 Task: Look for space in Jinjiang, China from 2nd June, 2023 to 9th June, 2023 for 5 adults in price range Rs.7000 to Rs.13000. Place can be shared room with 2 bedrooms having 5 beds and 2 bathrooms. Property type can be house, flat, guest house. Booking option can be shelf check-in. Required host language is Chinese (Simplified).
Action: Mouse moved to (480, 169)
Screenshot: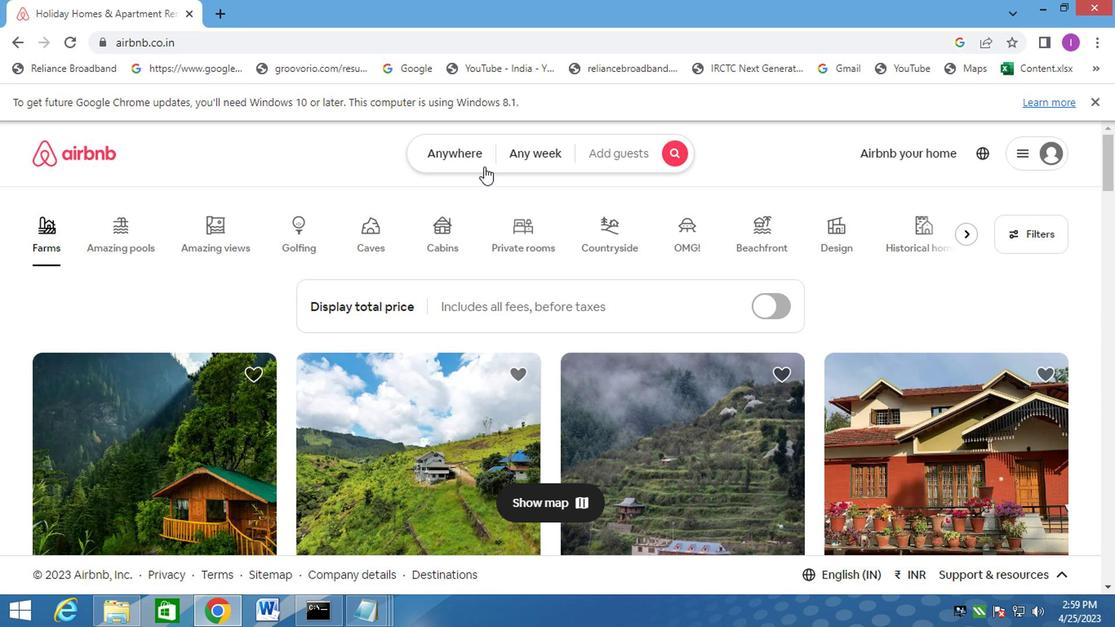 
Action: Mouse pressed left at (480, 169)
Screenshot: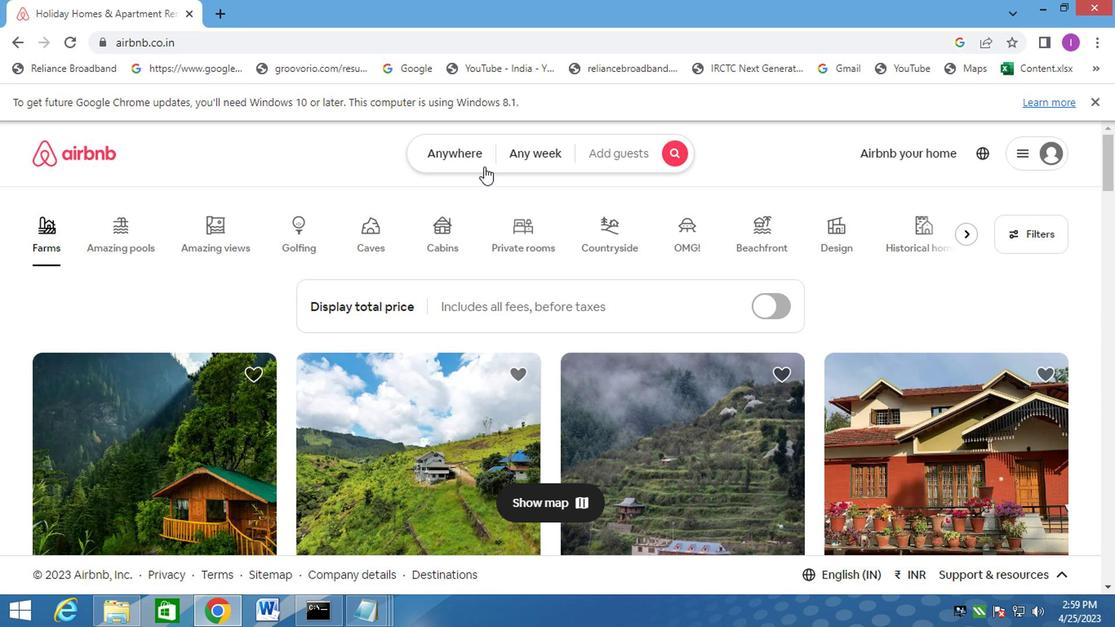 
Action: Mouse moved to (239, 220)
Screenshot: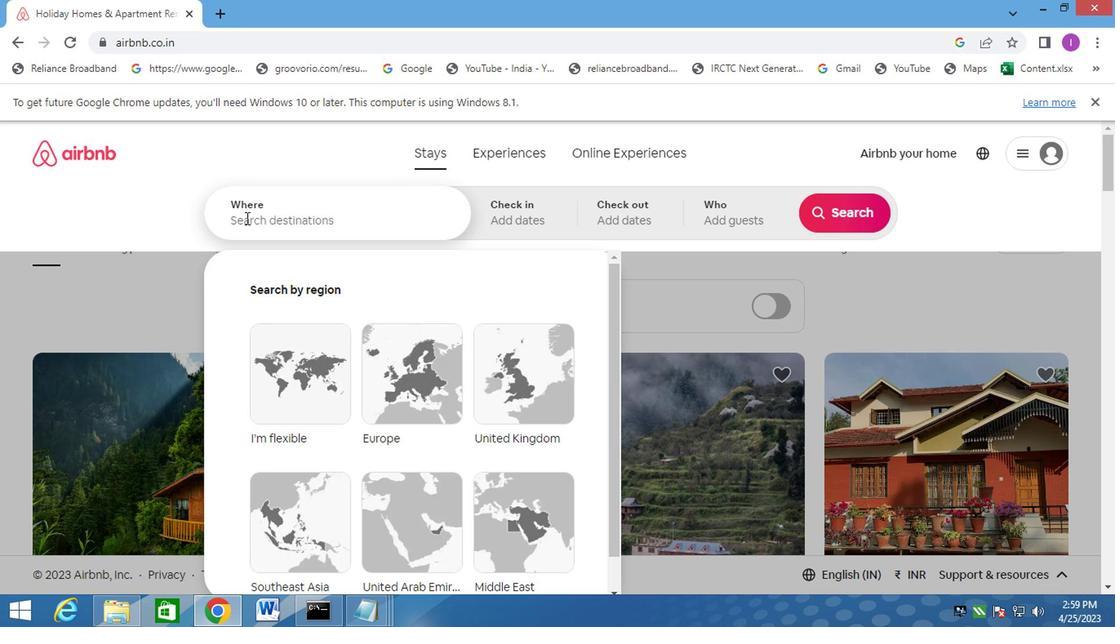 
Action: Mouse pressed left at (239, 220)
Screenshot: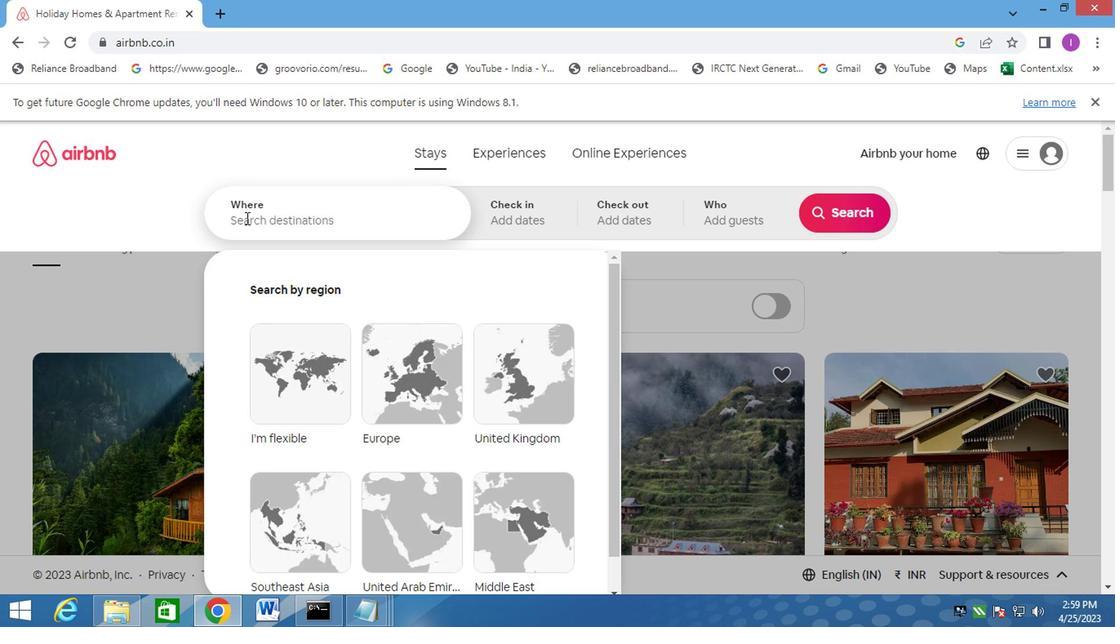 
Action: Mouse moved to (320, 263)
Screenshot: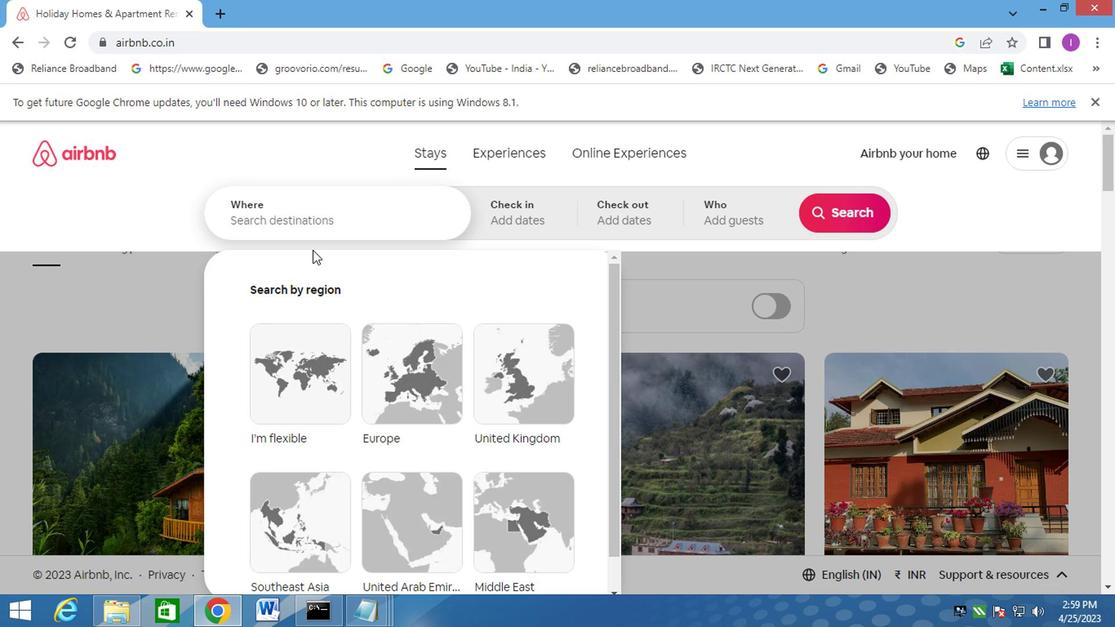 
Action: Key pressed jinjiang,china
Screenshot: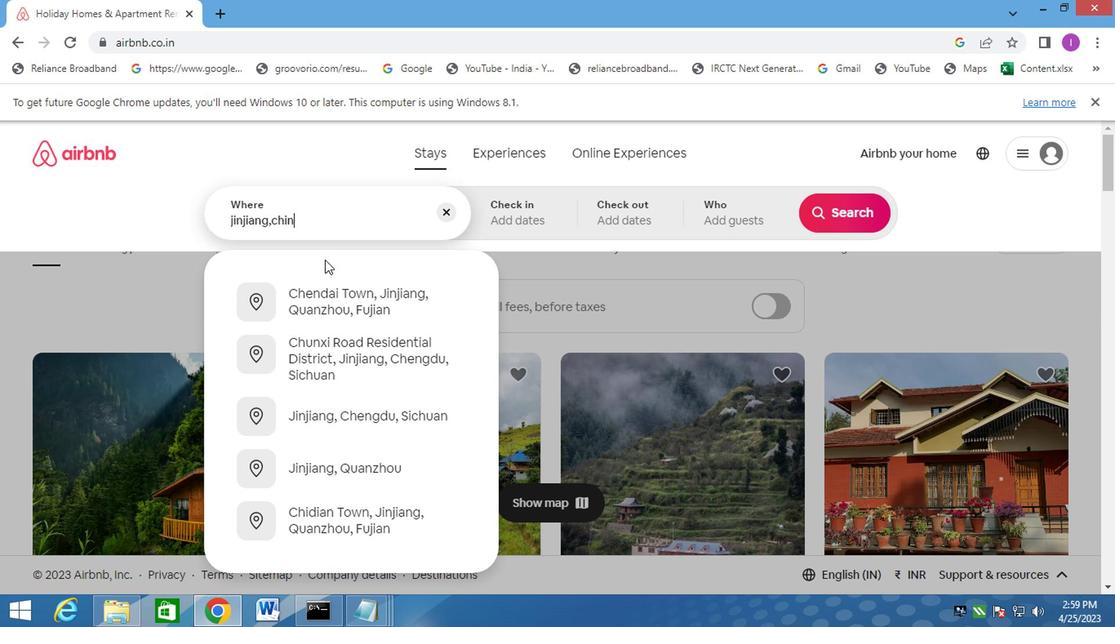 
Action: Mouse moved to (513, 209)
Screenshot: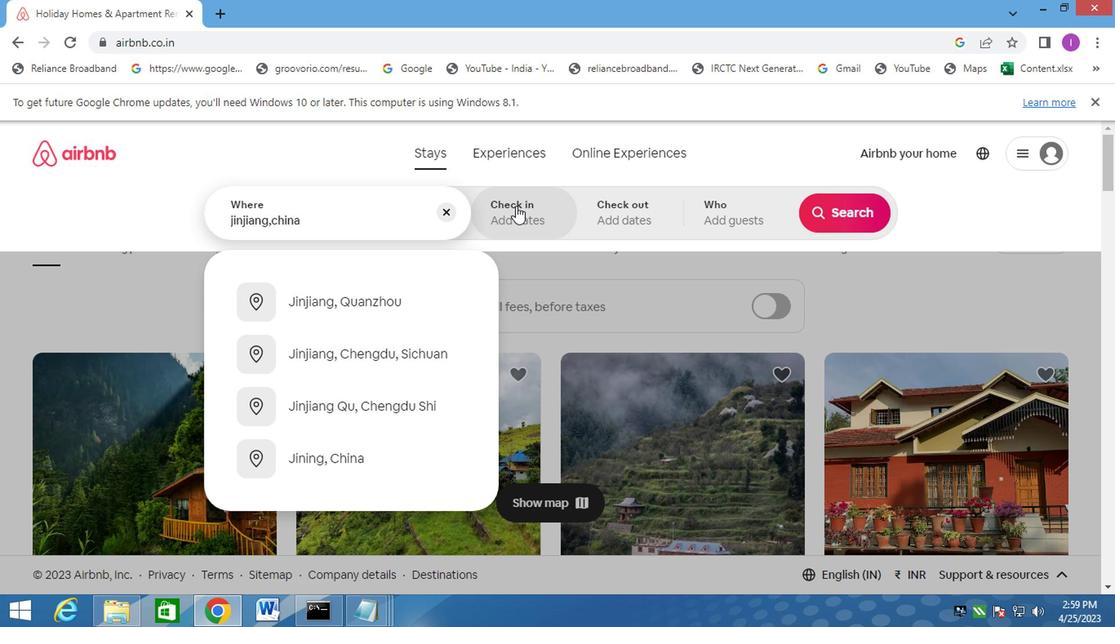 
Action: Mouse pressed left at (513, 209)
Screenshot: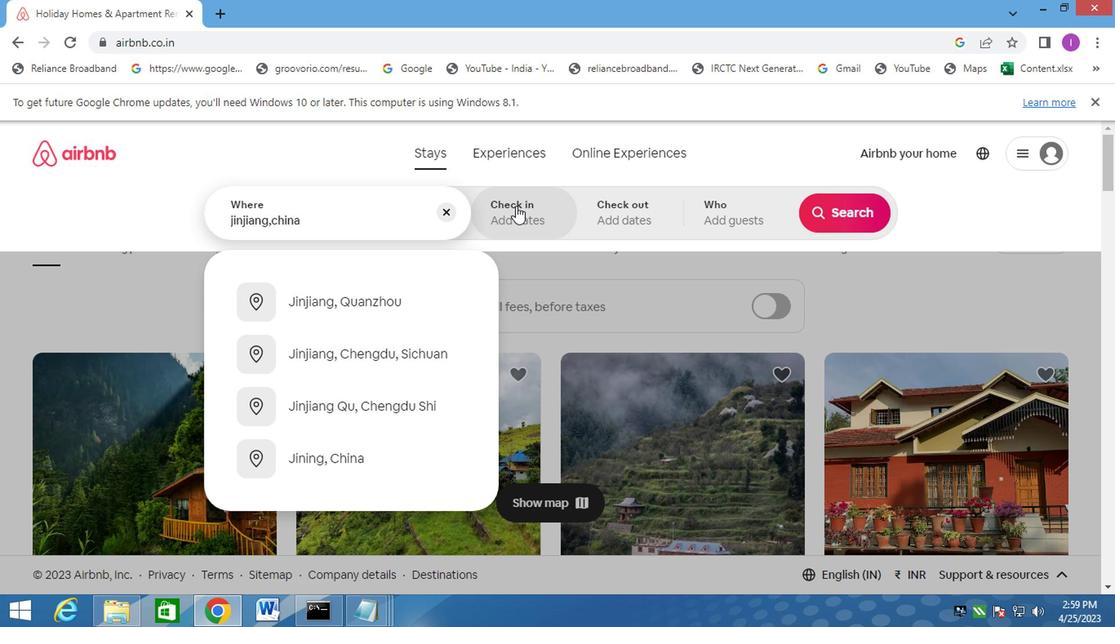 
Action: Mouse moved to (830, 341)
Screenshot: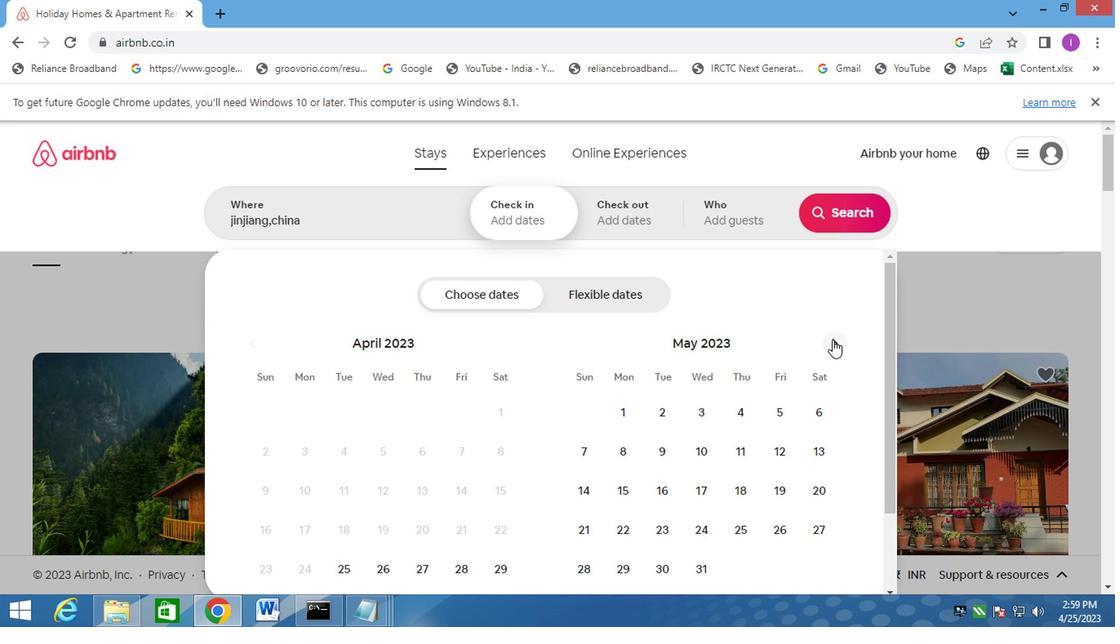 
Action: Mouse pressed left at (830, 341)
Screenshot: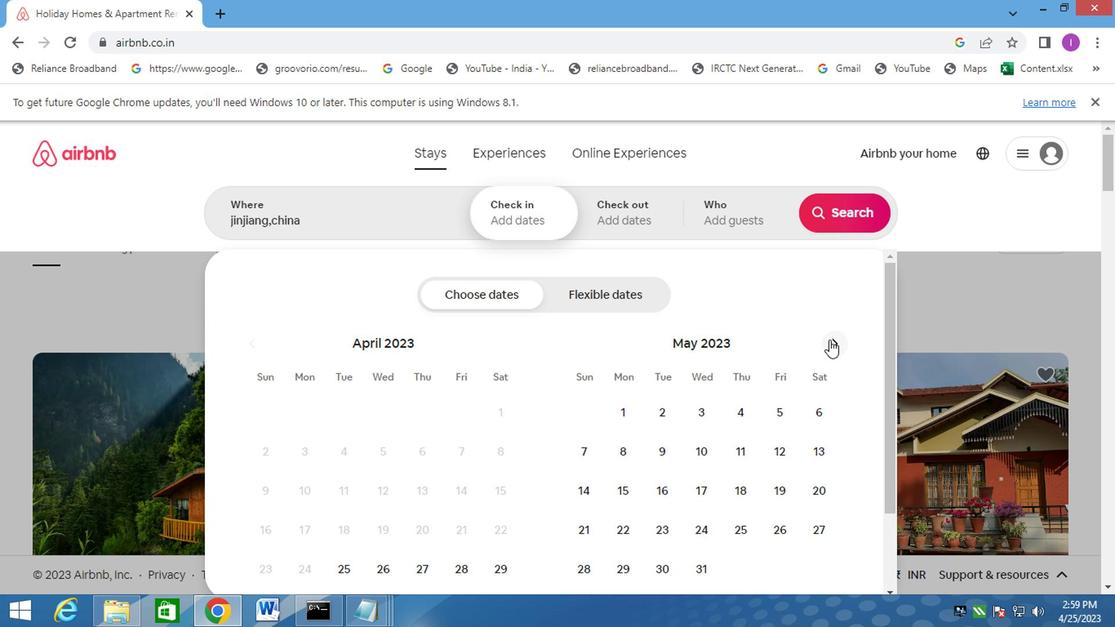 
Action: Mouse moved to (829, 341)
Screenshot: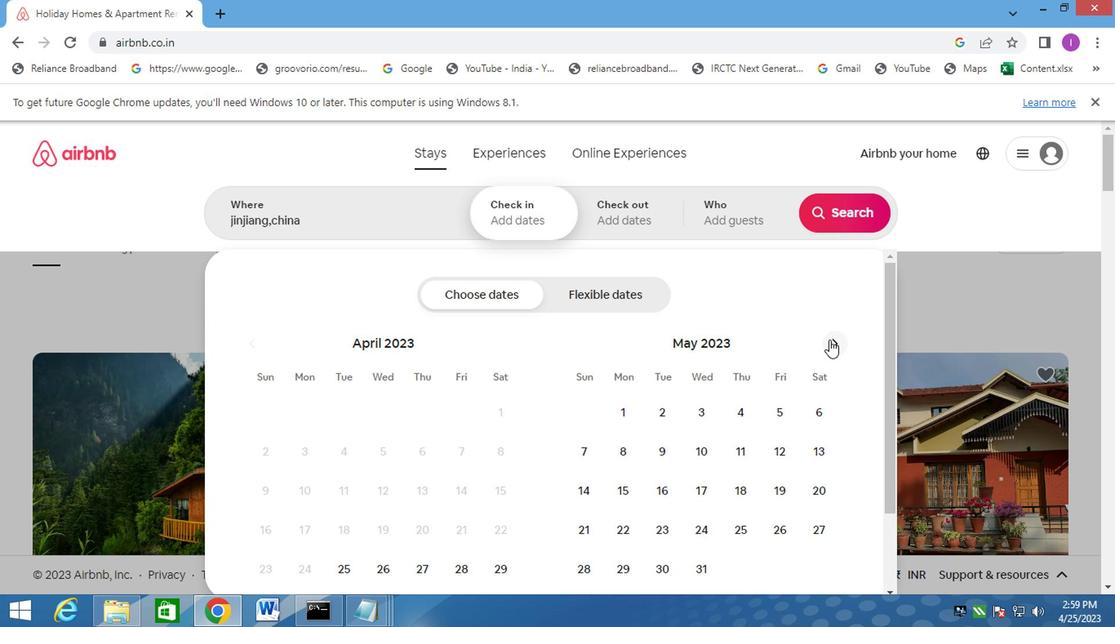 
Action: Mouse pressed left at (829, 341)
Screenshot: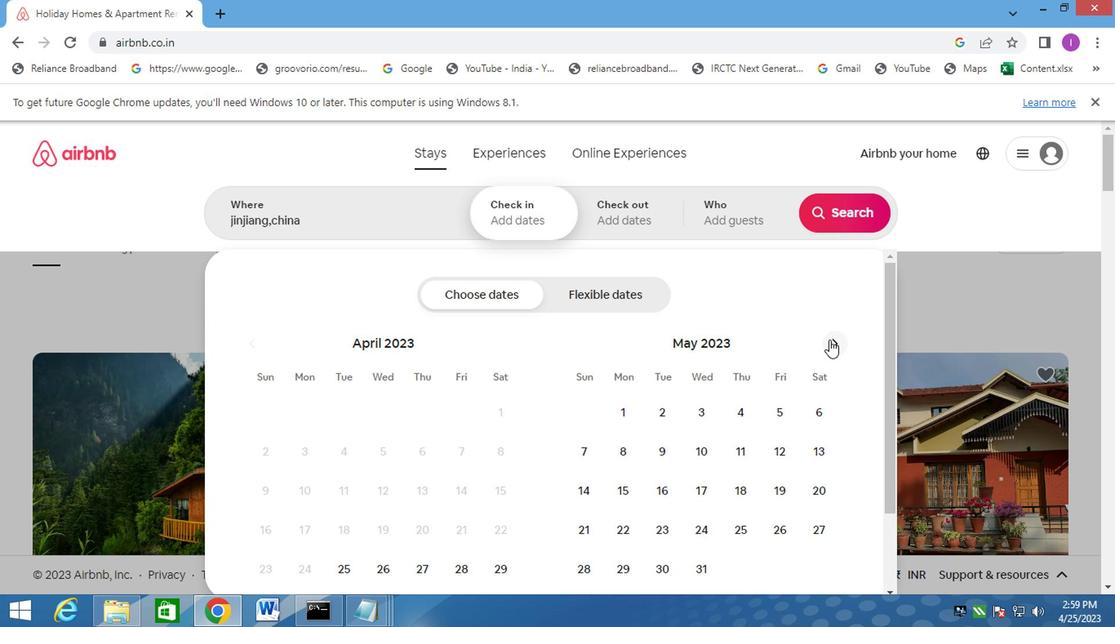 
Action: Mouse moved to (829, 341)
Screenshot: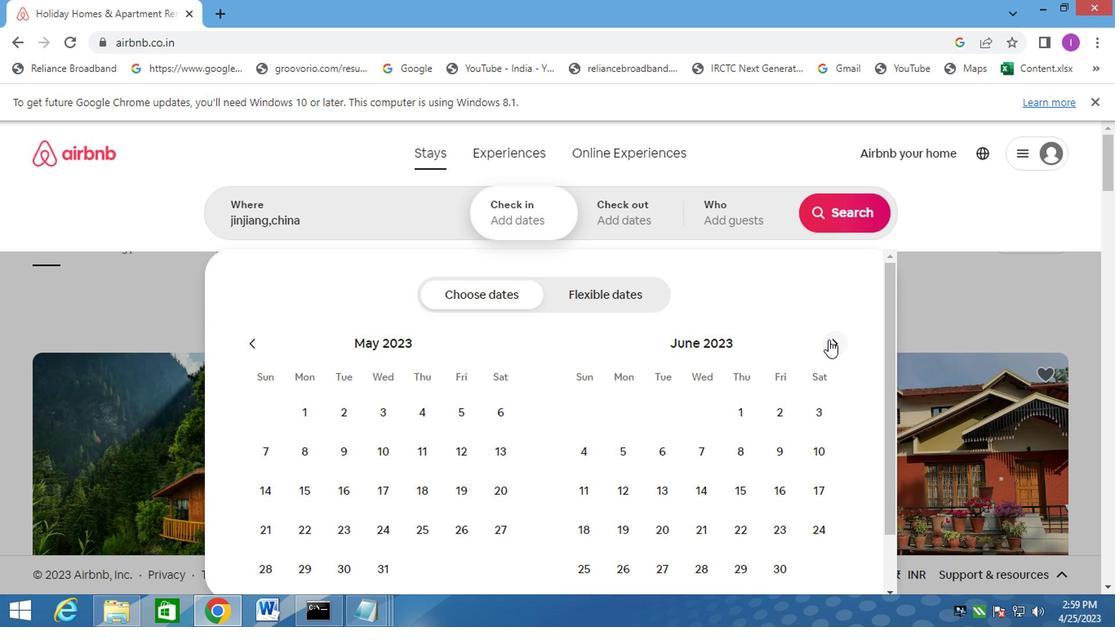 
Action: Mouse pressed left at (829, 341)
Screenshot: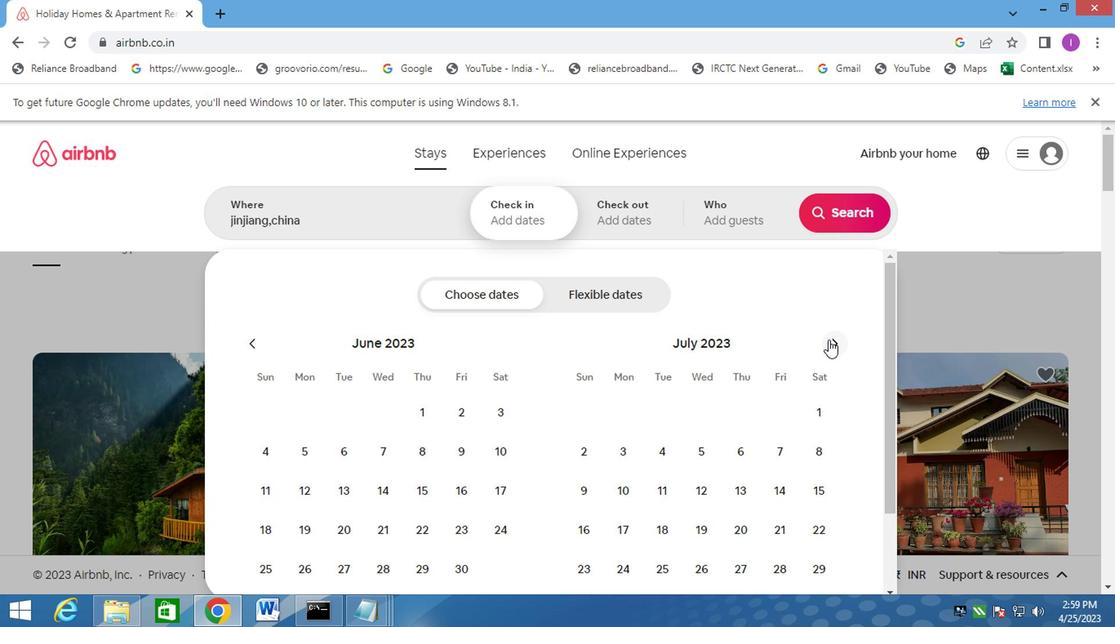 
Action: Mouse moved to (243, 346)
Screenshot: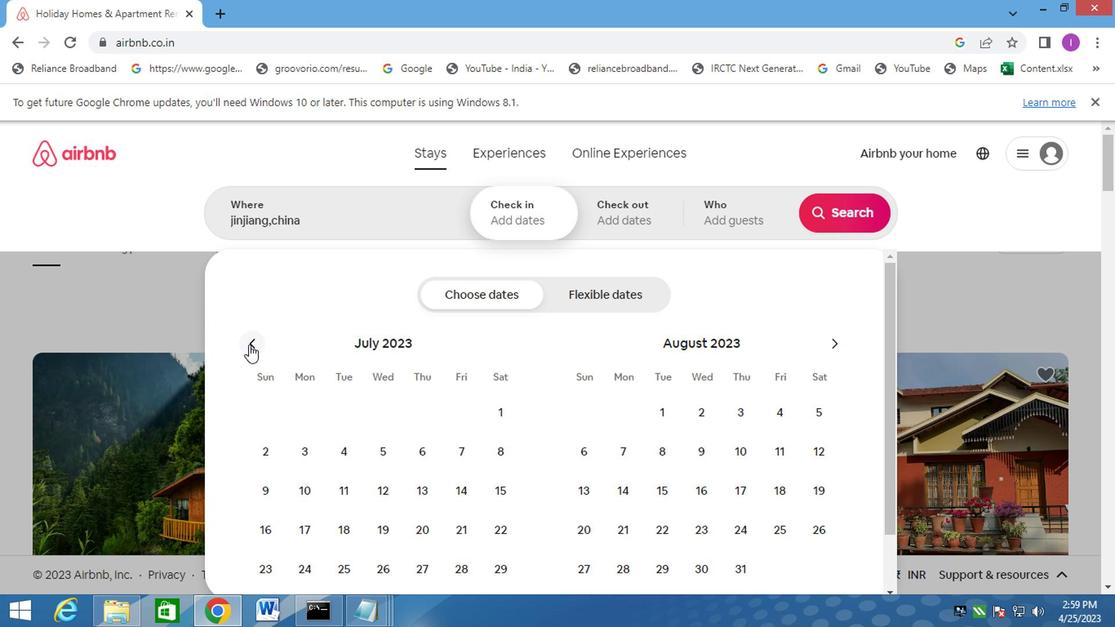 
Action: Mouse pressed left at (243, 346)
Screenshot: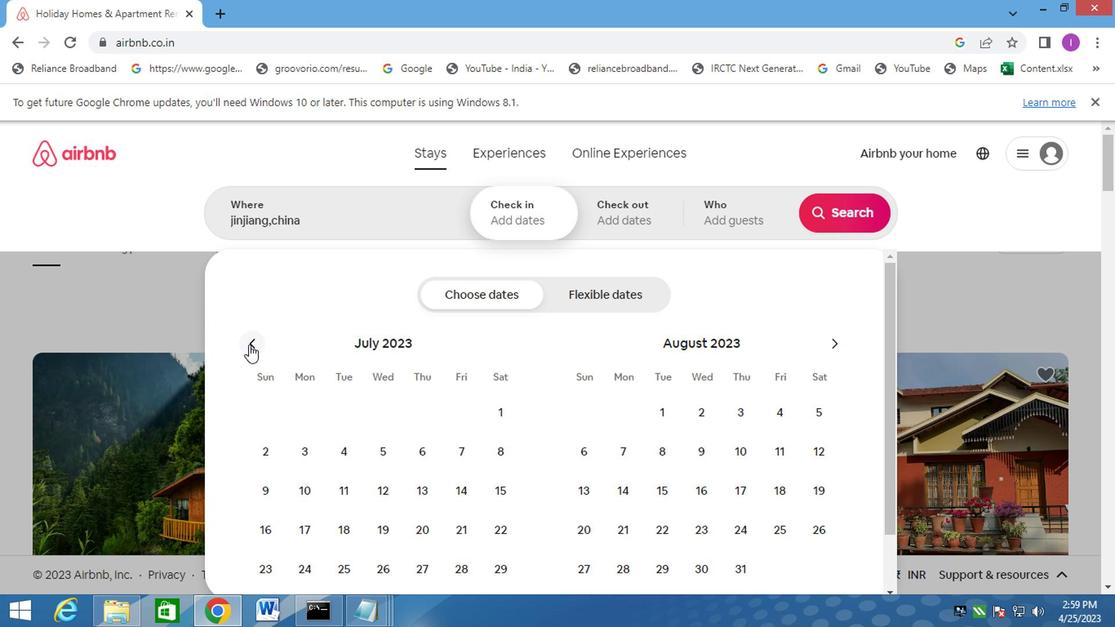 
Action: Mouse moved to (455, 415)
Screenshot: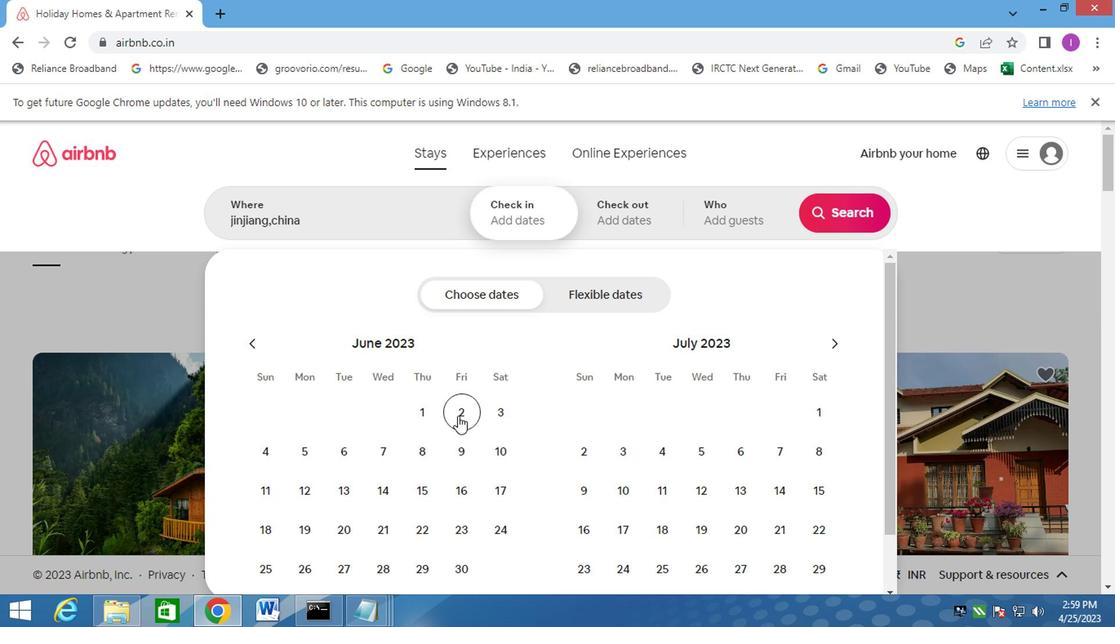 
Action: Mouse pressed left at (455, 415)
Screenshot: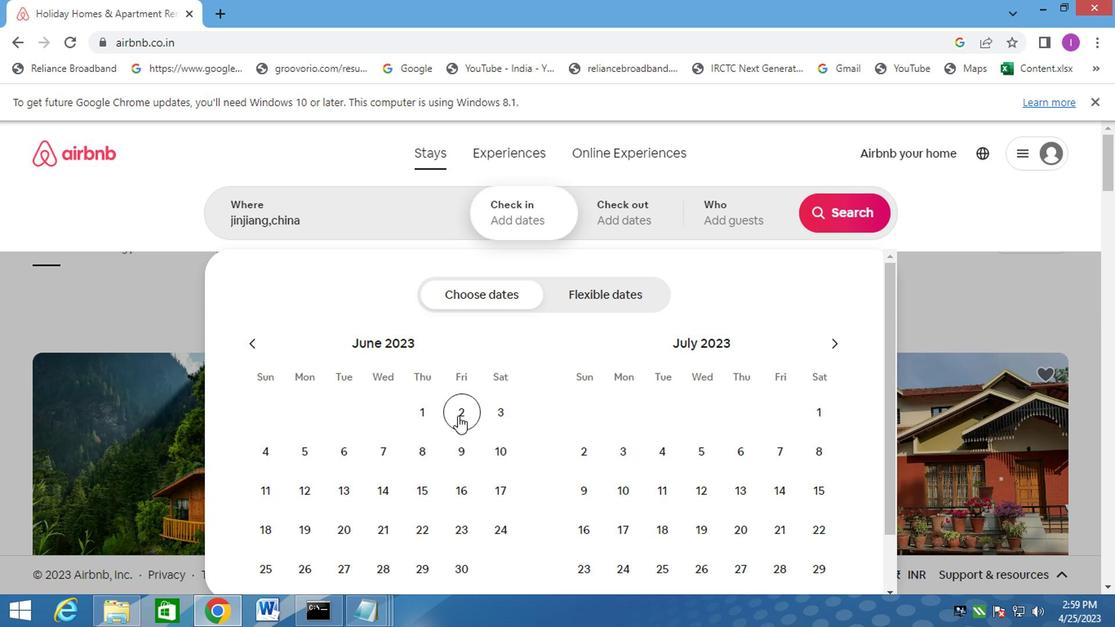 
Action: Mouse moved to (462, 453)
Screenshot: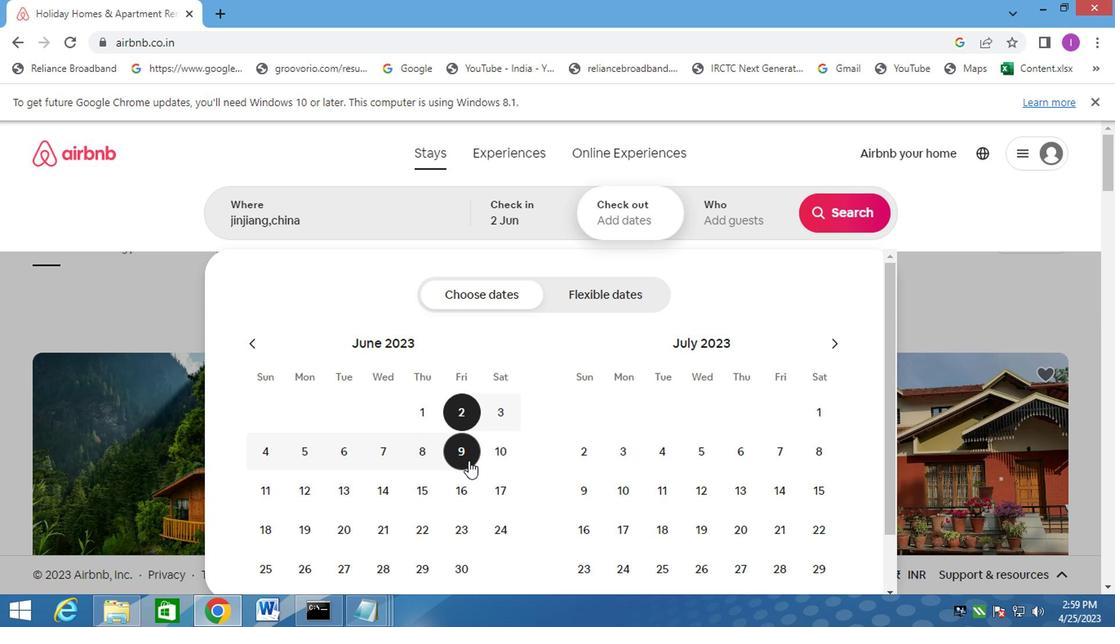 
Action: Mouse pressed left at (462, 453)
Screenshot: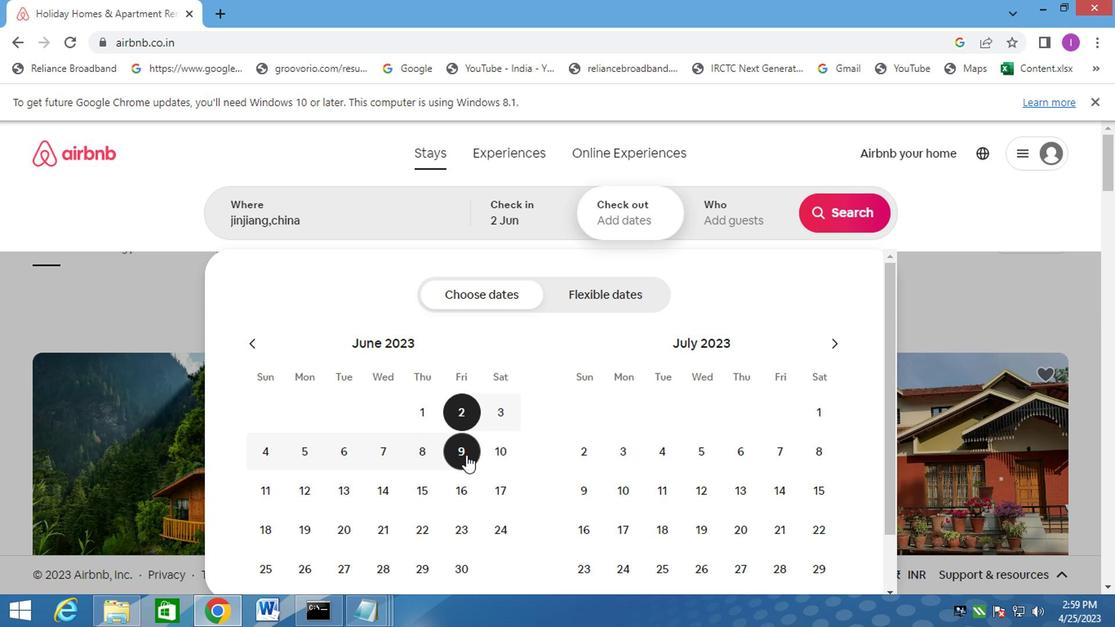
Action: Mouse moved to (747, 208)
Screenshot: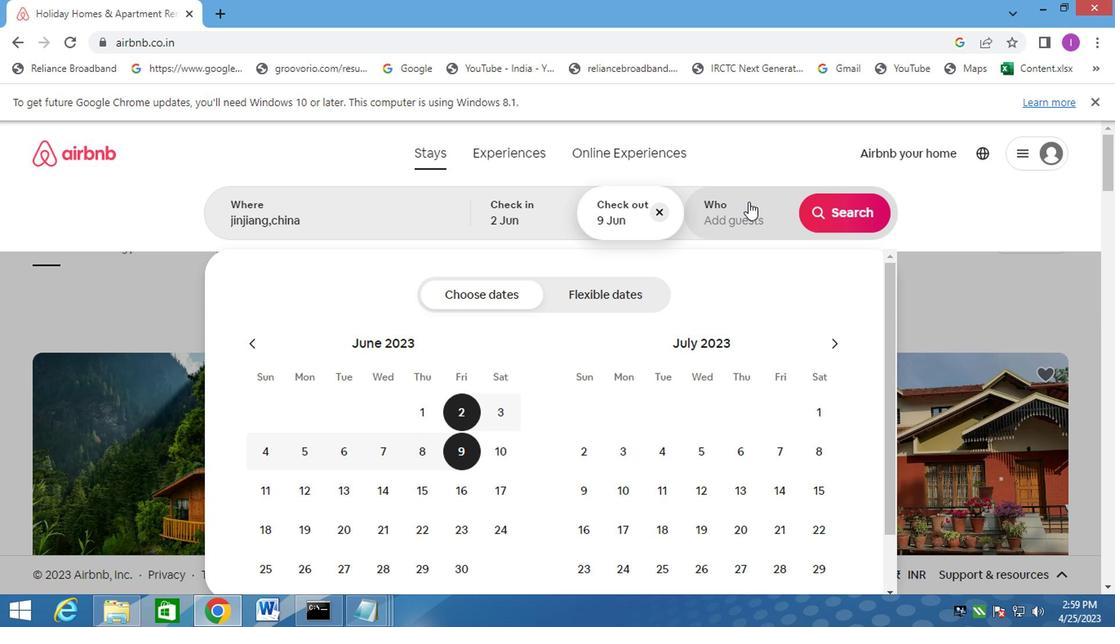 
Action: Mouse pressed left at (747, 208)
Screenshot: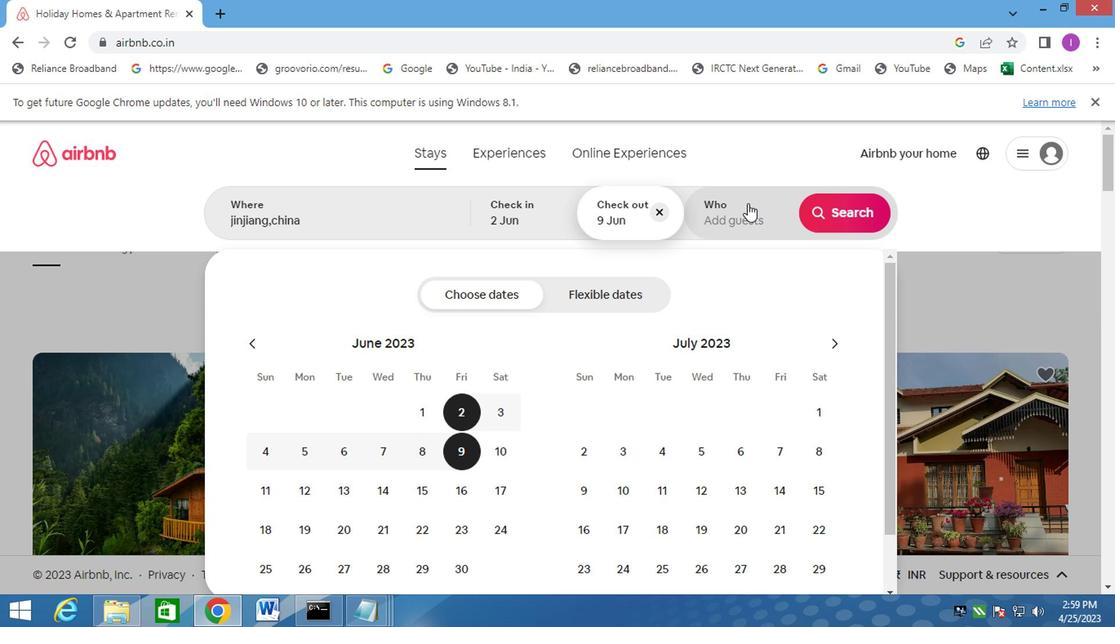
Action: Mouse moved to (851, 303)
Screenshot: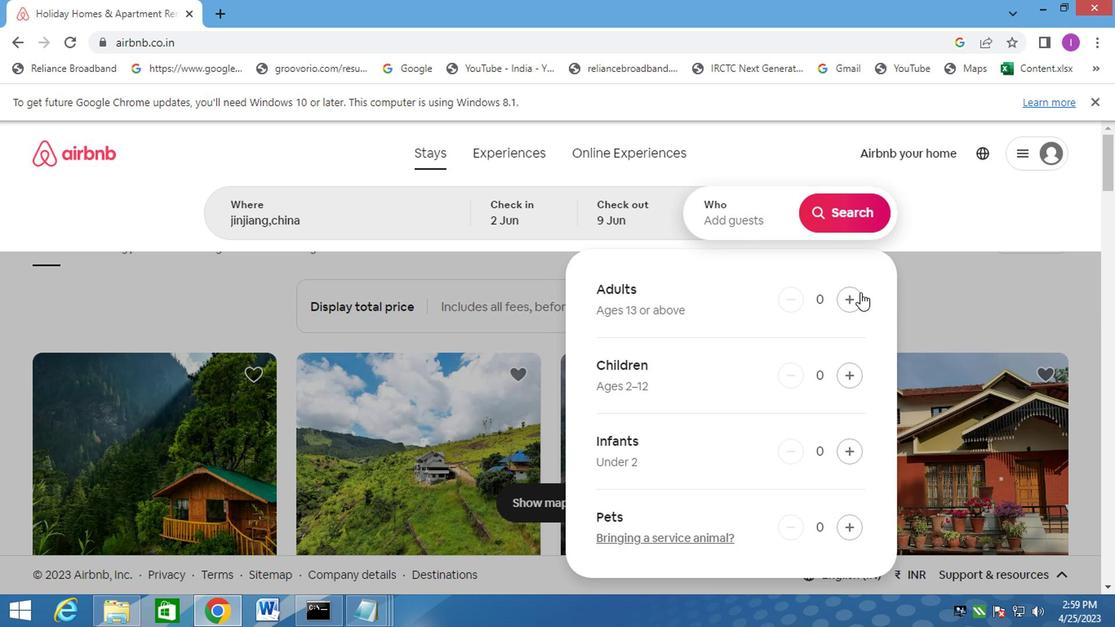 
Action: Mouse pressed left at (851, 303)
Screenshot: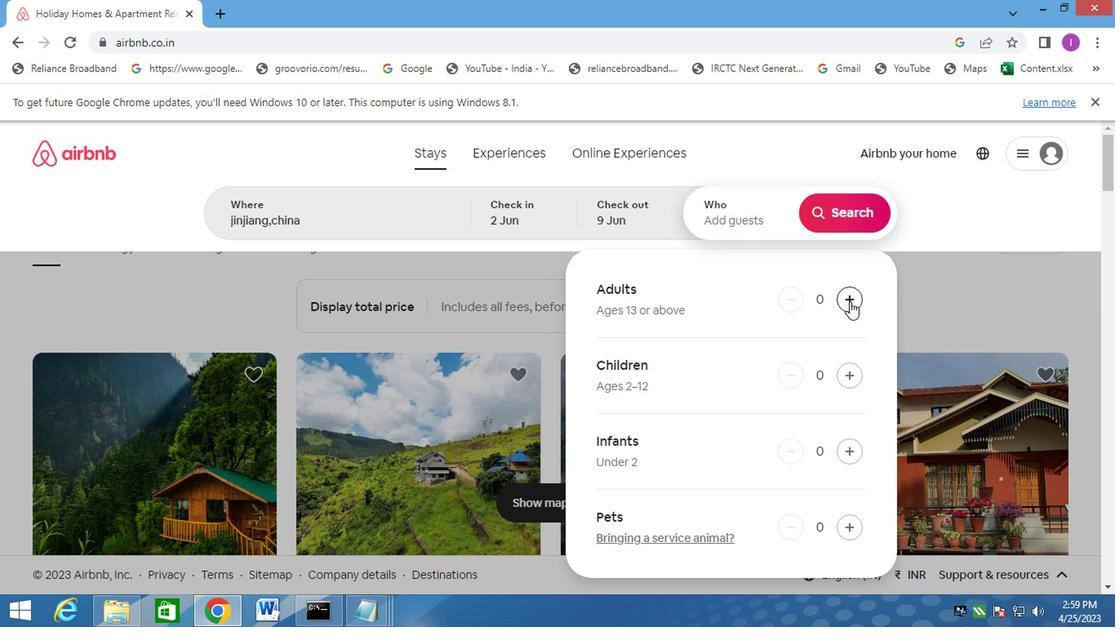 
Action: Mouse pressed left at (851, 303)
Screenshot: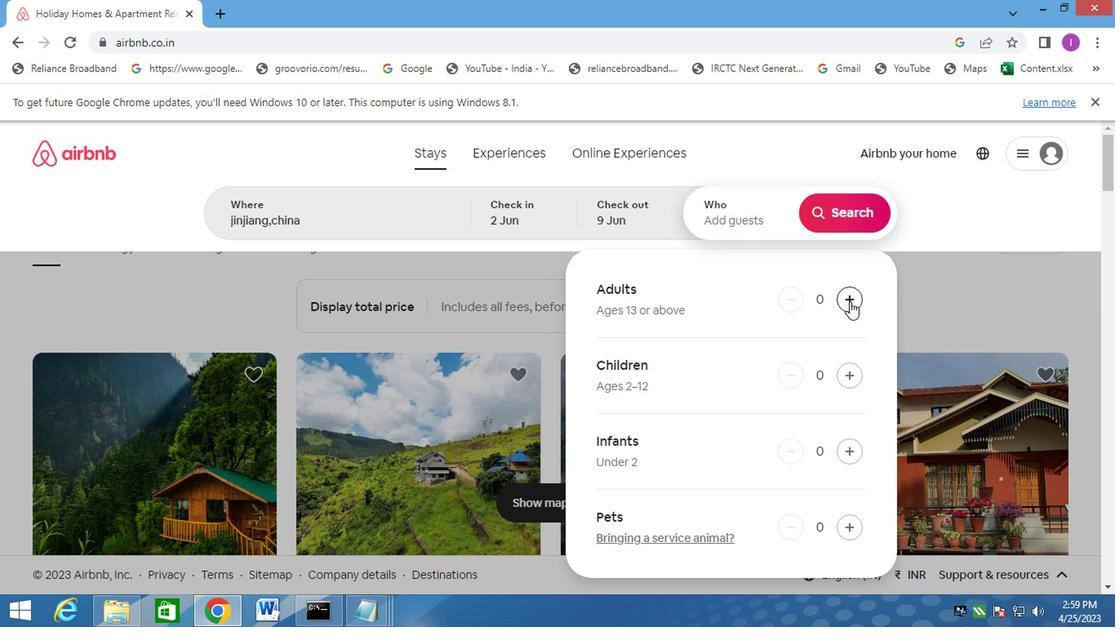 
Action: Mouse pressed left at (851, 303)
Screenshot: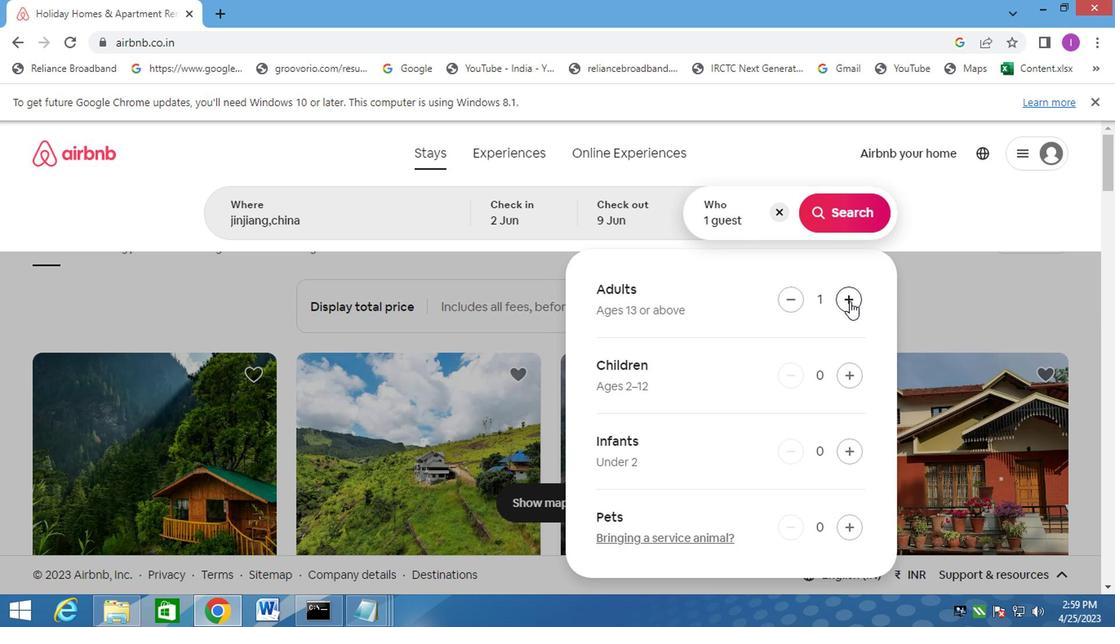 
Action: Mouse pressed left at (851, 303)
Screenshot: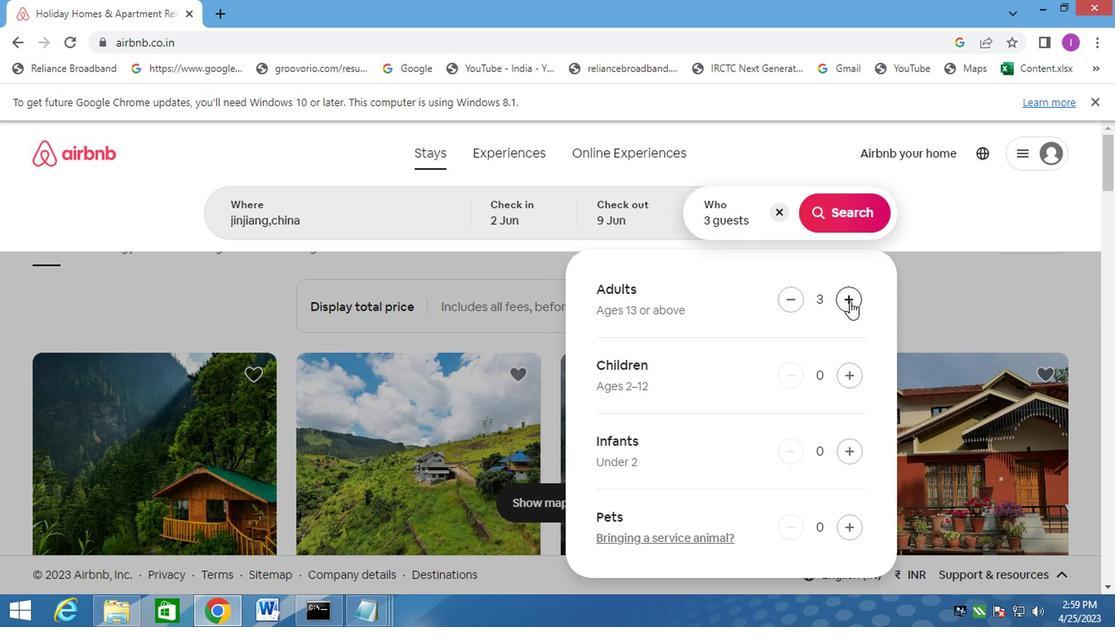
Action: Mouse moved to (850, 305)
Screenshot: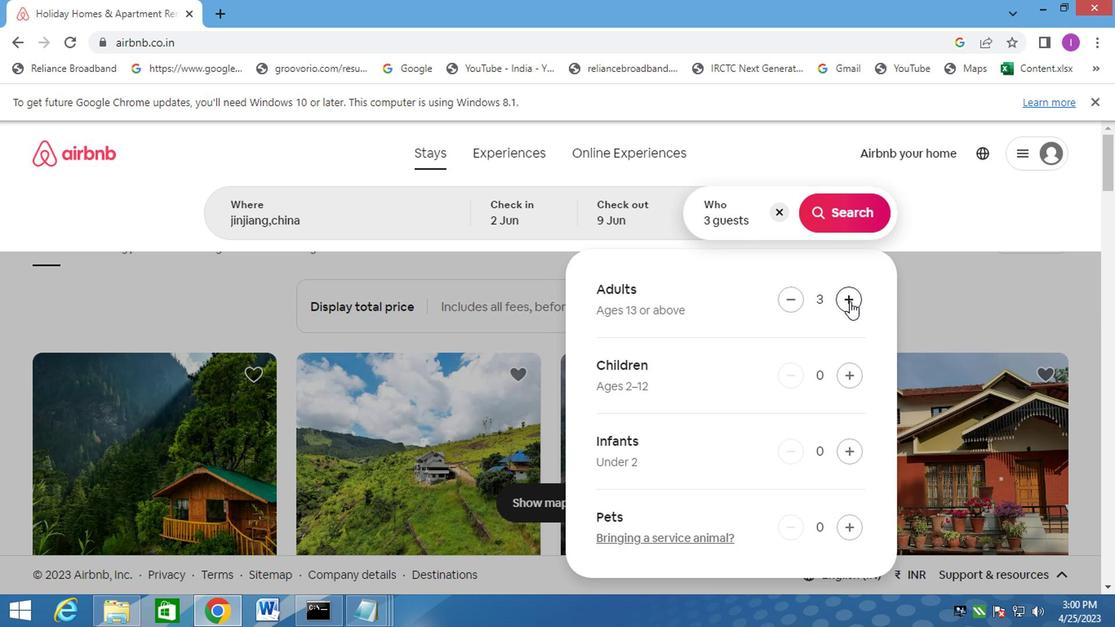 
Action: Mouse pressed left at (850, 305)
Screenshot: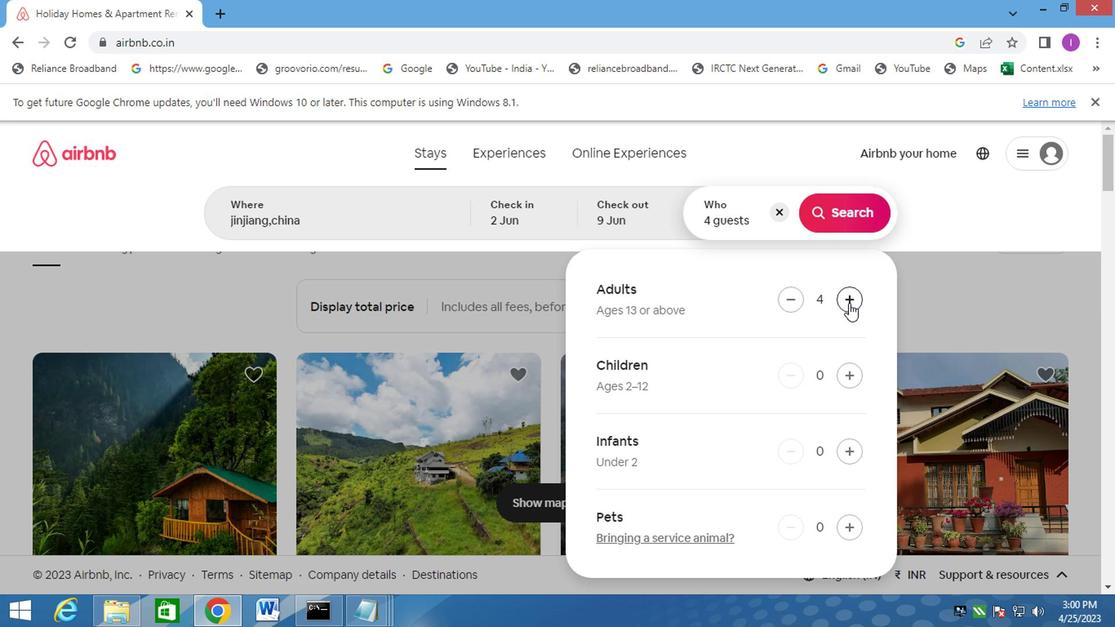 
Action: Mouse moved to (824, 229)
Screenshot: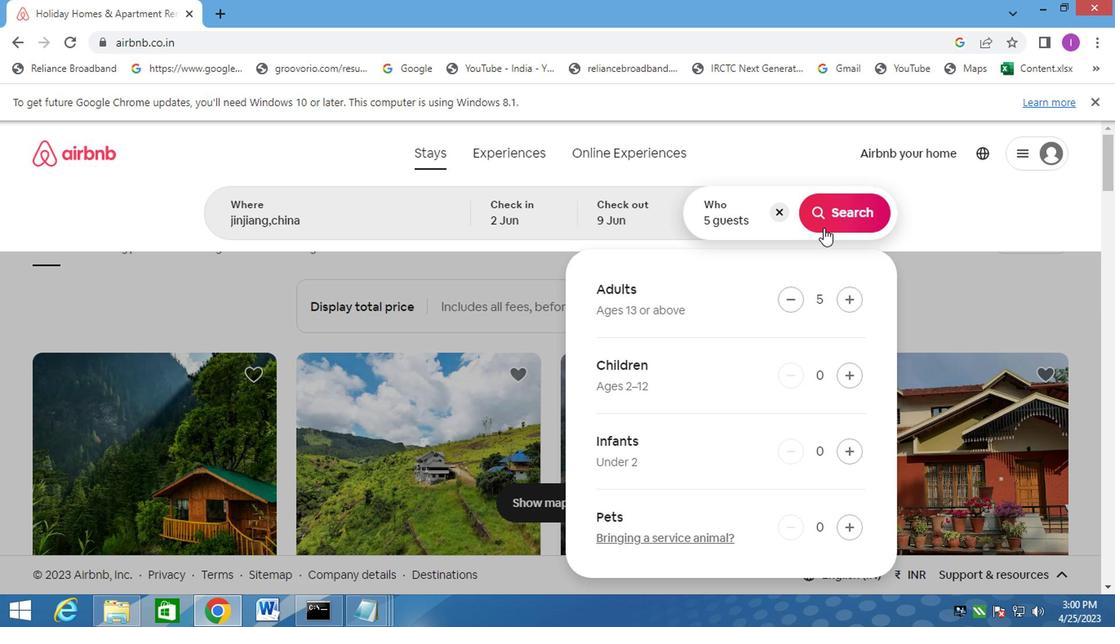 
Action: Mouse pressed left at (824, 229)
Screenshot: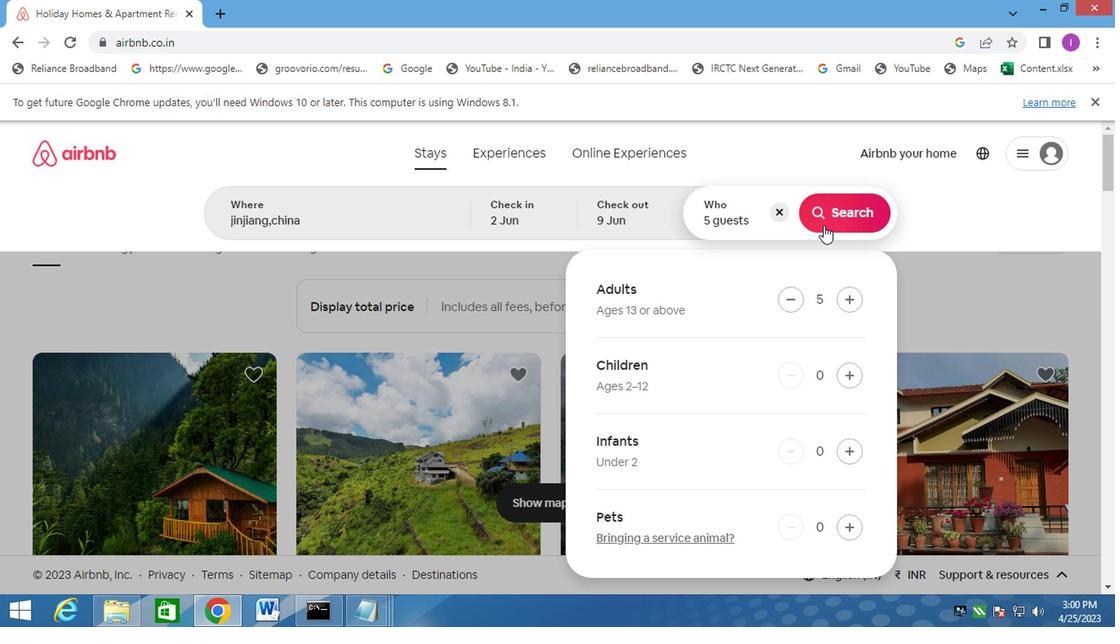 
Action: Mouse moved to (1061, 224)
Screenshot: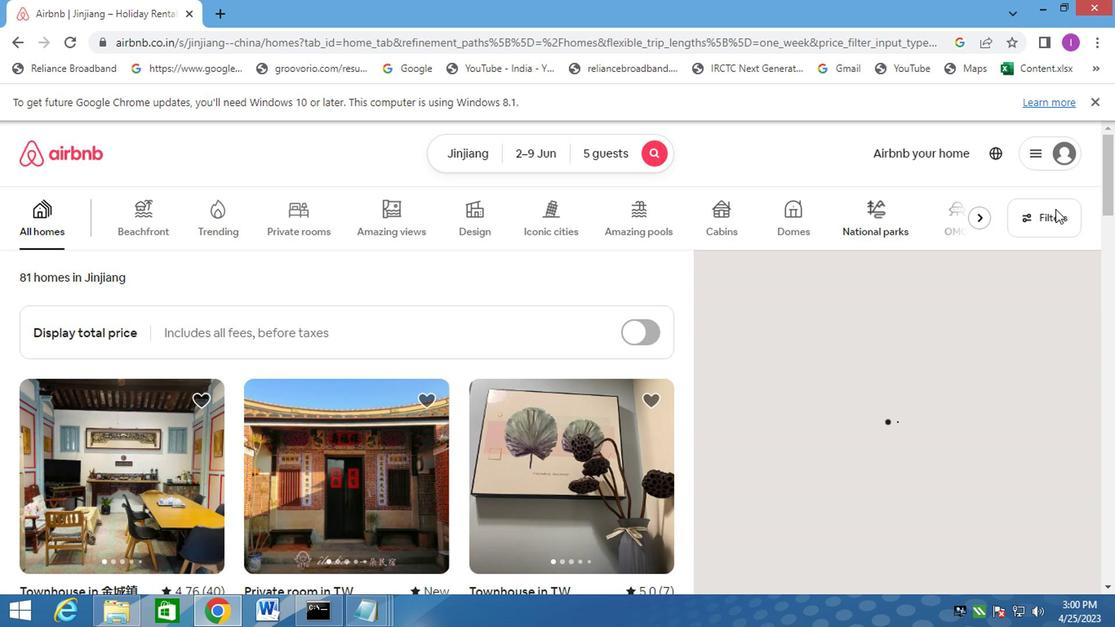 
Action: Mouse pressed left at (1061, 224)
Screenshot: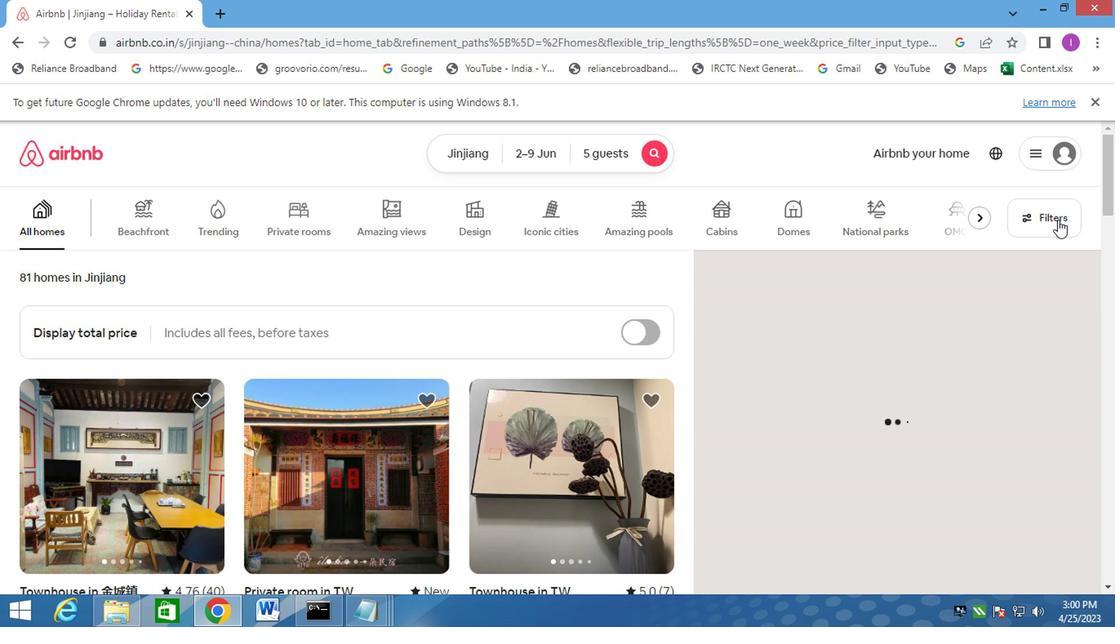
Action: Mouse moved to (356, 427)
Screenshot: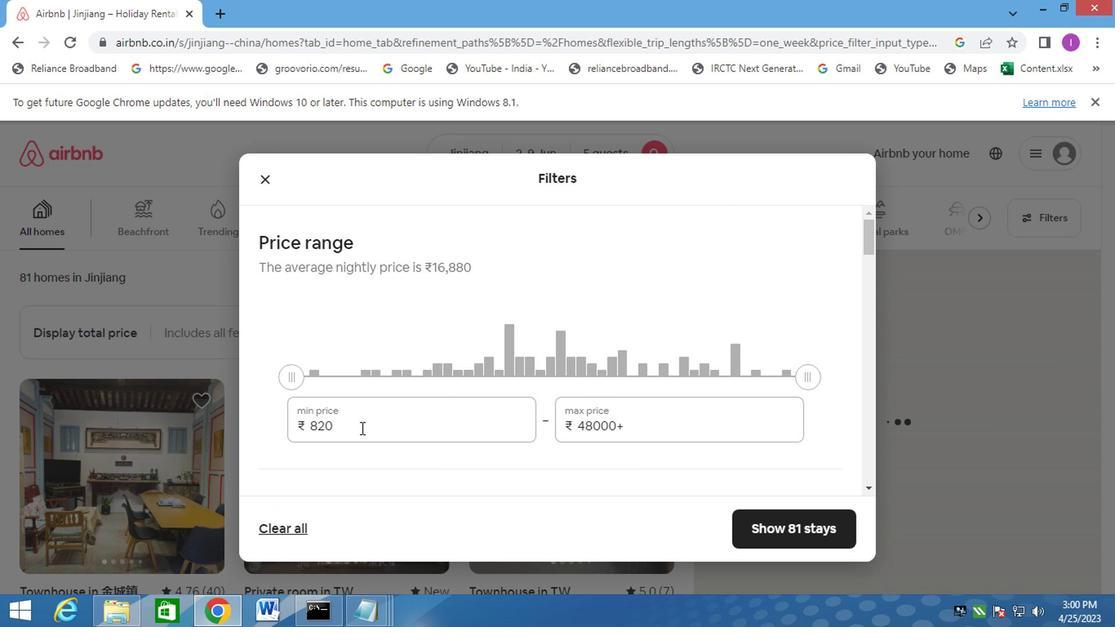 
Action: Mouse pressed left at (356, 427)
Screenshot: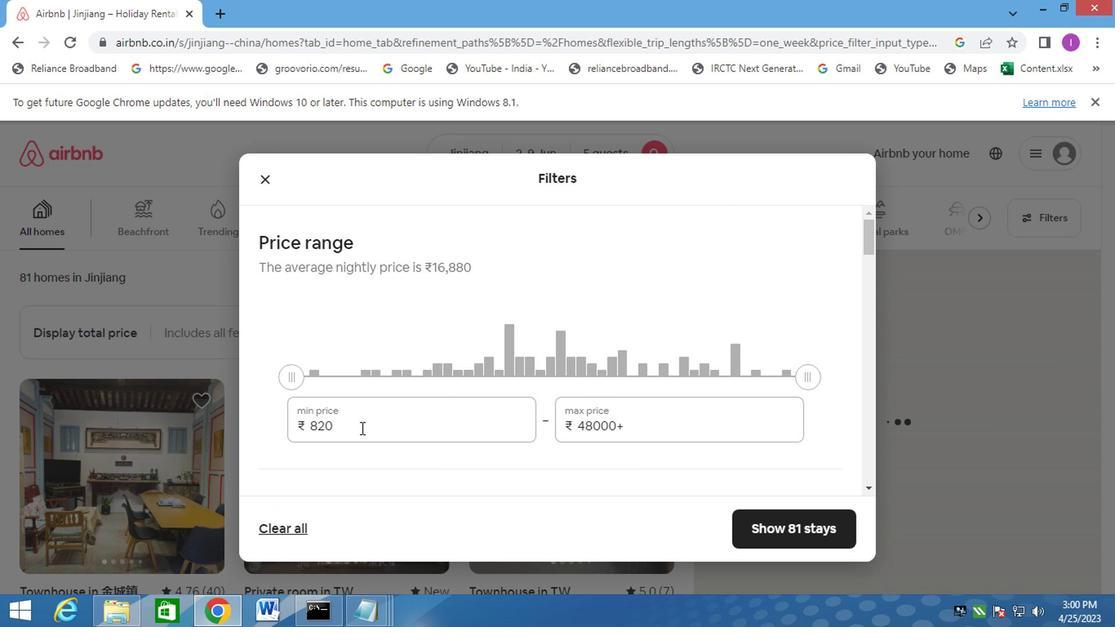 
Action: Mouse moved to (345, 446)
Screenshot: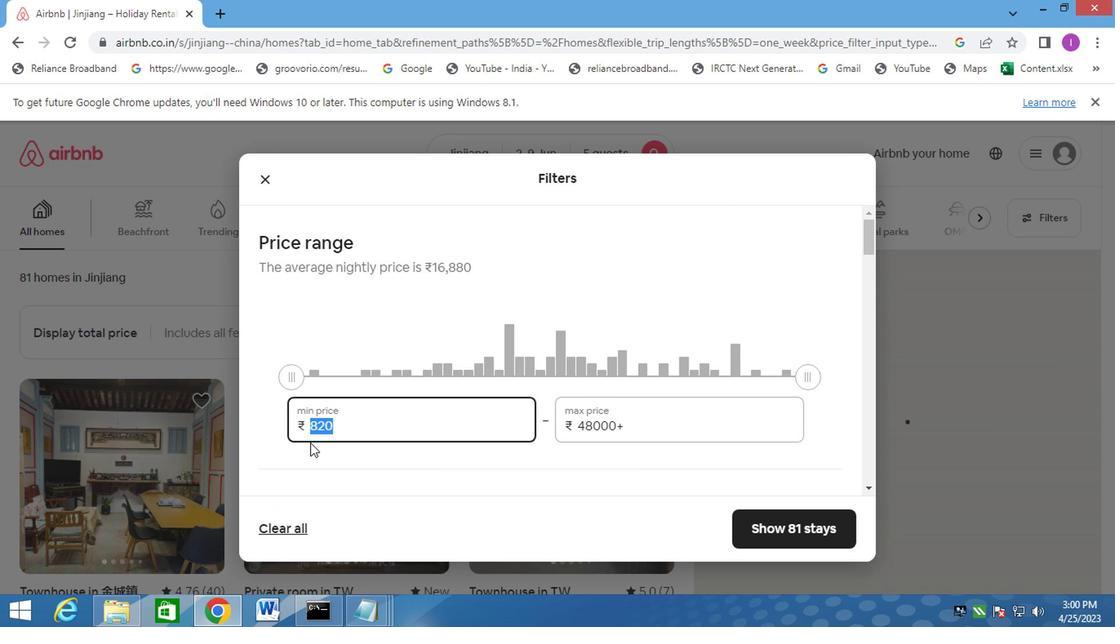 
Action: Key pressed 7000
Screenshot: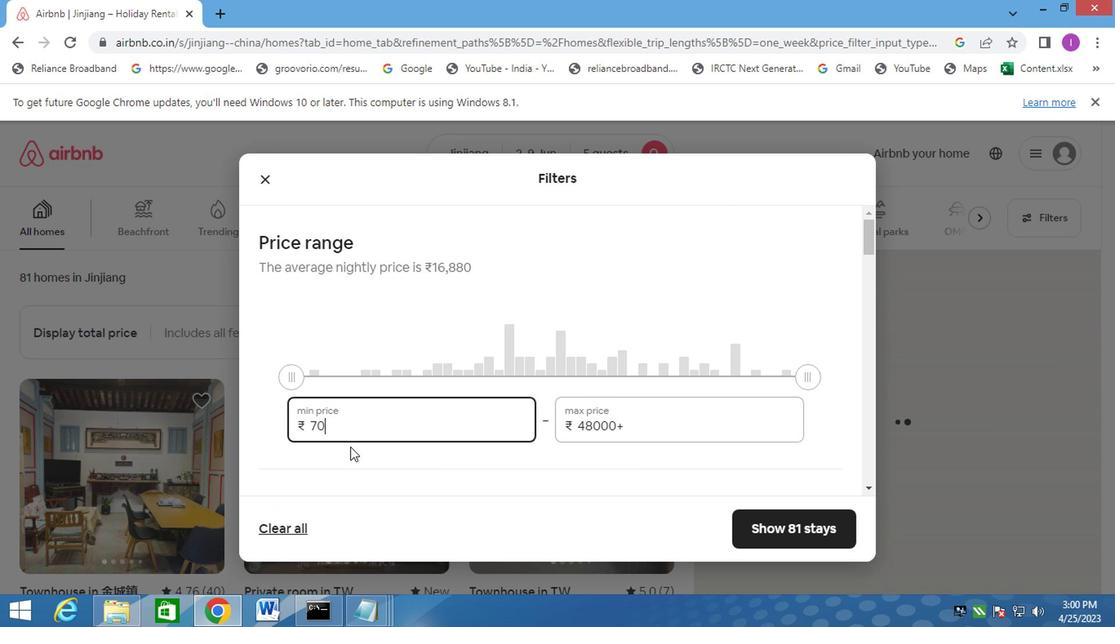 
Action: Mouse moved to (660, 423)
Screenshot: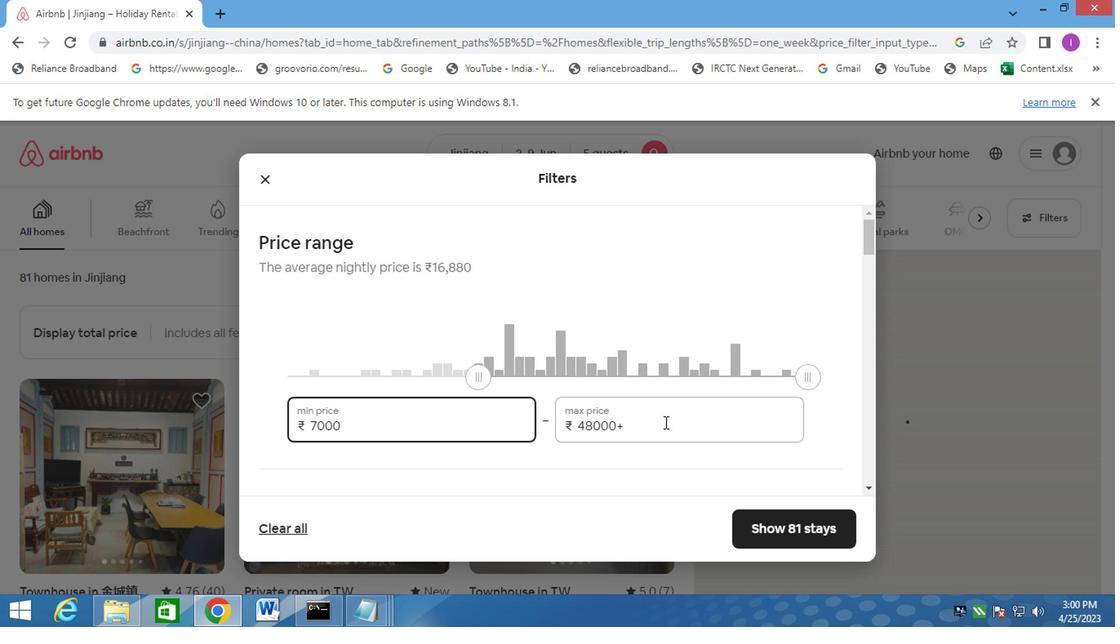 
Action: Mouse pressed left at (660, 423)
Screenshot: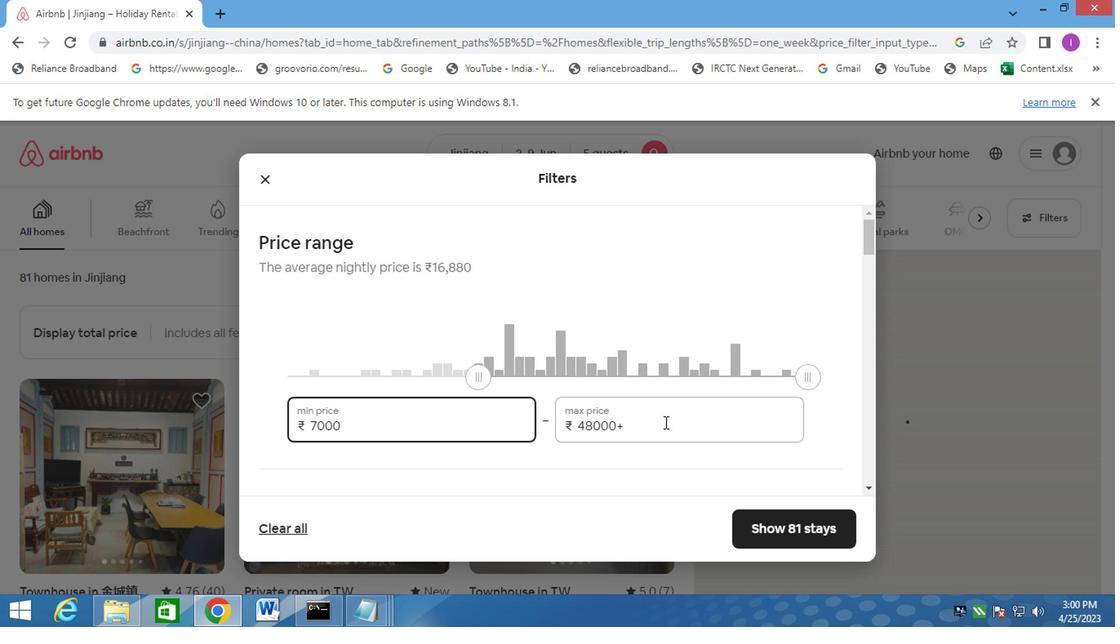 
Action: Mouse moved to (566, 424)
Screenshot: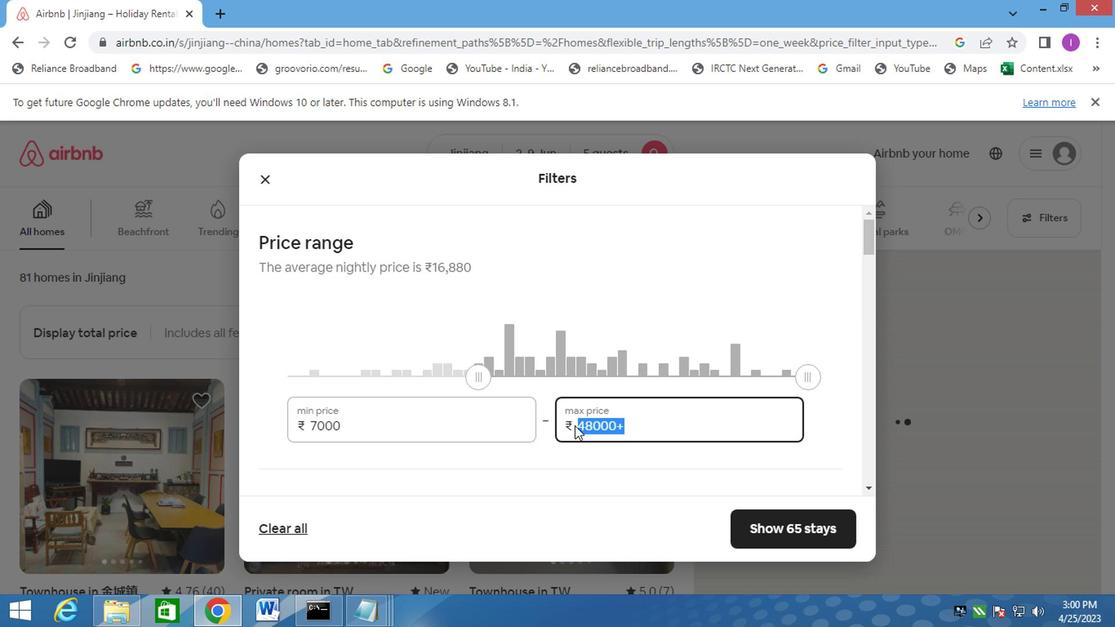 
Action: Key pressed 13000
Screenshot: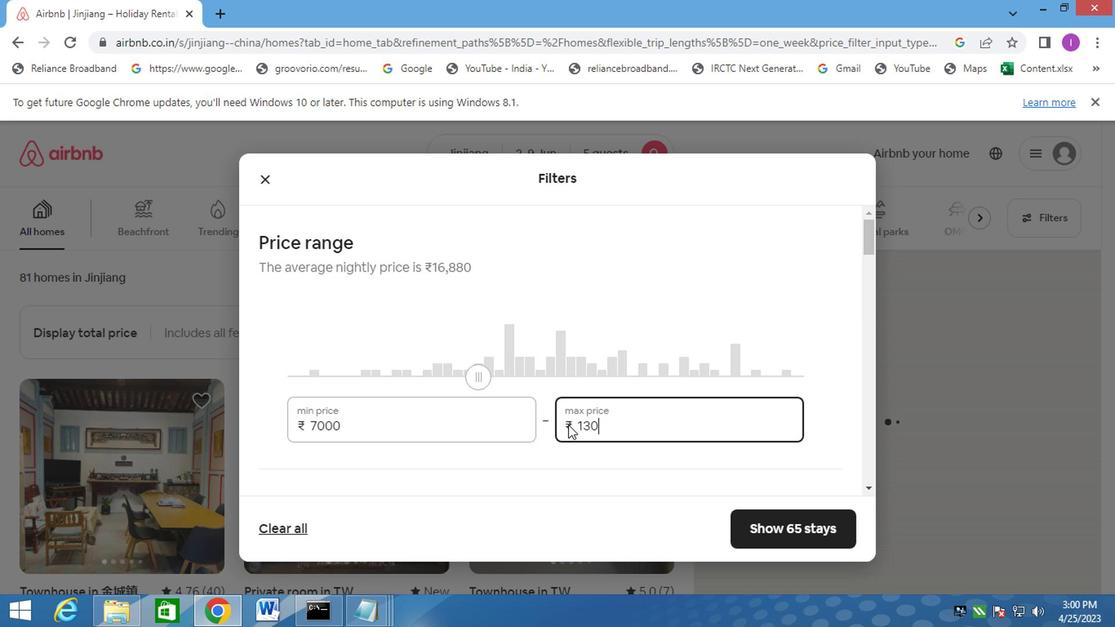 
Action: Mouse moved to (493, 374)
Screenshot: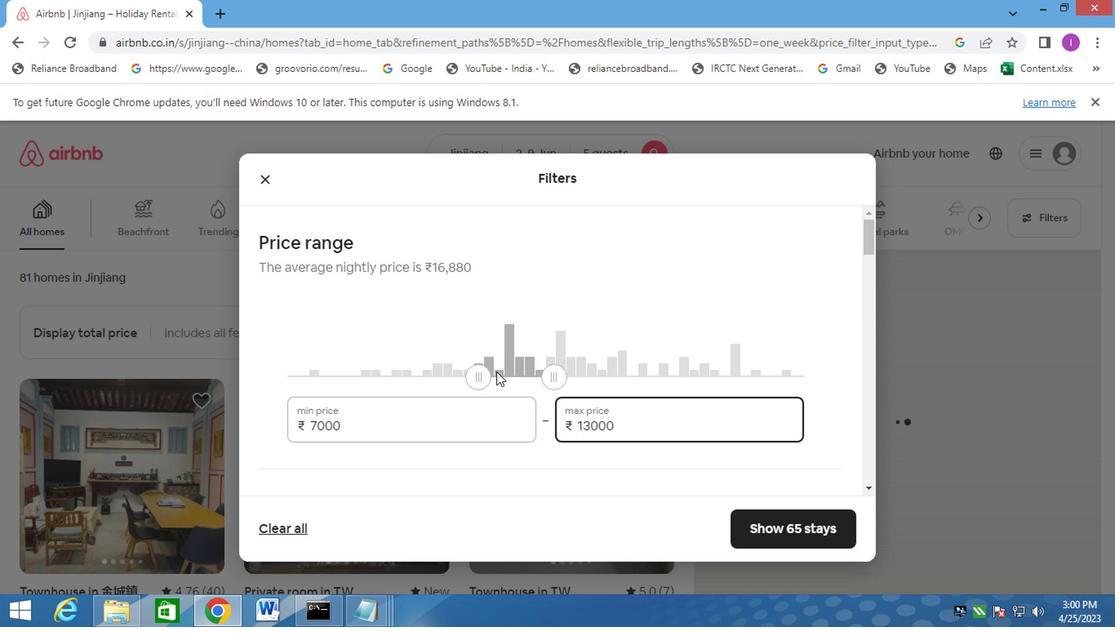 
Action: Mouse scrolled (493, 373) with delta (0, 0)
Screenshot: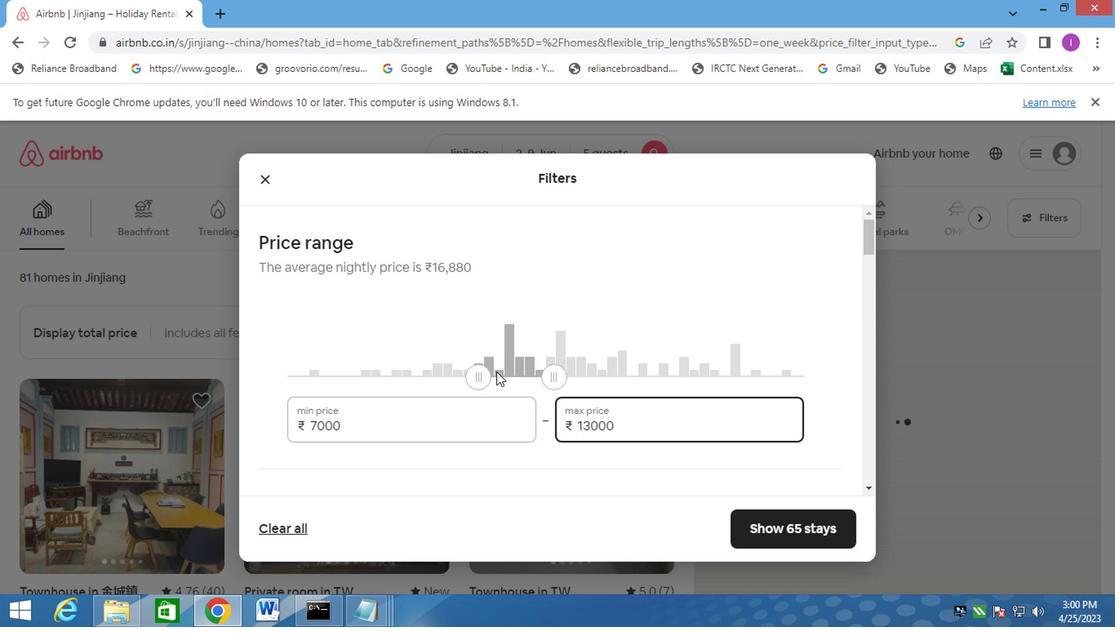 
Action: Mouse moved to (496, 384)
Screenshot: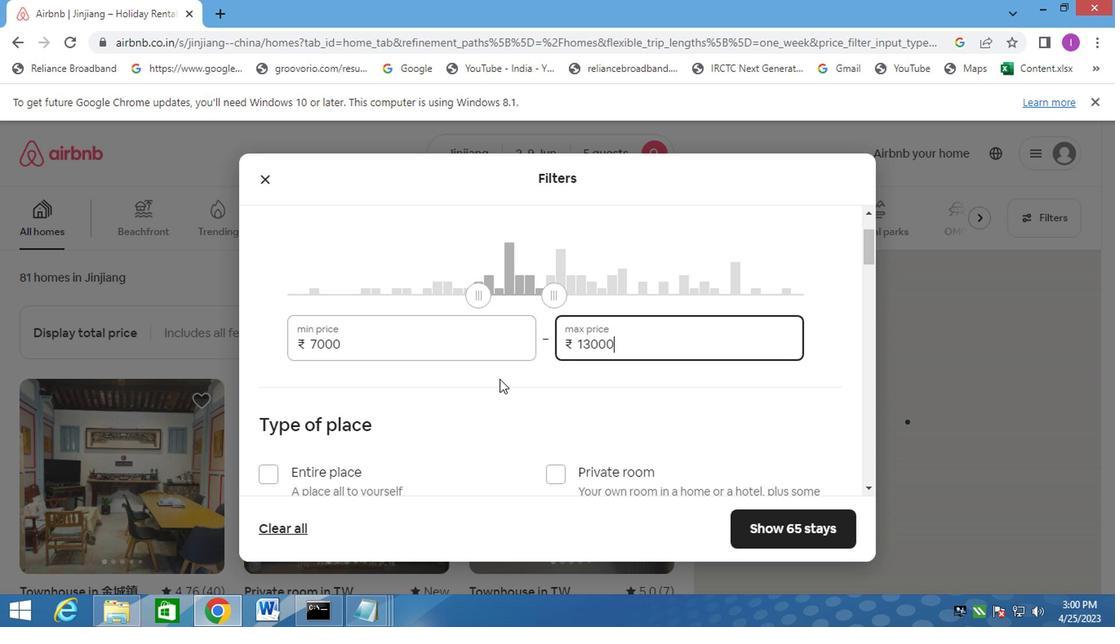 
Action: Mouse scrolled (496, 384) with delta (0, 0)
Screenshot: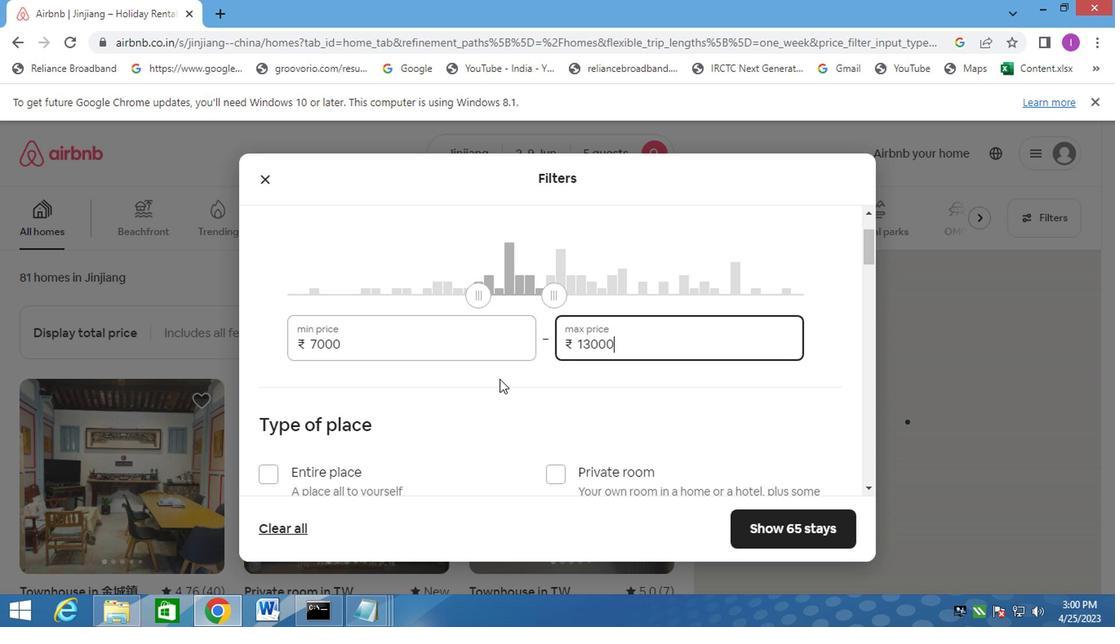 
Action: Mouse moved to (496, 385)
Screenshot: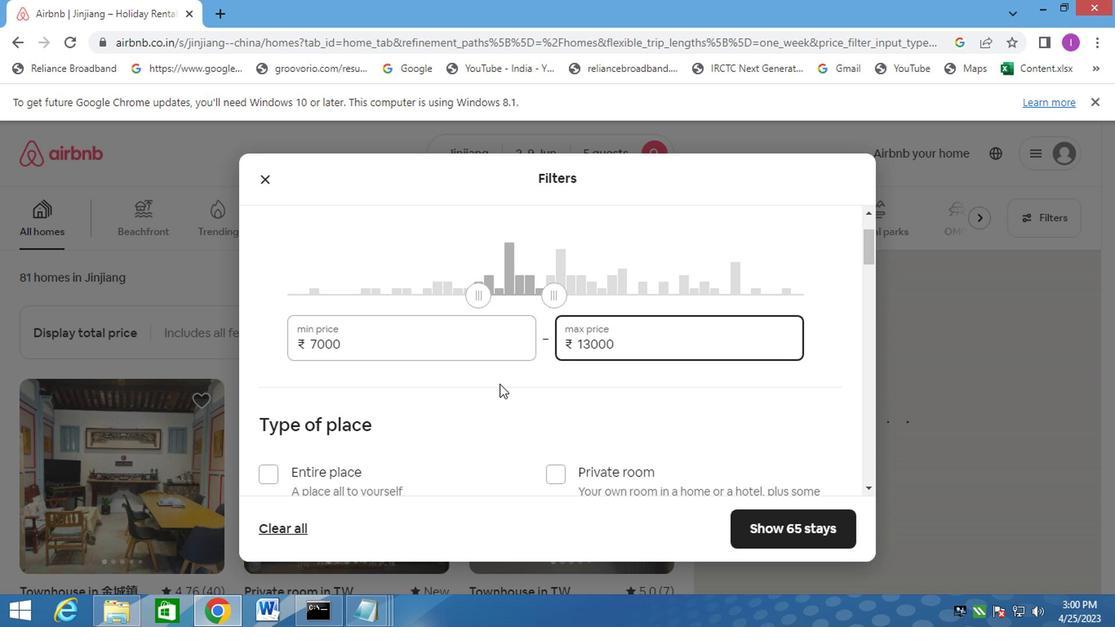 
Action: Mouse scrolled (496, 384) with delta (0, -1)
Screenshot: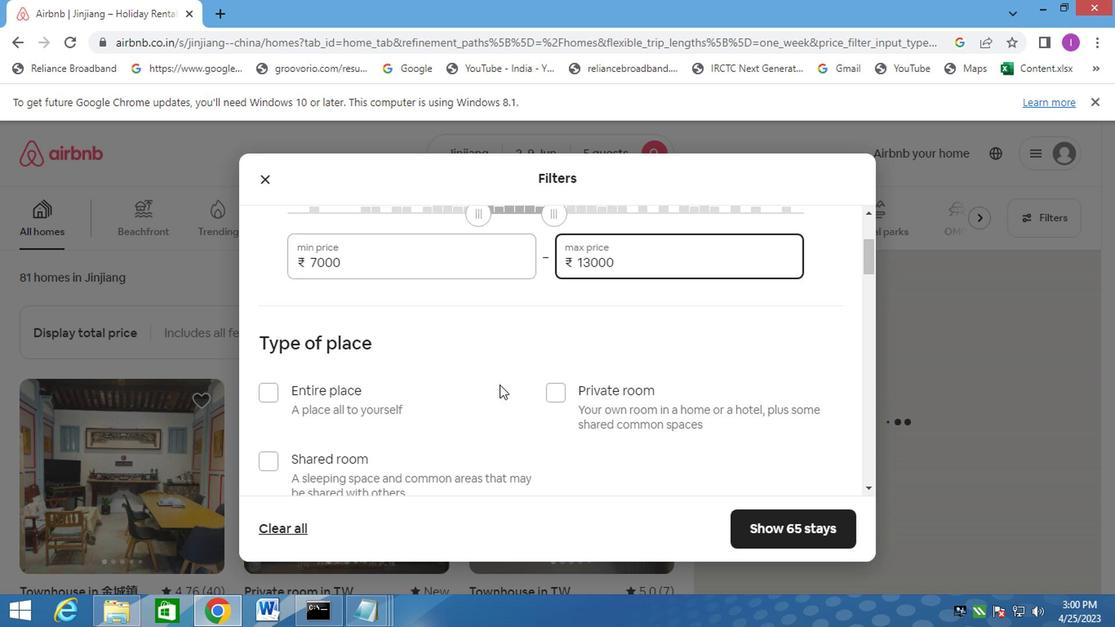 
Action: Mouse moved to (345, 420)
Screenshot: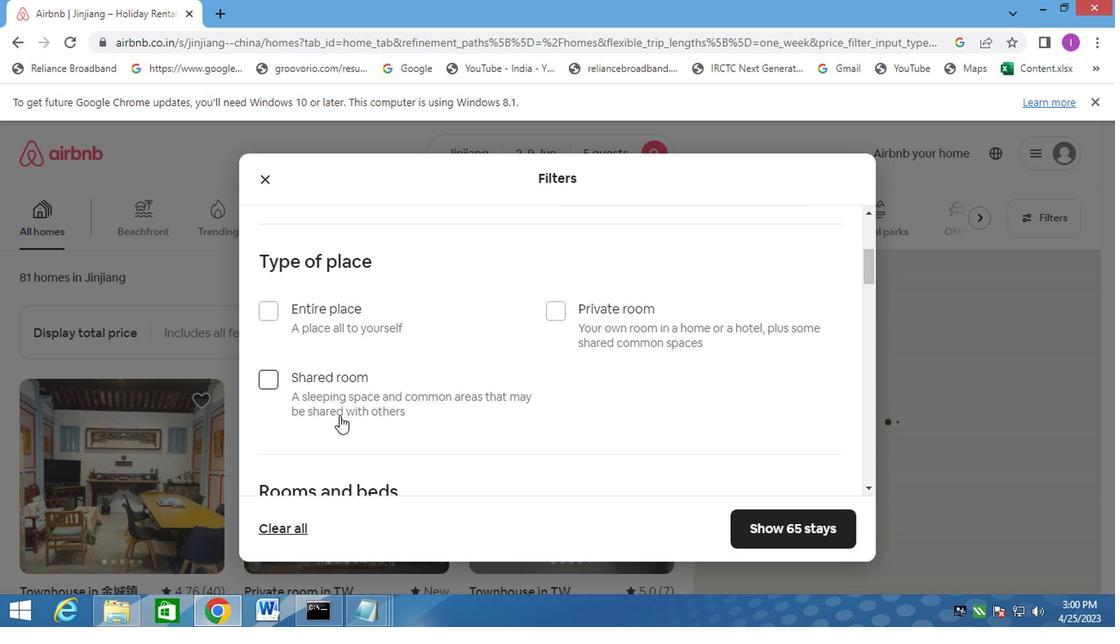 
Action: Mouse scrolled (345, 419) with delta (0, 0)
Screenshot: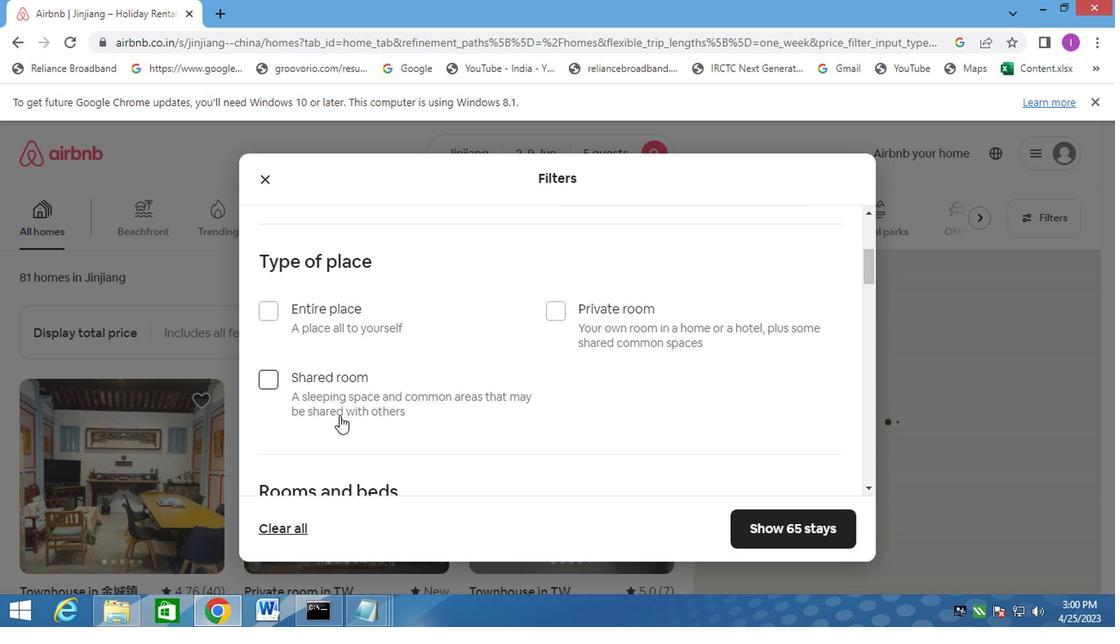 
Action: Mouse moved to (270, 293)
Screenshot: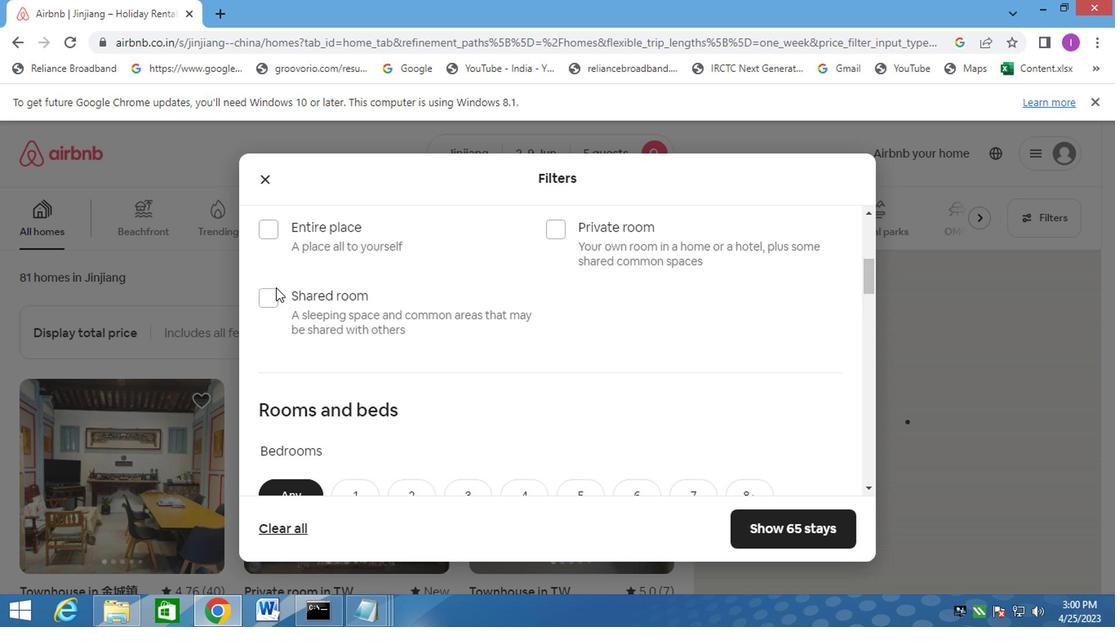 
Action: Mouse pressed left at (270, 293)
Screenshot: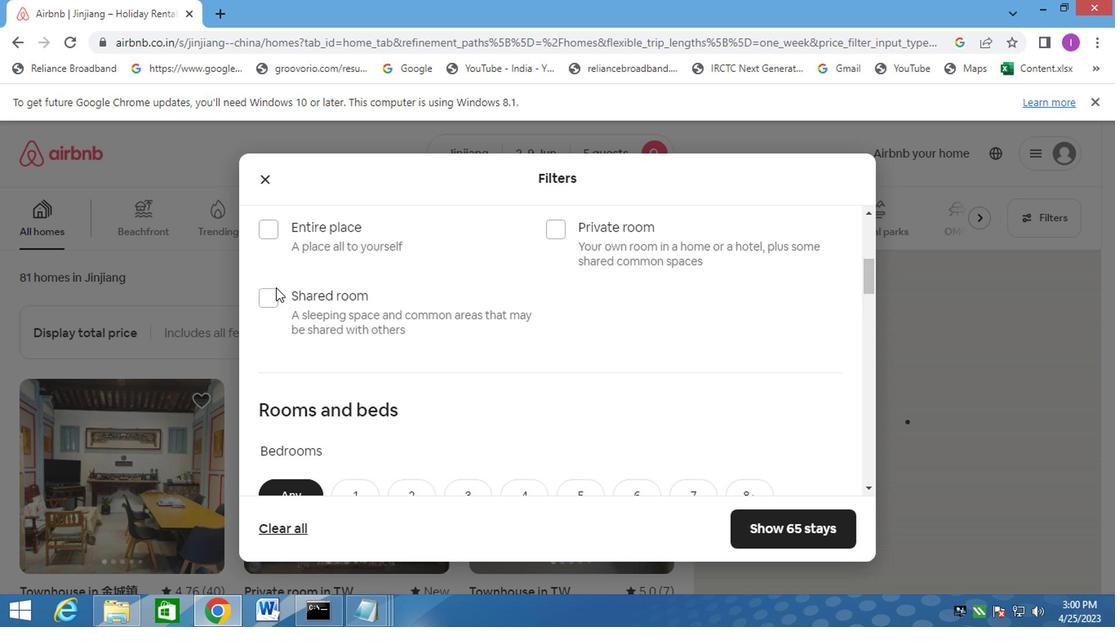 
Action: Mouse moved to (404, 418)
Screenshot: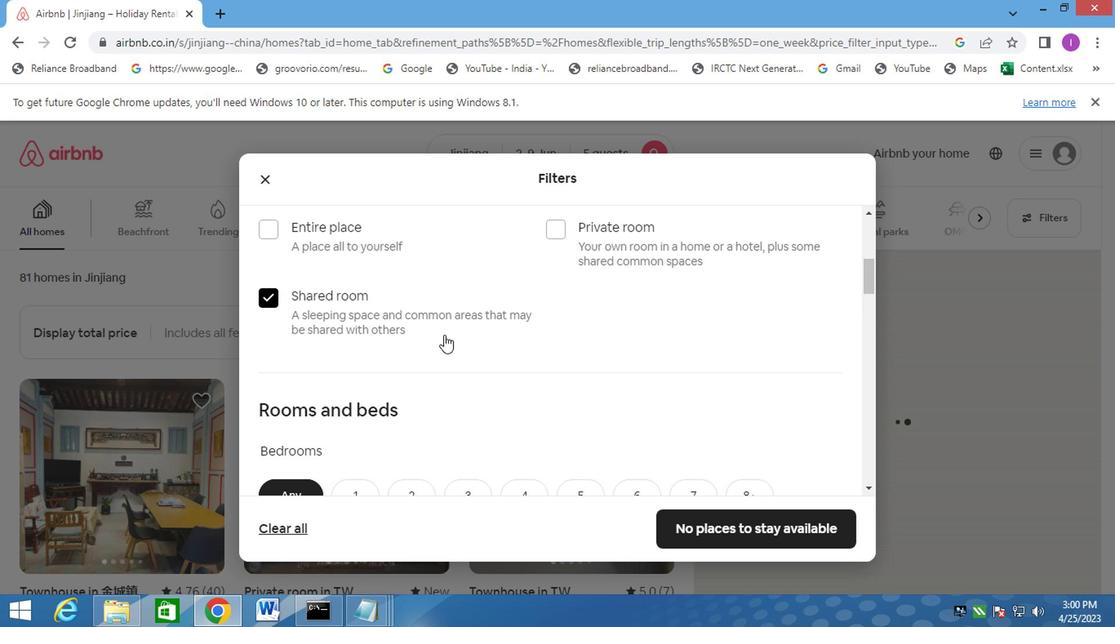 
Action: Mouse scrolled (404, 417) with delta (0, 0)
Screenshot: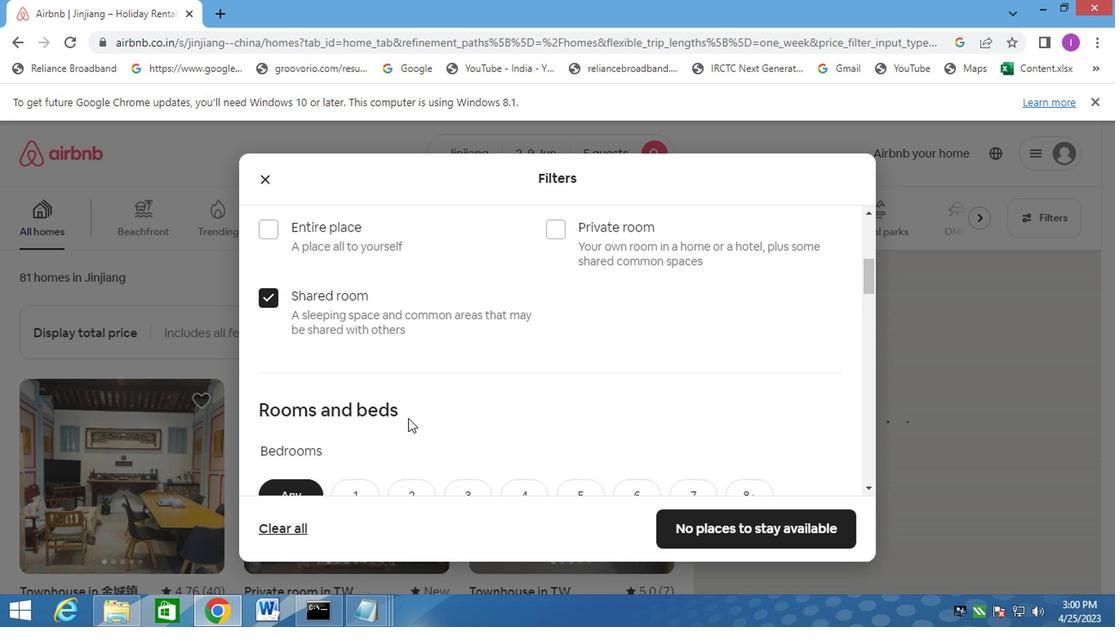 
Action: Mouse moved to (401, 416)
Screenshot: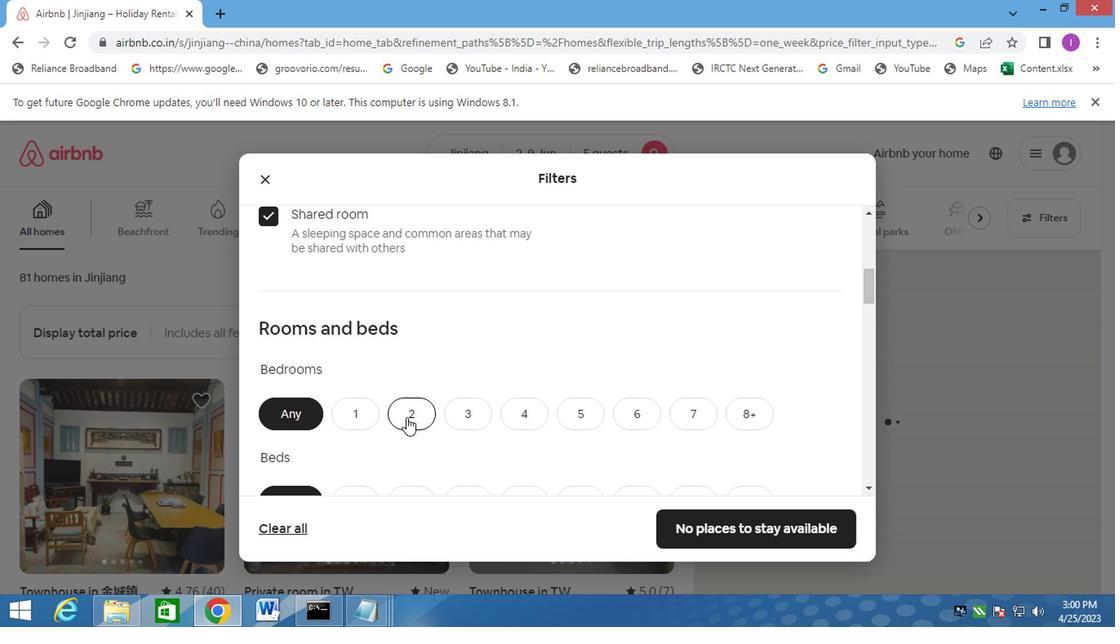 
Action: Mouse pressed left at (401, 416)
Screenshot: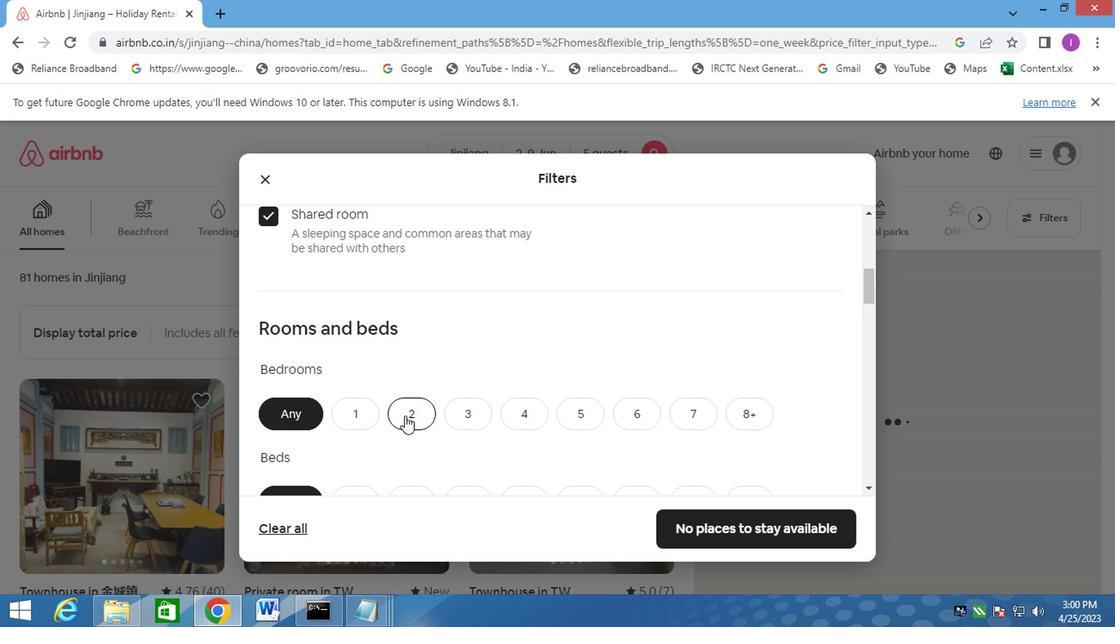 
Action: Mouse moved to (467, 416)
Screenshot: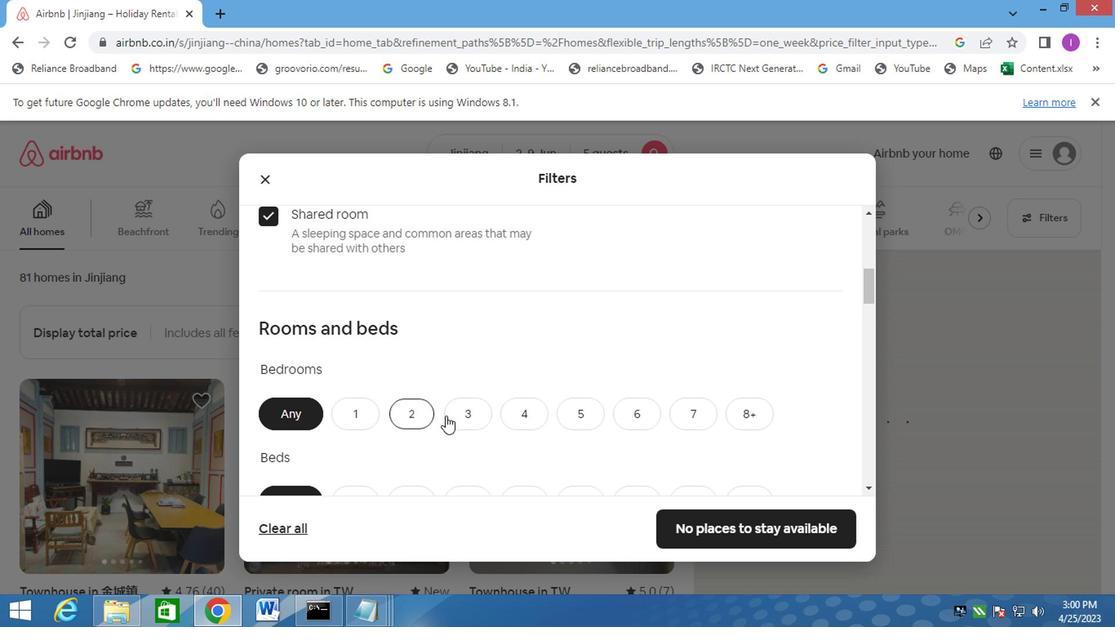 
Action: Mouse scrolled (467, 416) with delta (0, 0)
Screenshot: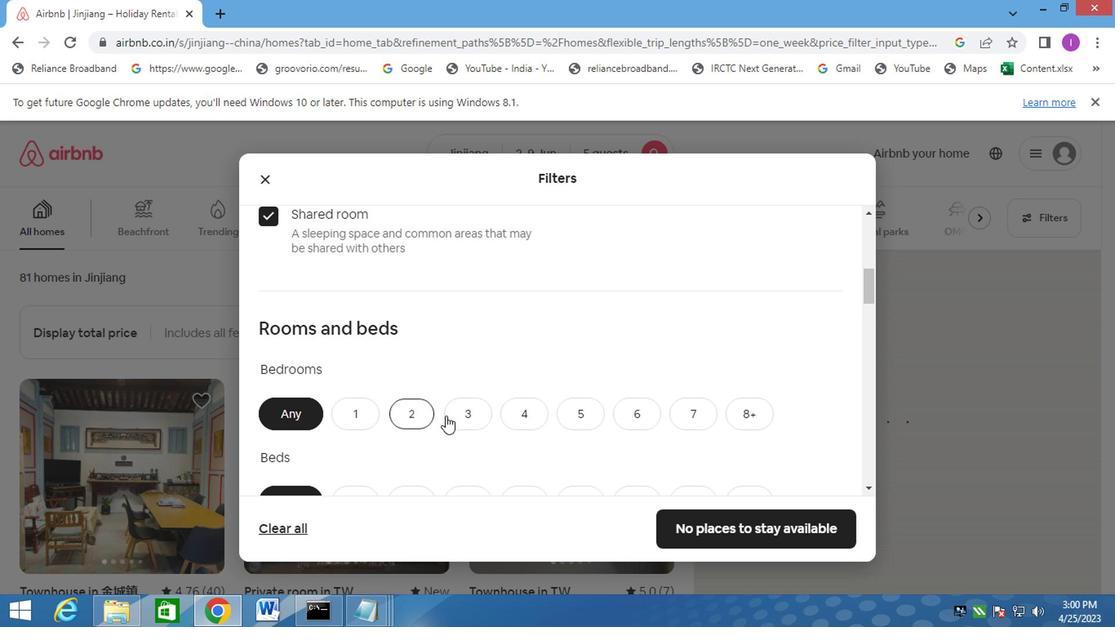
Action: Mouse moved to (468, 416)
Screenshot: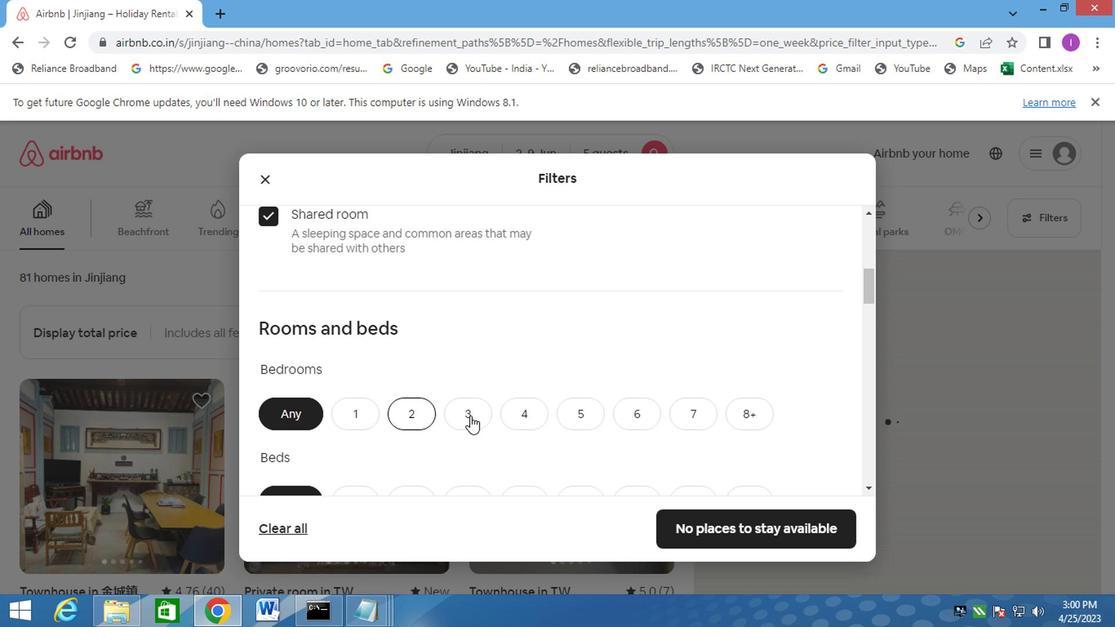 
Action: Mouse scrolled (468, 416) with delta (0, 0)
Screenshot: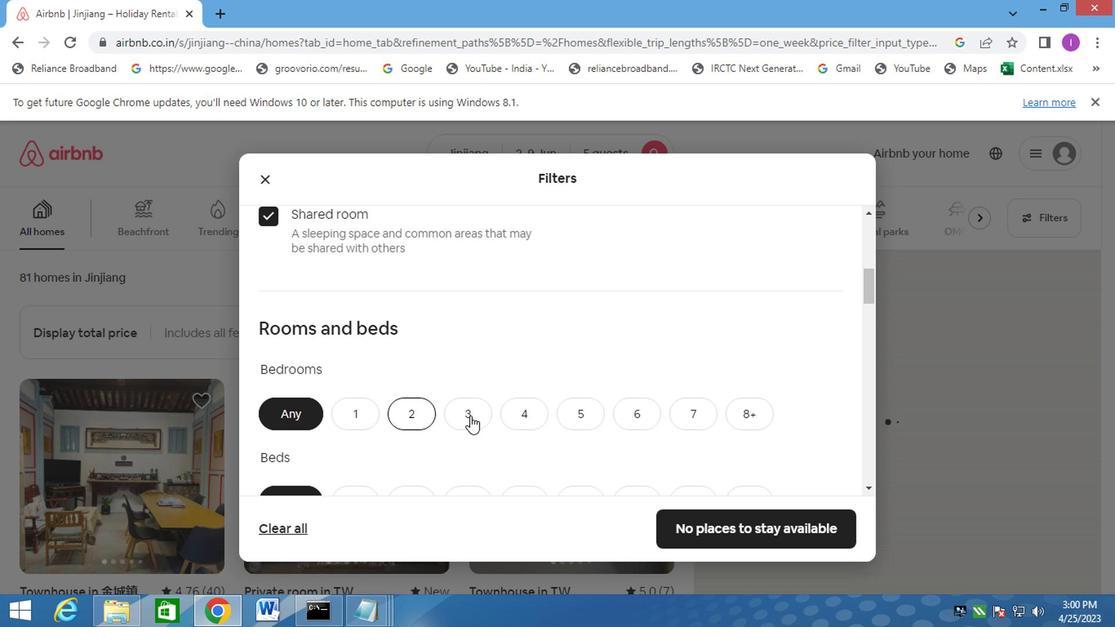 
Action: Mouse scrolled (468, 416) with delta (0, 0)
Screenshot: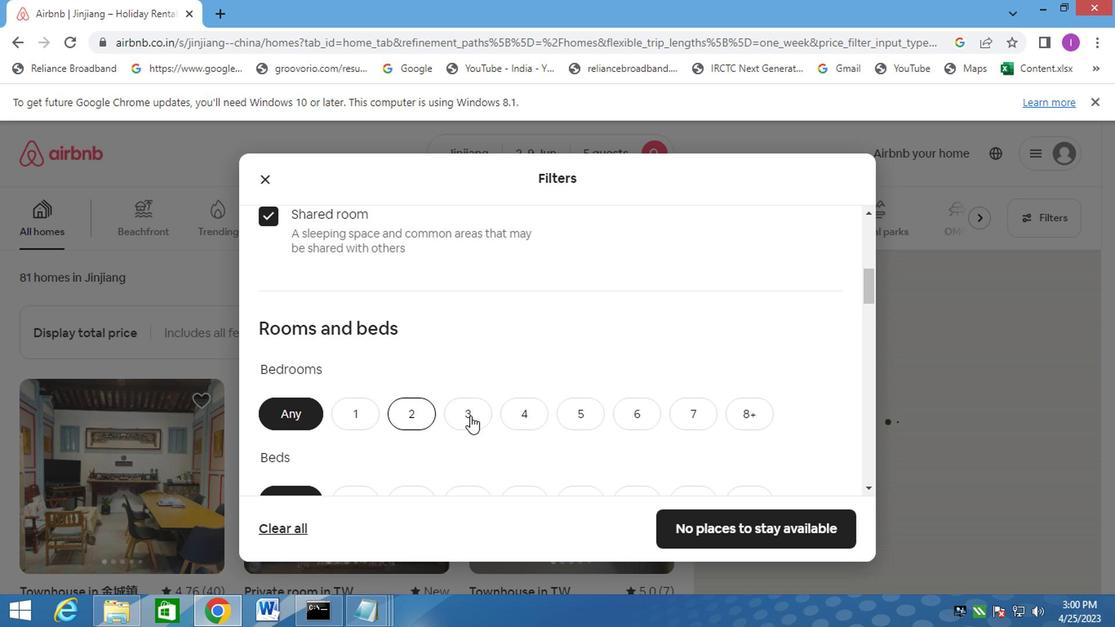 
Action: Mouse moved to (588, 255)
Screenshot: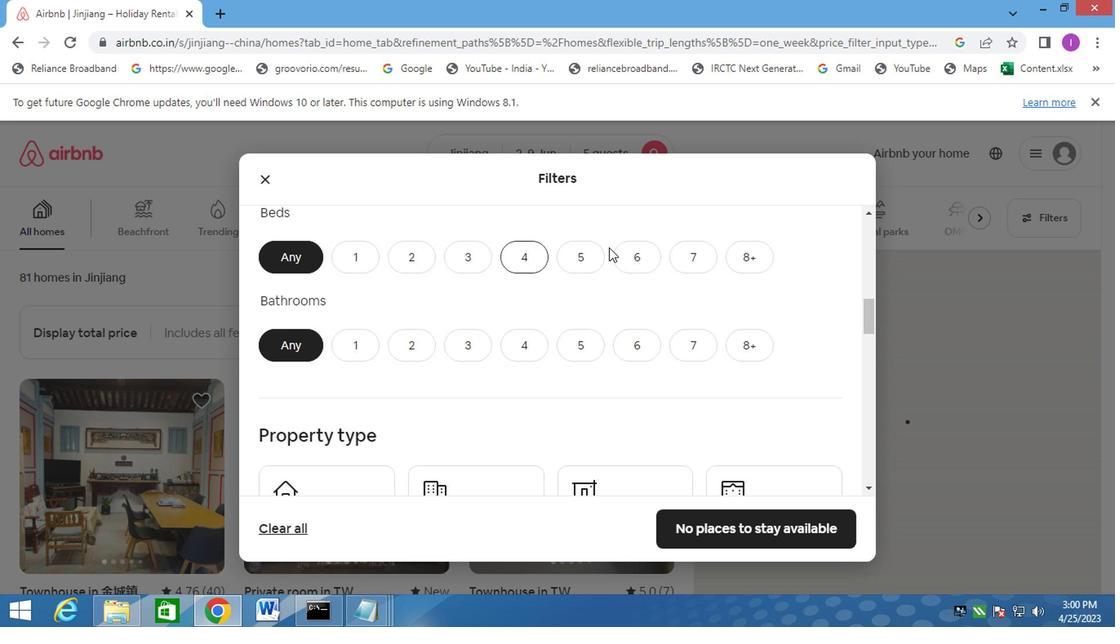 
Action: Mouse pressed left at (588, 255)
Screenshot: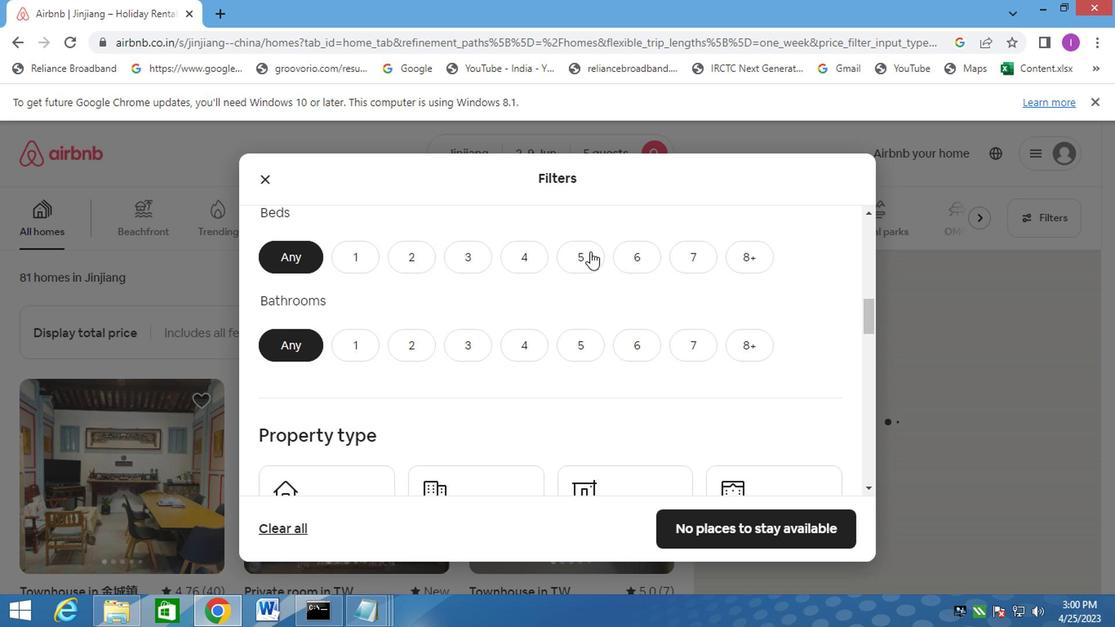
Action: Mouse moved to (407, 345)
Screenshot: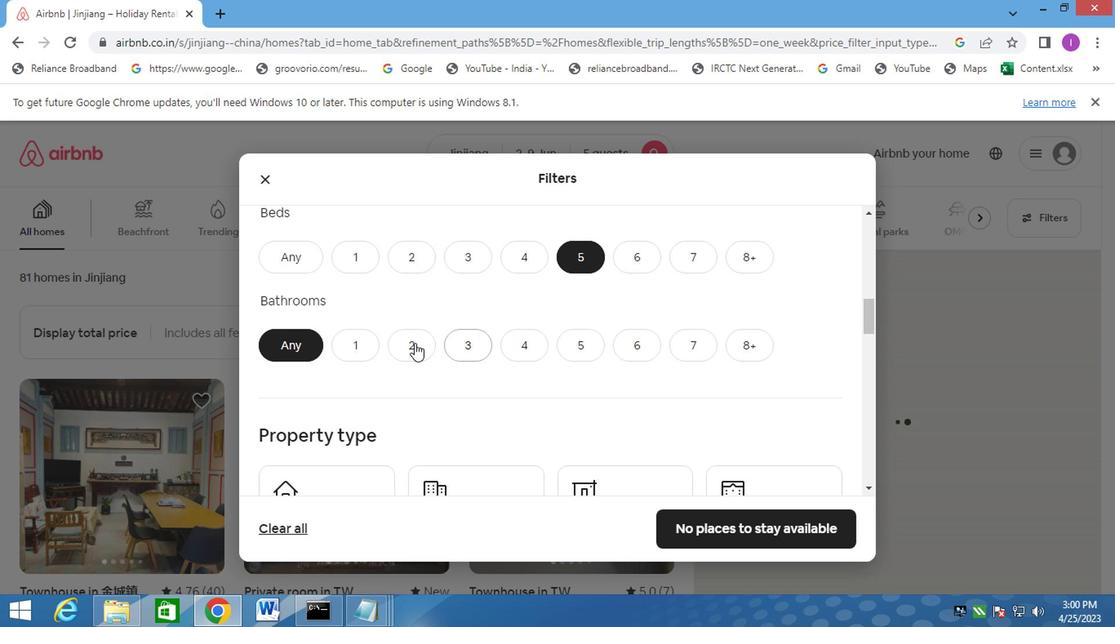 
Action: Mouse pressed left at (407, 345)
Screenshot: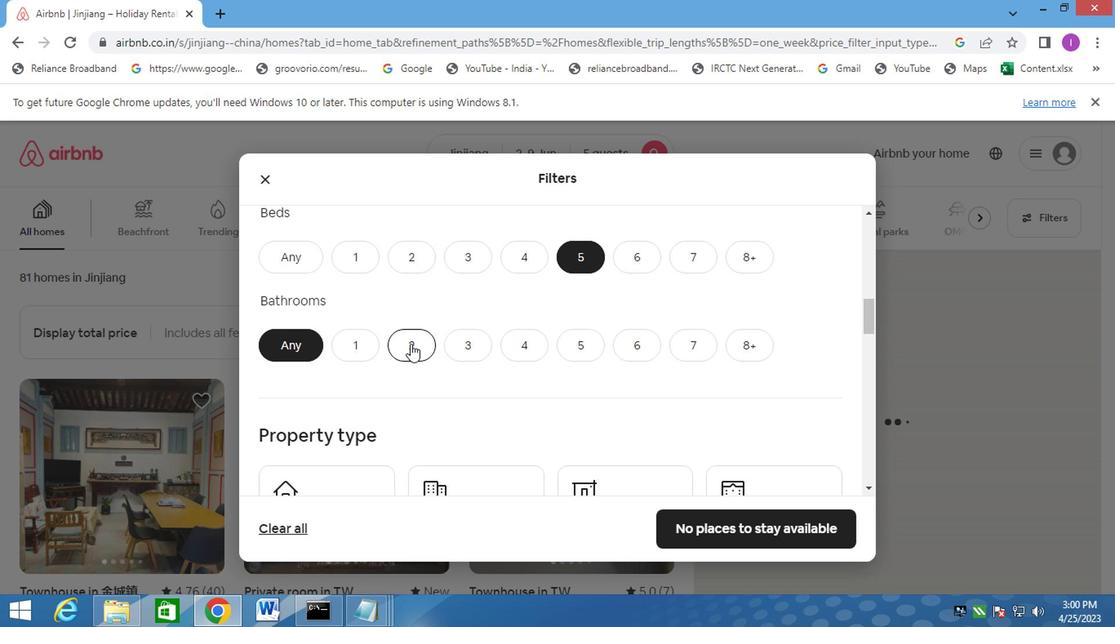 
Action: Mouse moved to (545, 321)
Screenshot: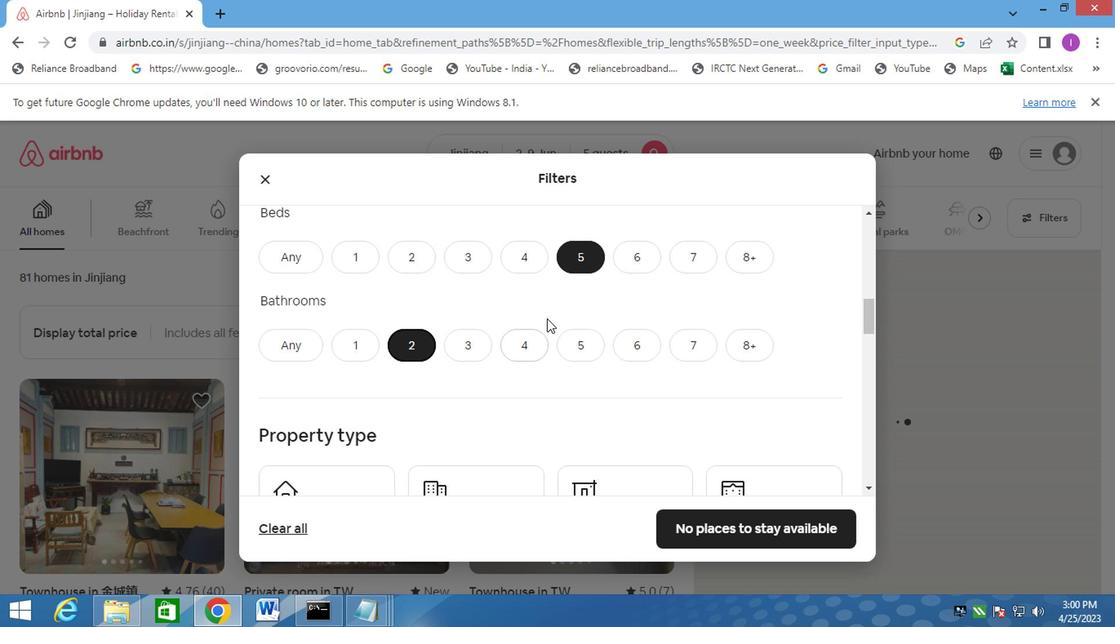 
Action: Mouse scrolled (545, 320) with delta (0, -1)
Screenshot: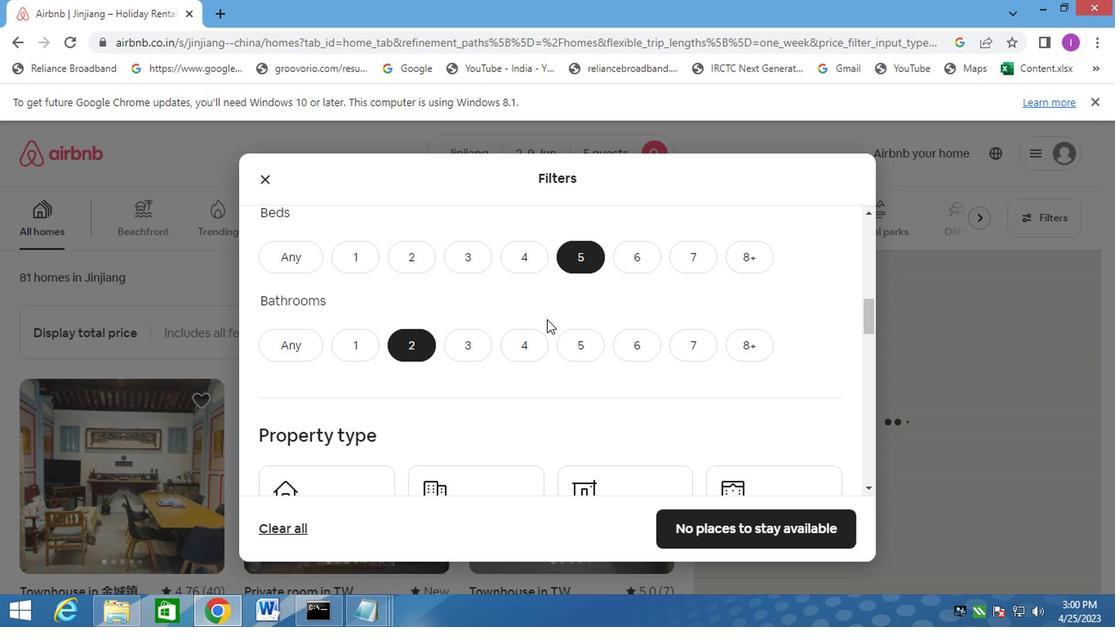 
Action: Mouse scrolled (545, 320) with delta (0, -1)
Screenshot: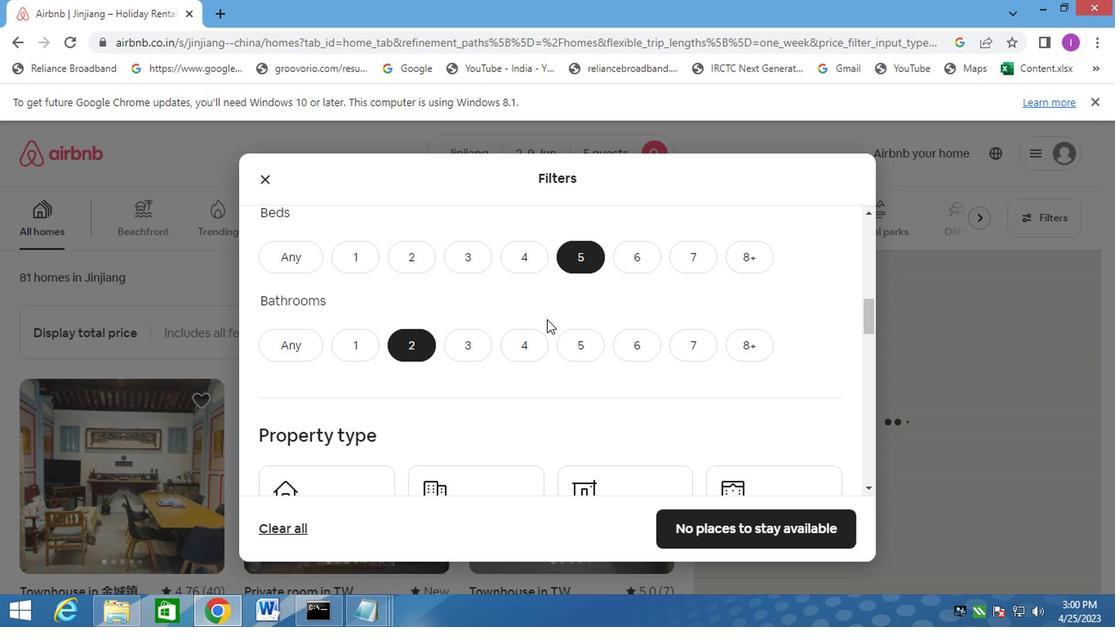 
Action: Mouse moved to (309, 345)
Screenshot: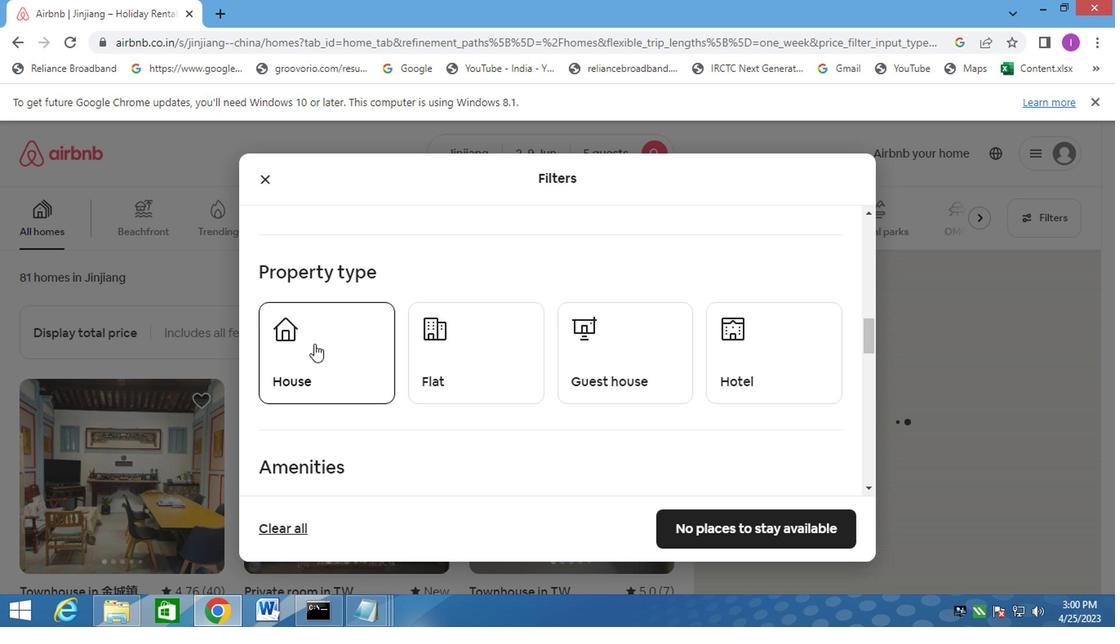 
Action: Mouse pressed left at (309, 345)
Screenshot: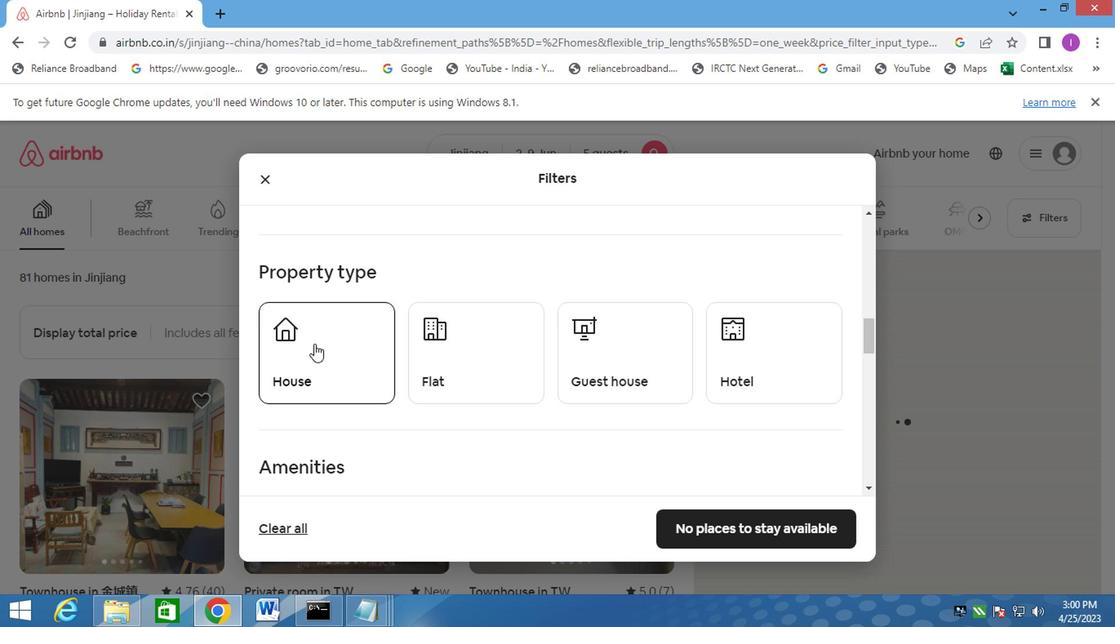 
Action: Mouse moved to (434, 345)
Screenshot: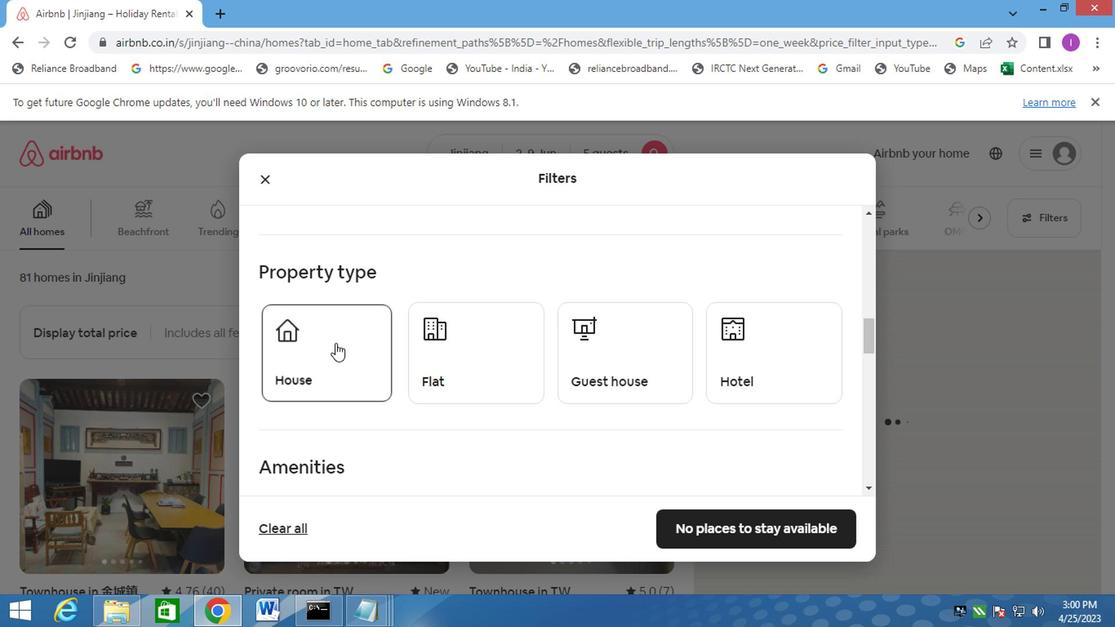 
Action: Mouse pressed left at (434, 345)
Screenshot: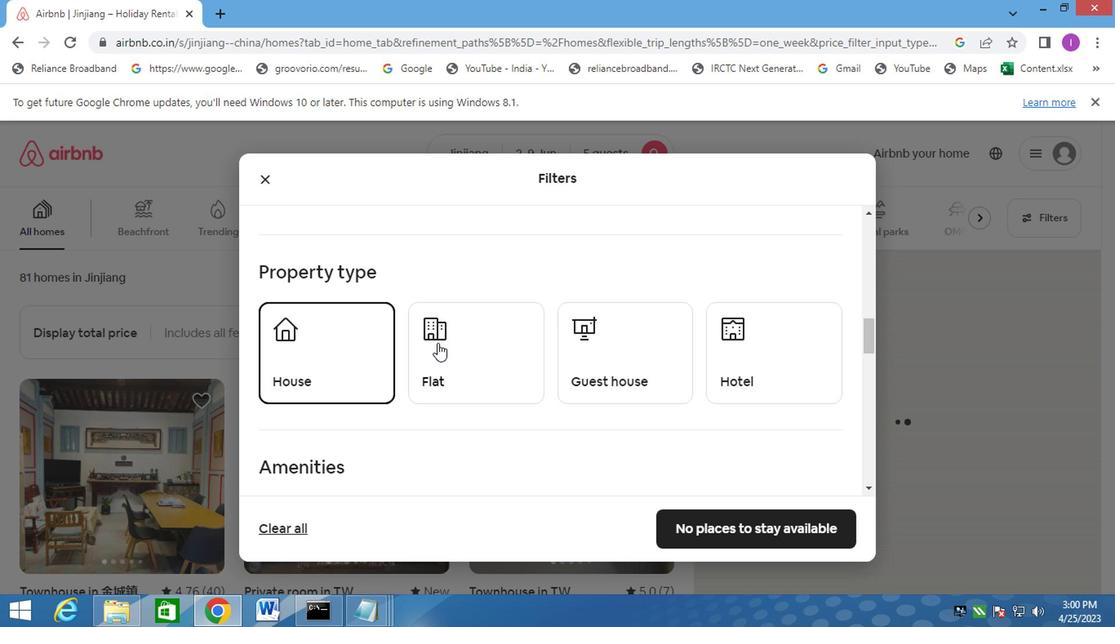 
Action: Mouse moved to (604, 350)
Screenshot: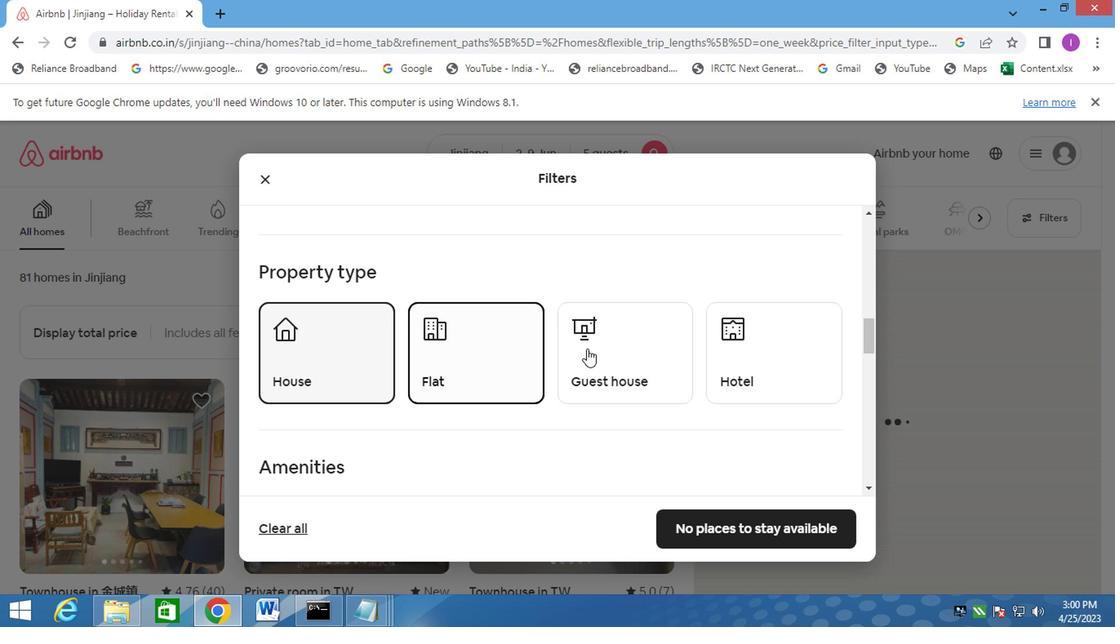 
Action: Mouse pressed left at (604, 350)
Screenshot: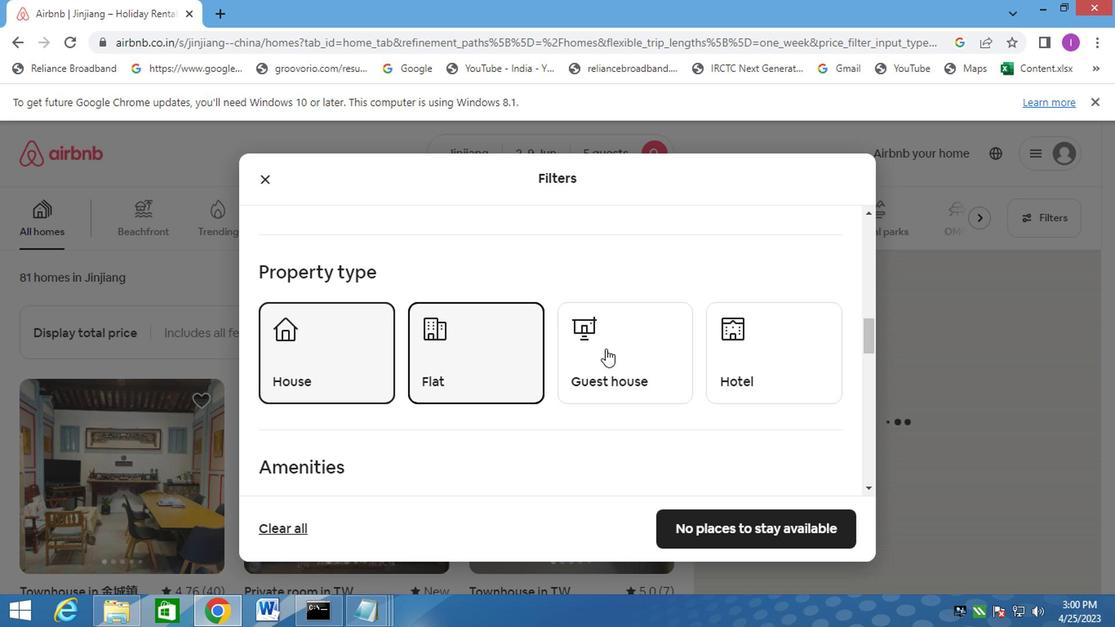 
Action: Mouse moved to (380, 411)
Screenshot: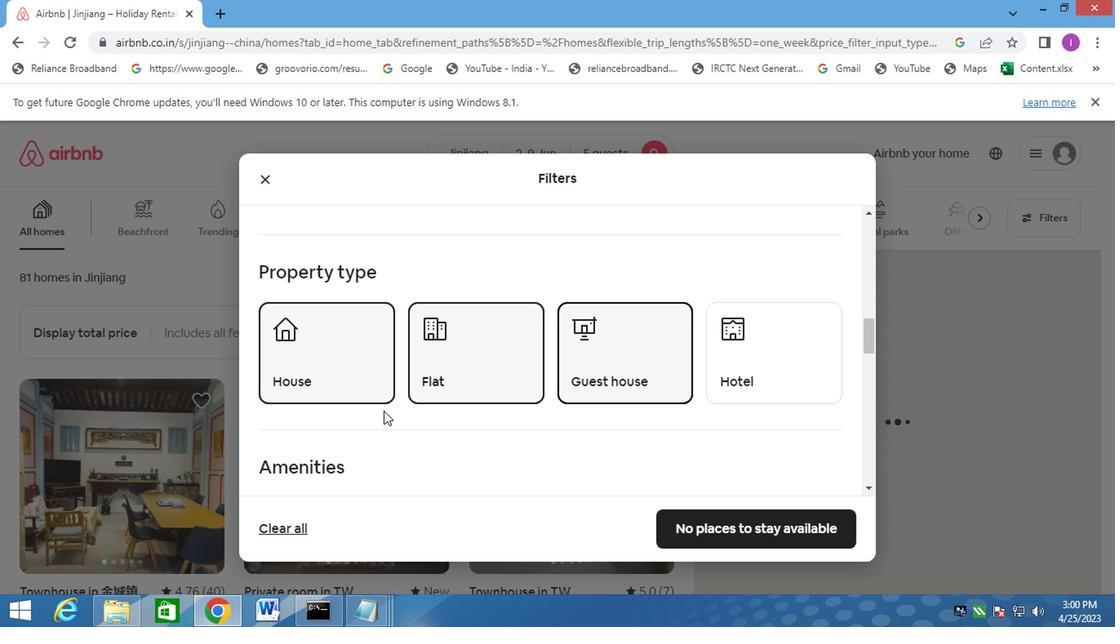 
Action: Mouse scrolled (380, 410) with delta (0, -1)
Screenshot: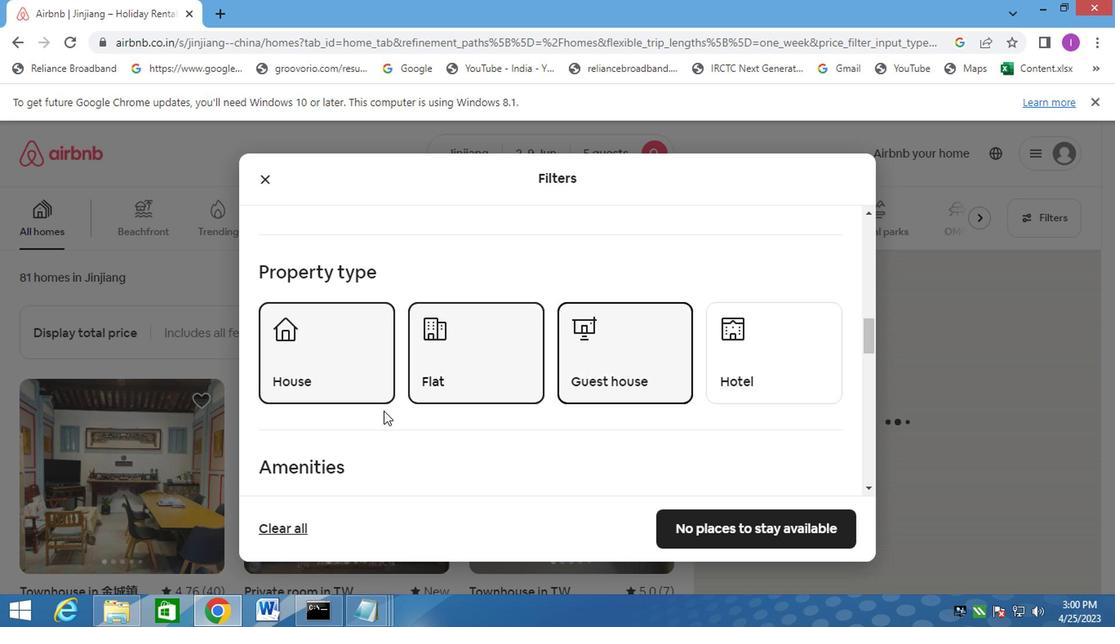
Action: Mouse scrolled (380, 410) with delta (0, -1)
Screenshot: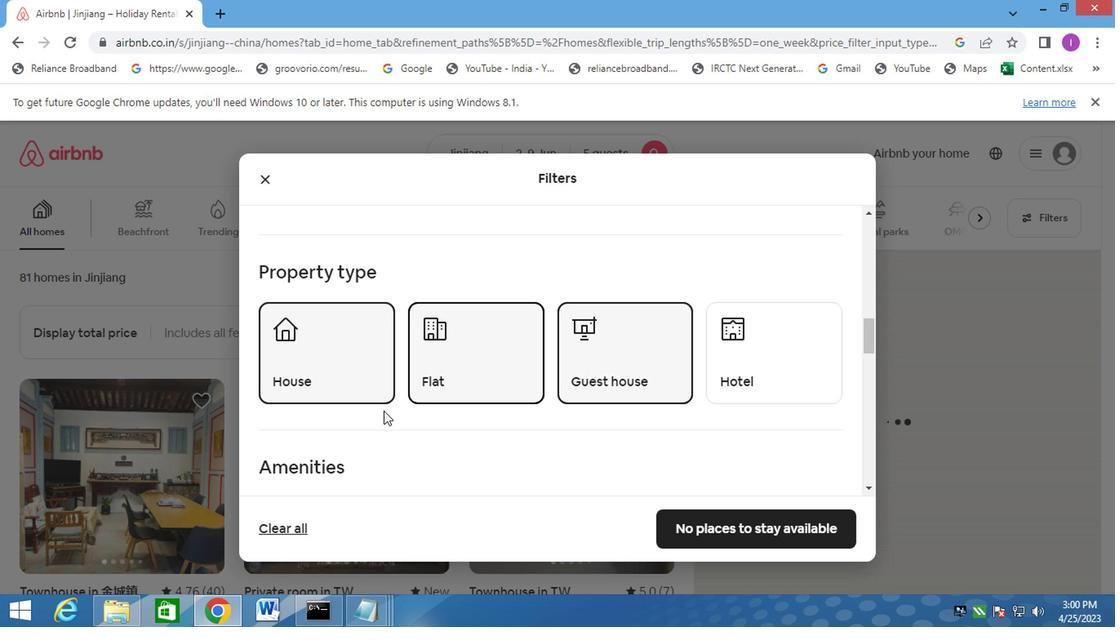 
Action: Mouse moved to (380, 411)
Screenshot: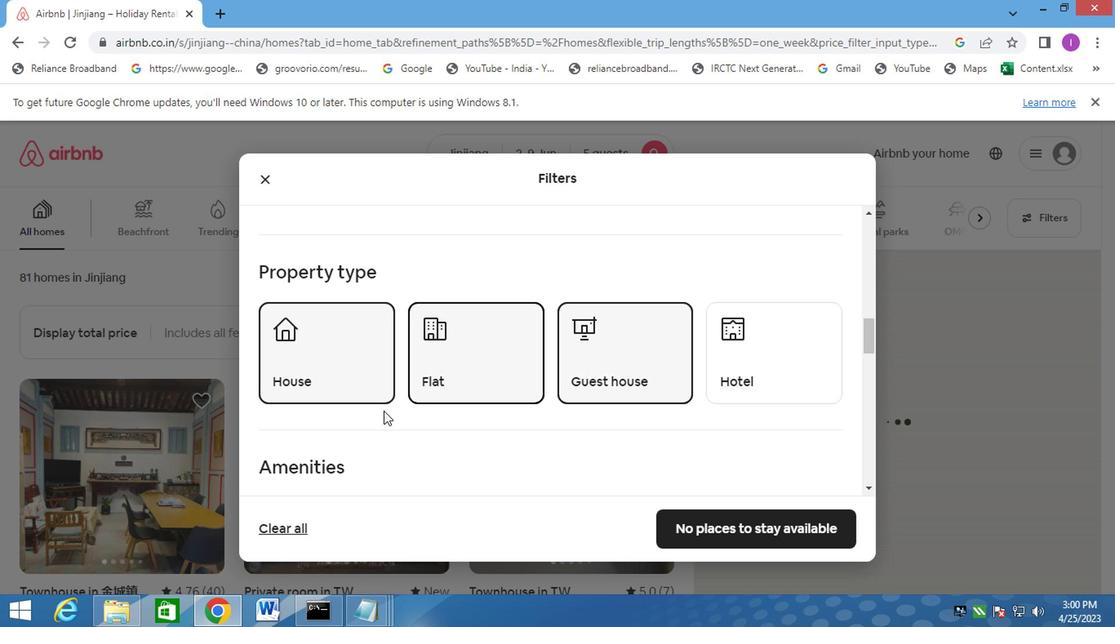 
Action: Mouse scrolled (380, 410) with delta (0, -1)
Screenshot: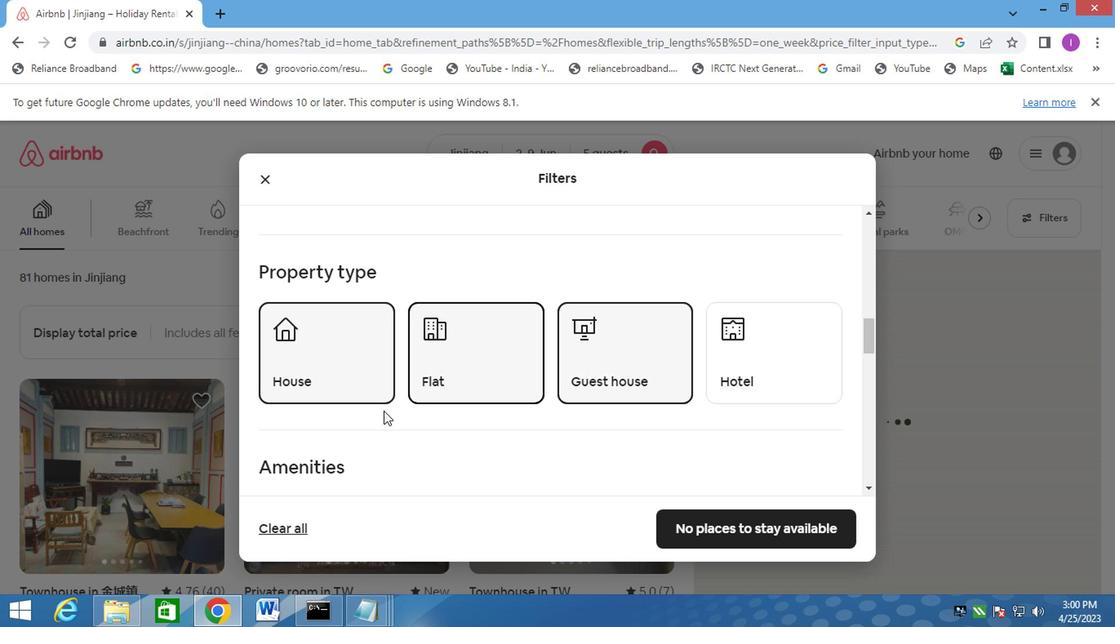 
Action: Mouse moved to (410, 403)
Screenshot: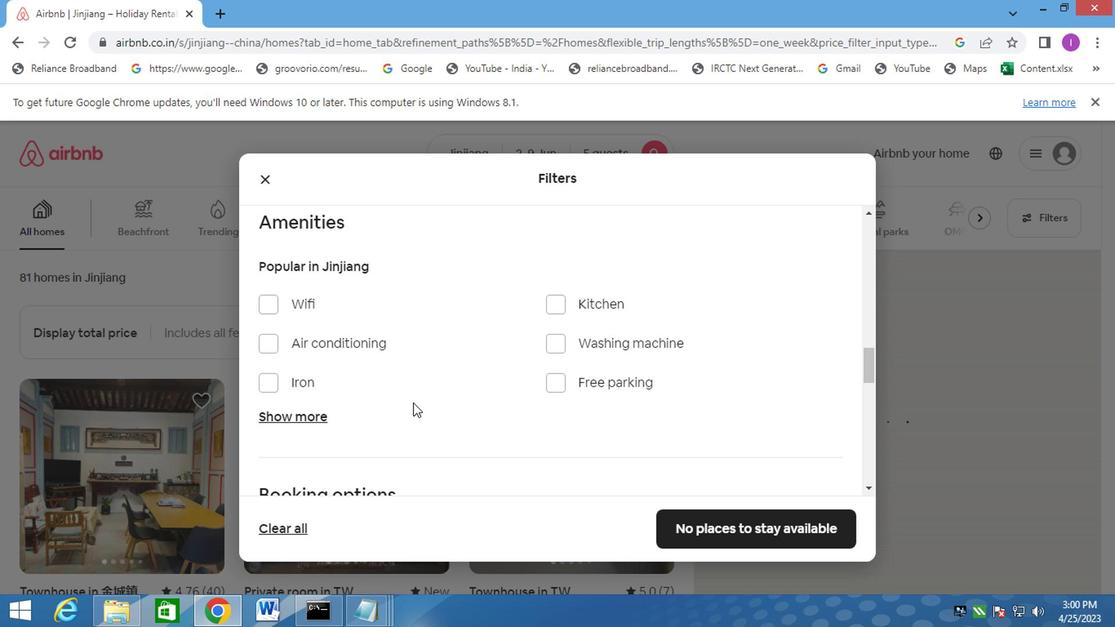 
Action: Mouse scrolled (410, 402) with delta (0, 0)
Screenshot: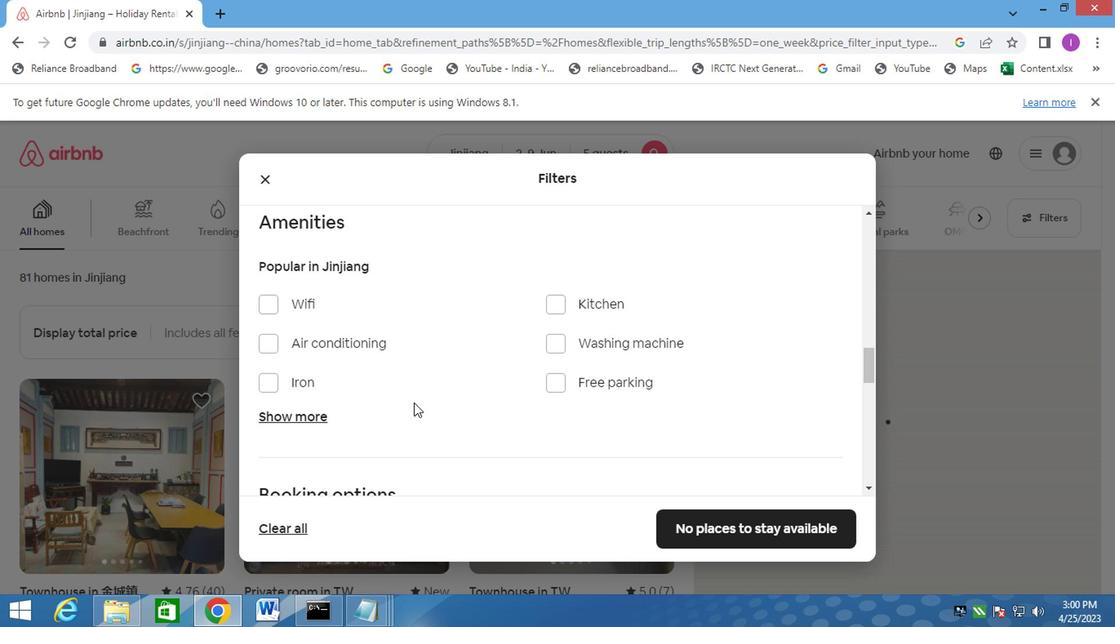 
Action: Mouse scrolled (410, 402) with delta (0, 0)
Screenshot: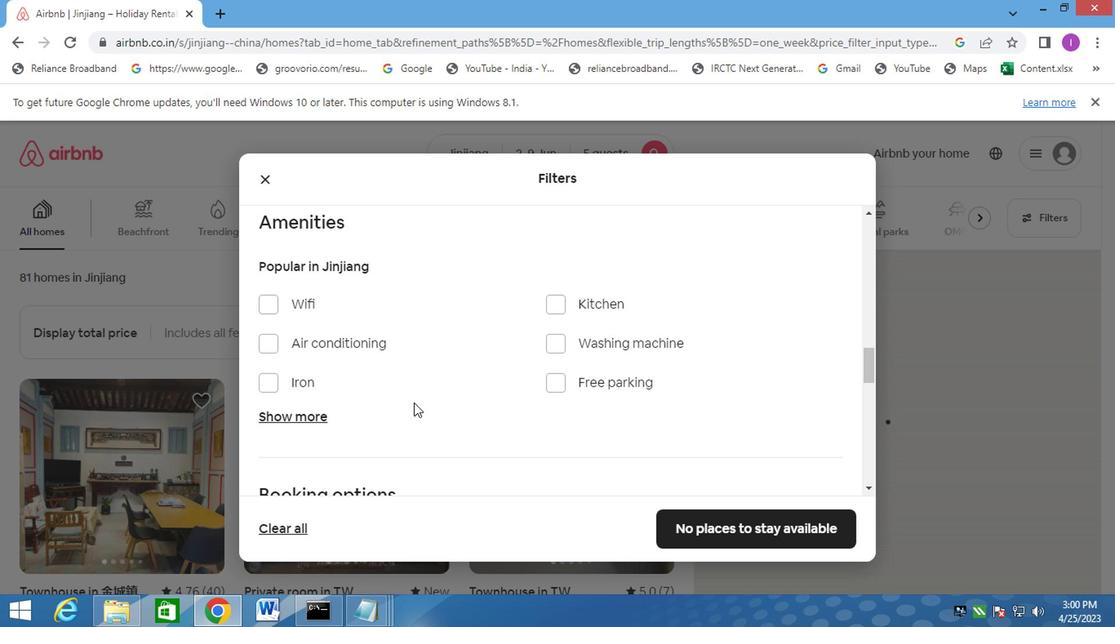 
Action: Mouse scrolled (410, 402) with delta (0, 0)
Screenshot: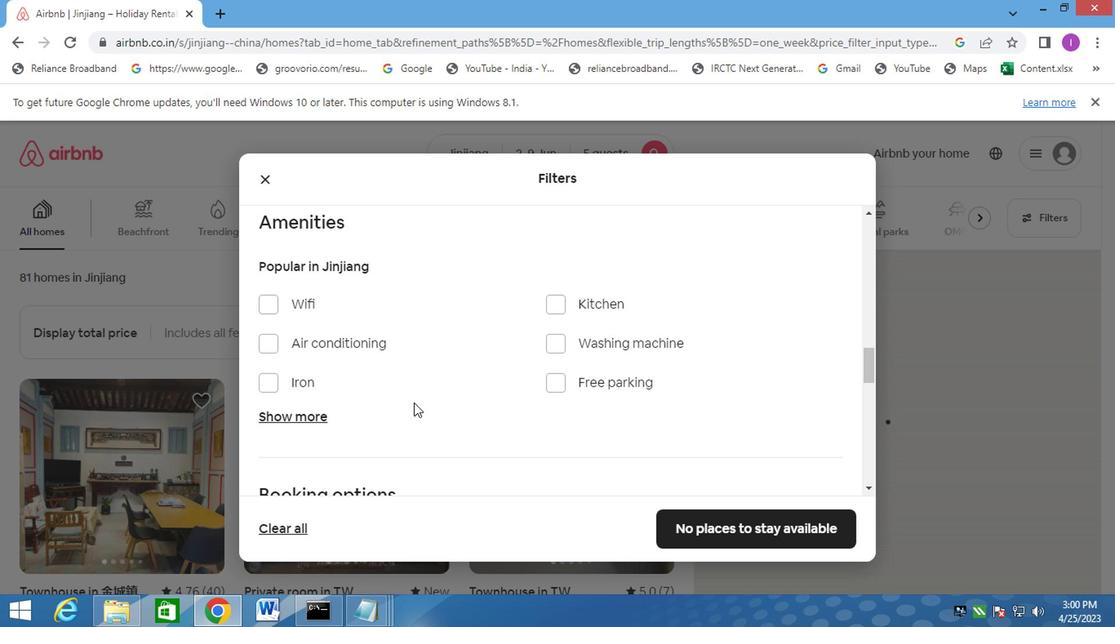 
Action: Mouse scrolled (410, 402) with delta (0, 0)
Screenshot: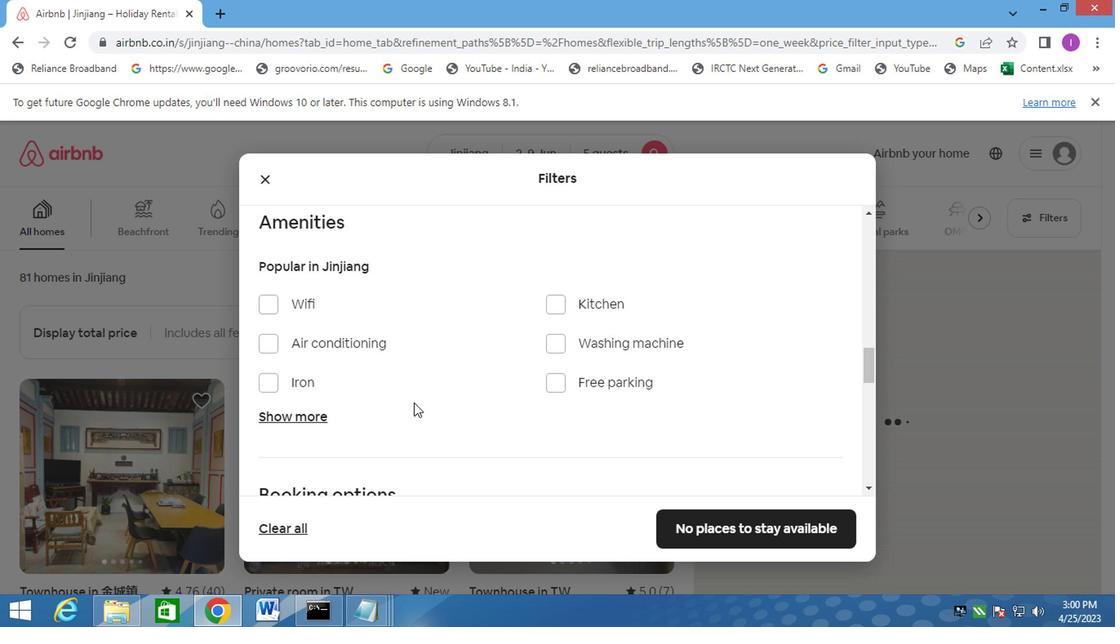 
Action: Mouse moved to (822, 277)
Screenshot: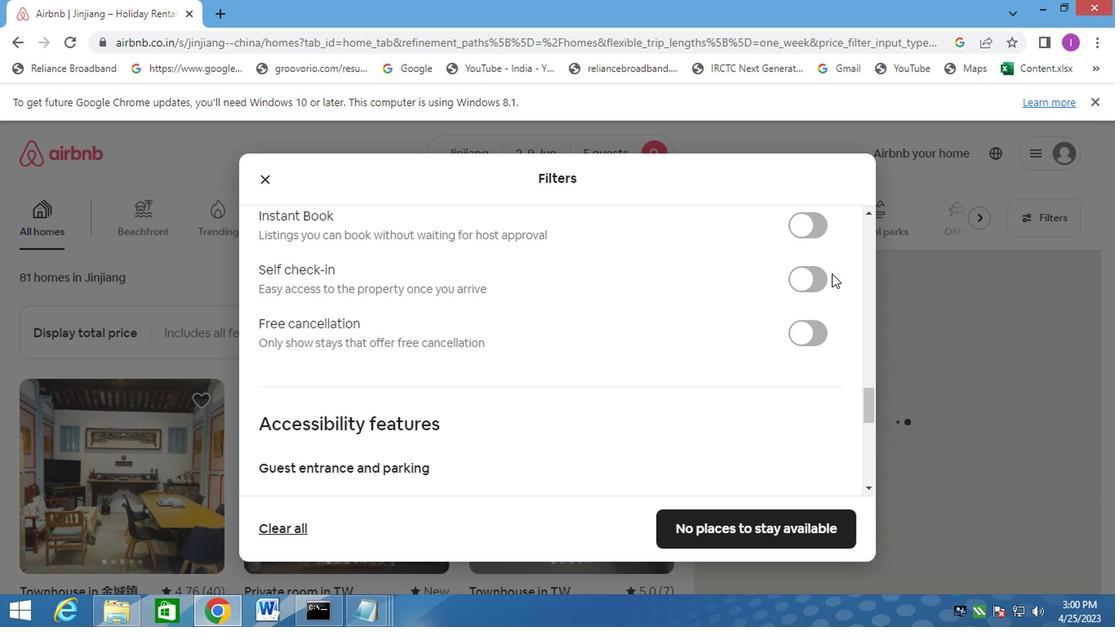 
Action: Mouse pressed left at (822, 277)
Screenshot: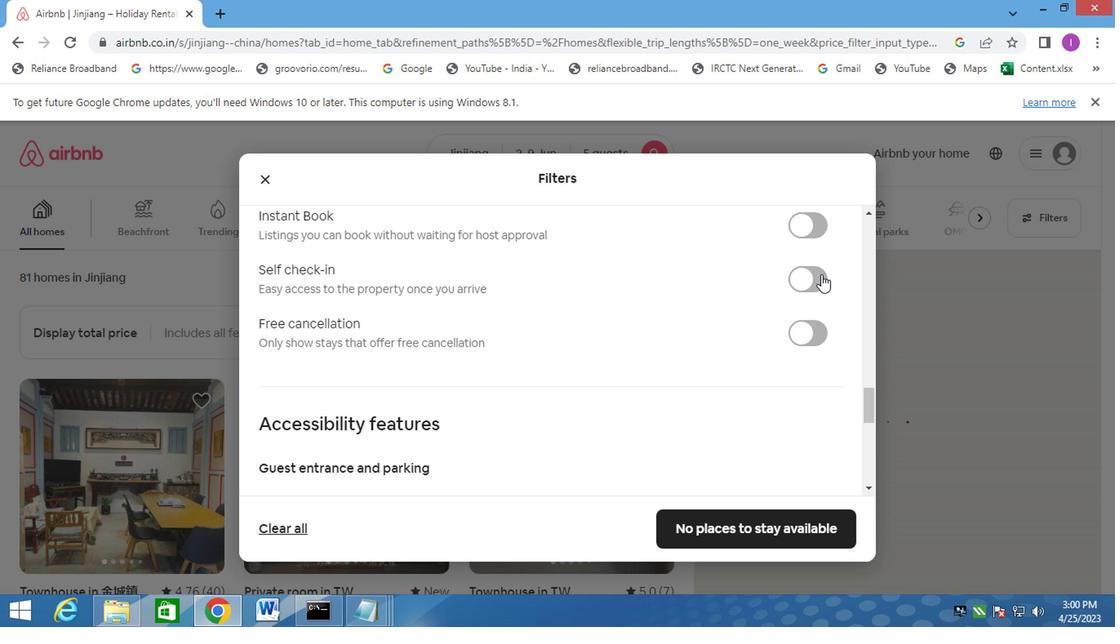 
Action: Mouse moved to (620, 309)
Screenshot: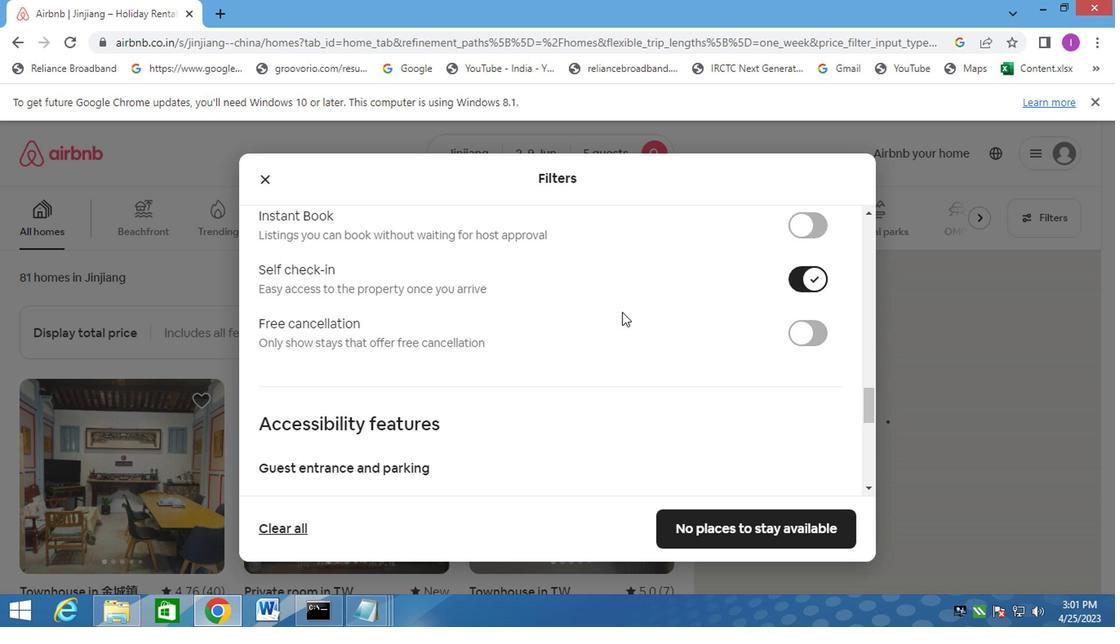 
Action: Mouse scrolled (620, 309) with delta (0, 0)
Screenshot: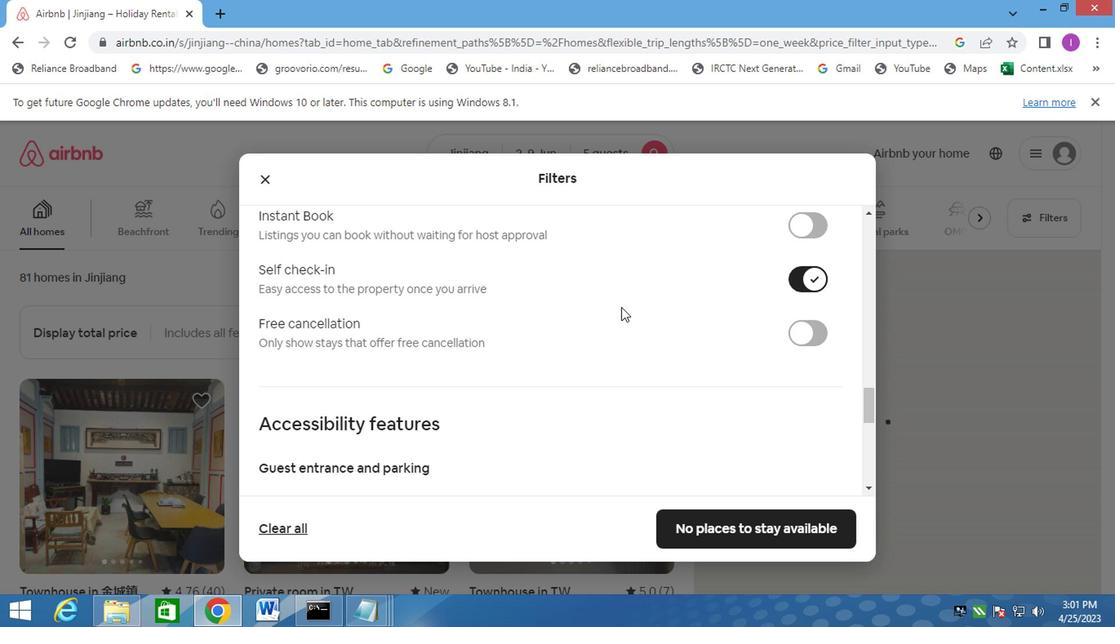 
Action: Mouse scrolled (620, 309) with delta (0, 0)
Screenshot: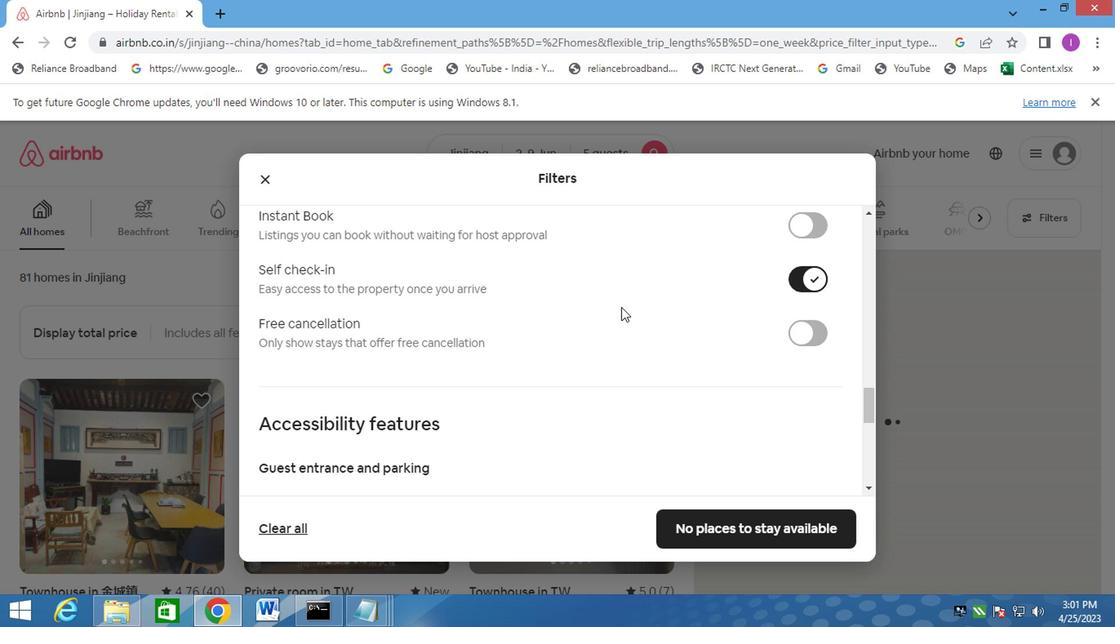 
Action: Mouse scrolled (620, 309) with delta (0, 0)
Screenshot: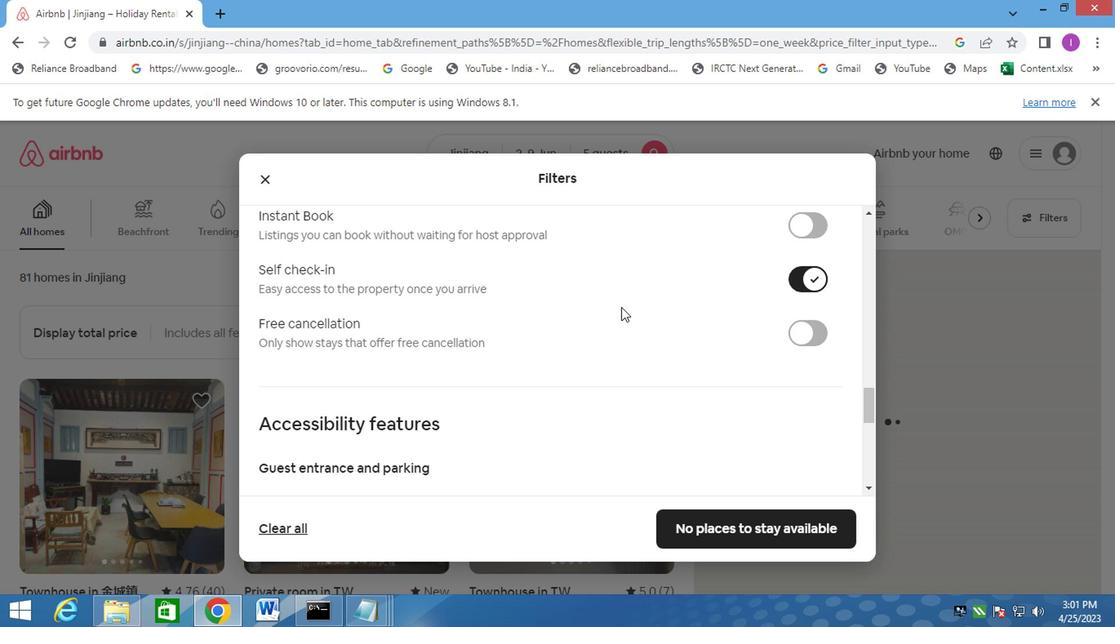 
Action: Mouse scrolled (620, 309) with delta (0, 0)
Screenshot: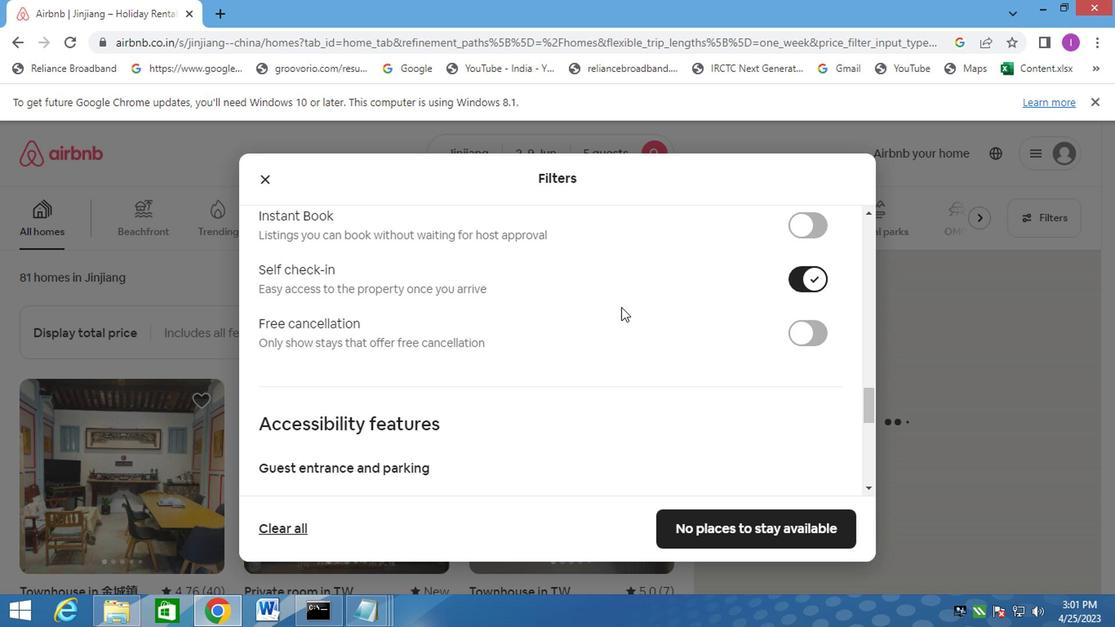 
Action: Mouse moved to (620, 312)
Screenshot: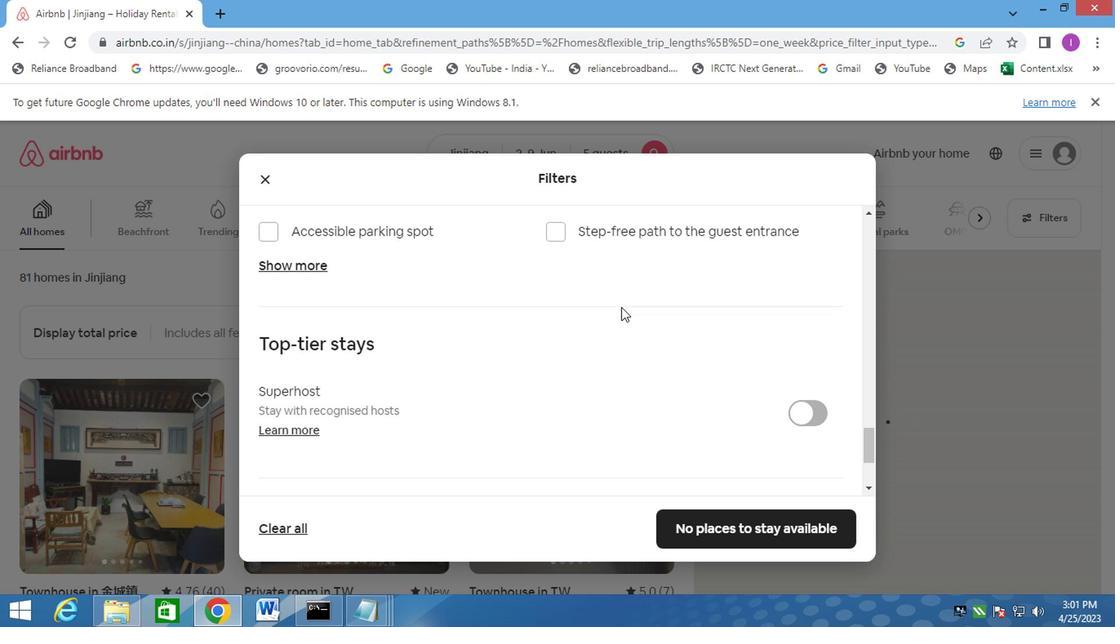 
Action: Mouse scrolled (620, 311) with delta (0, 0)
Screenshot: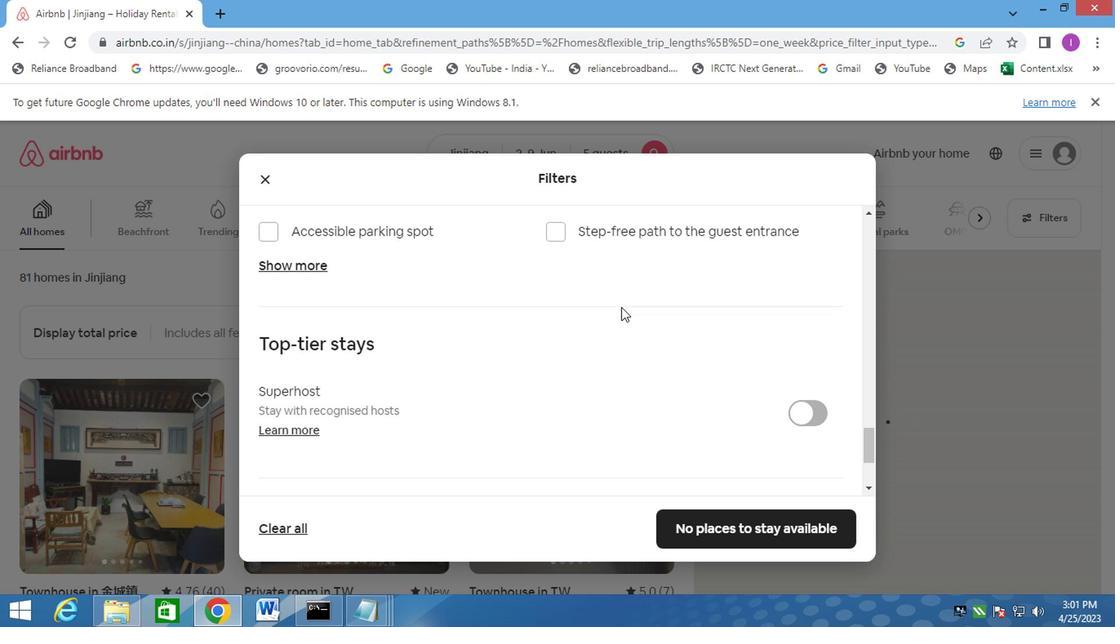 
Action: Mouse moved to (622, 316)
Screenshot: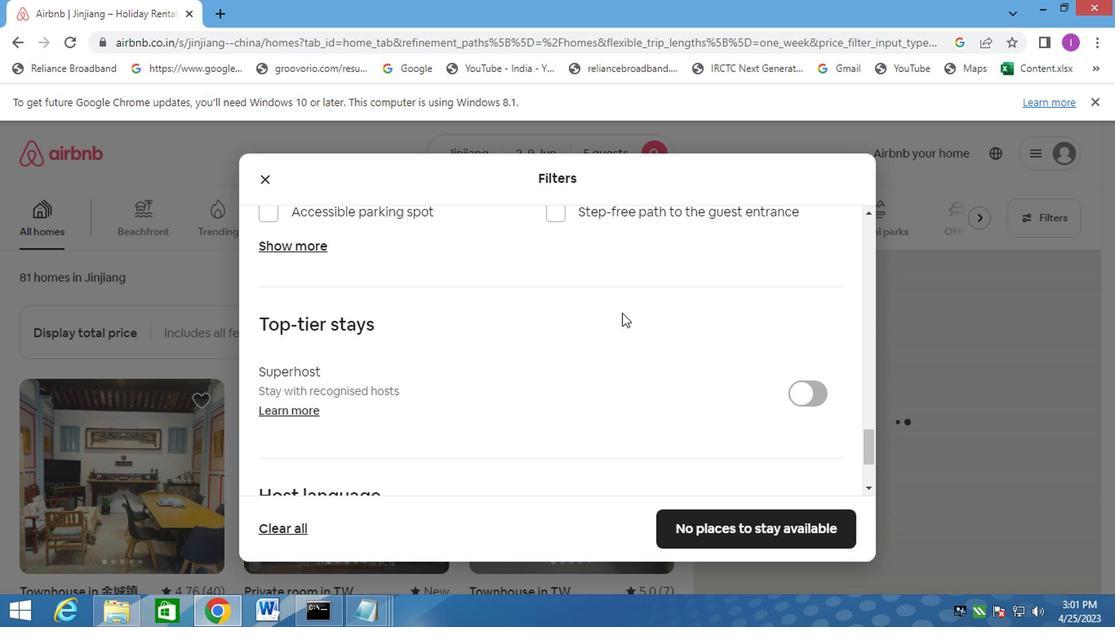 
Action: Mouse scrolled (622, 316) with delta (0, 0)
Screenshot: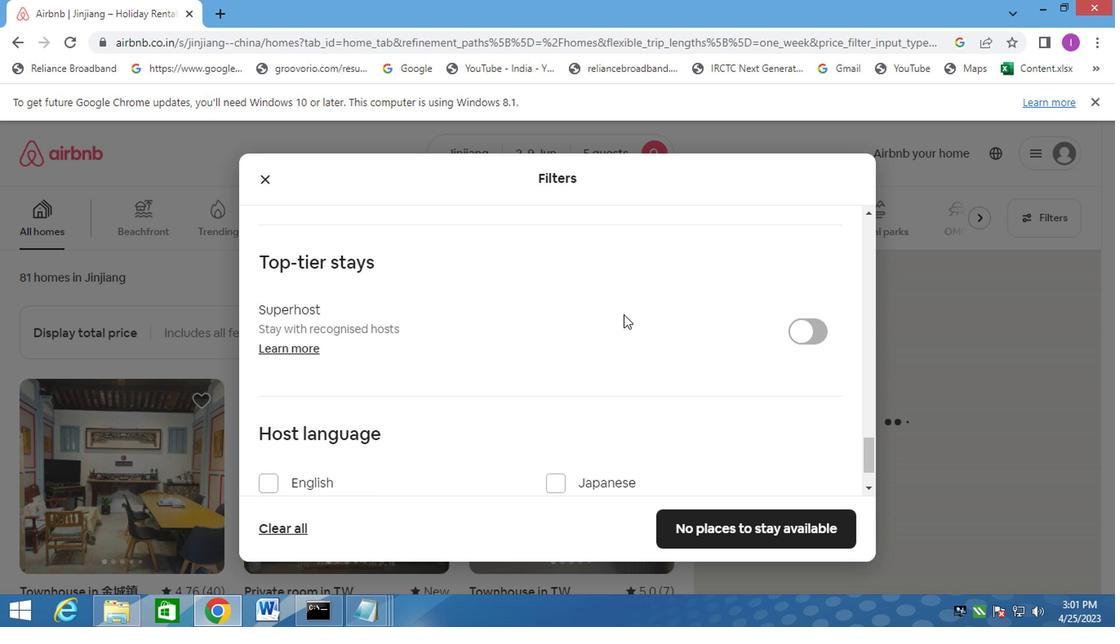 
Action: Mouse scrolled (622, 316) with delta (0, 0)
Screenshot: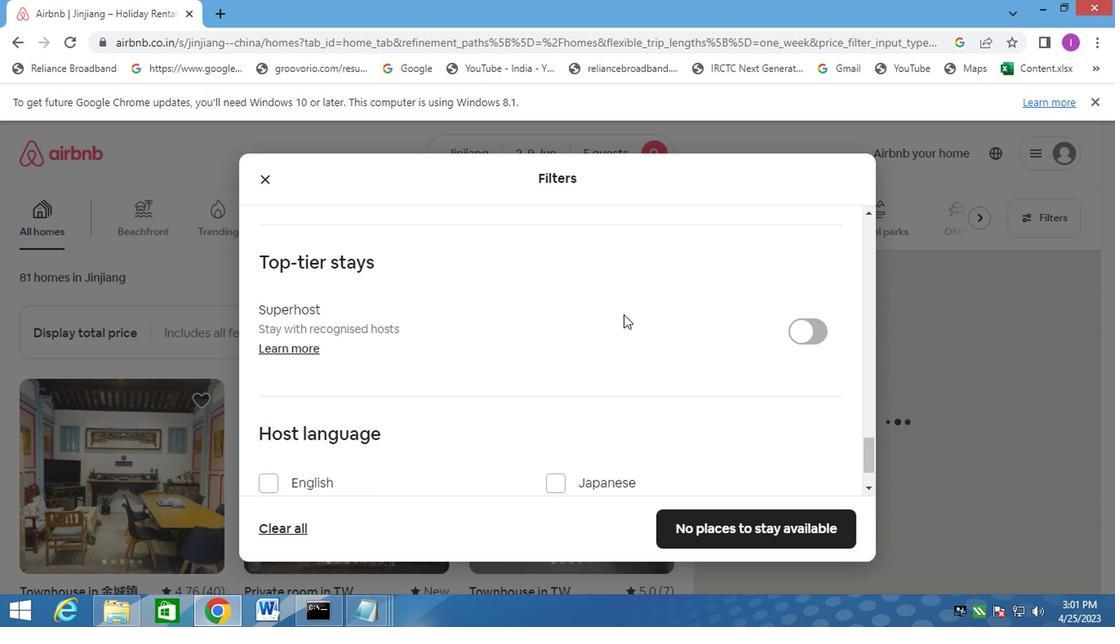 
Action: Mouse moved to (592, 361)
Screenshot: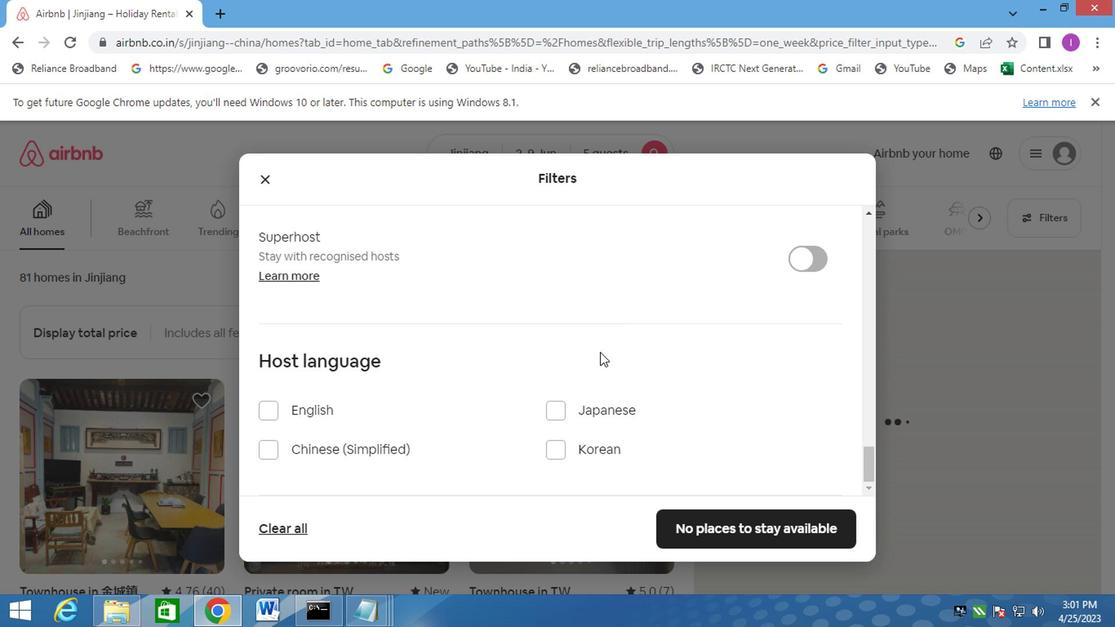 
Action: Mouse scrolled (592, 360) with delta (0, 0)
Screenshot: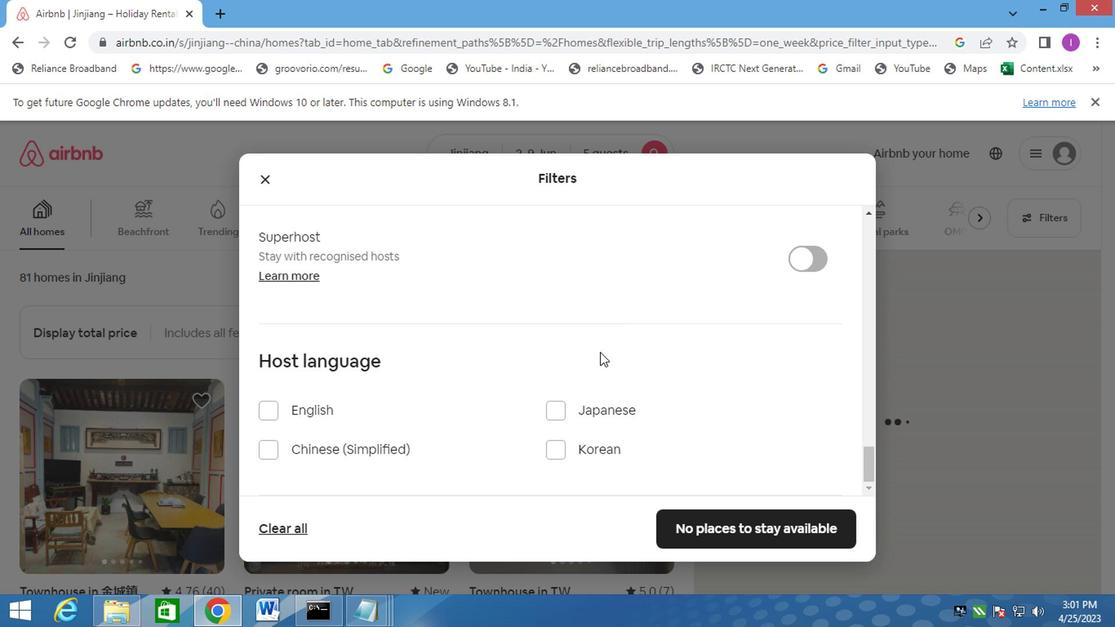 
Action: Mouse moved to (592, 363)
Screenshot: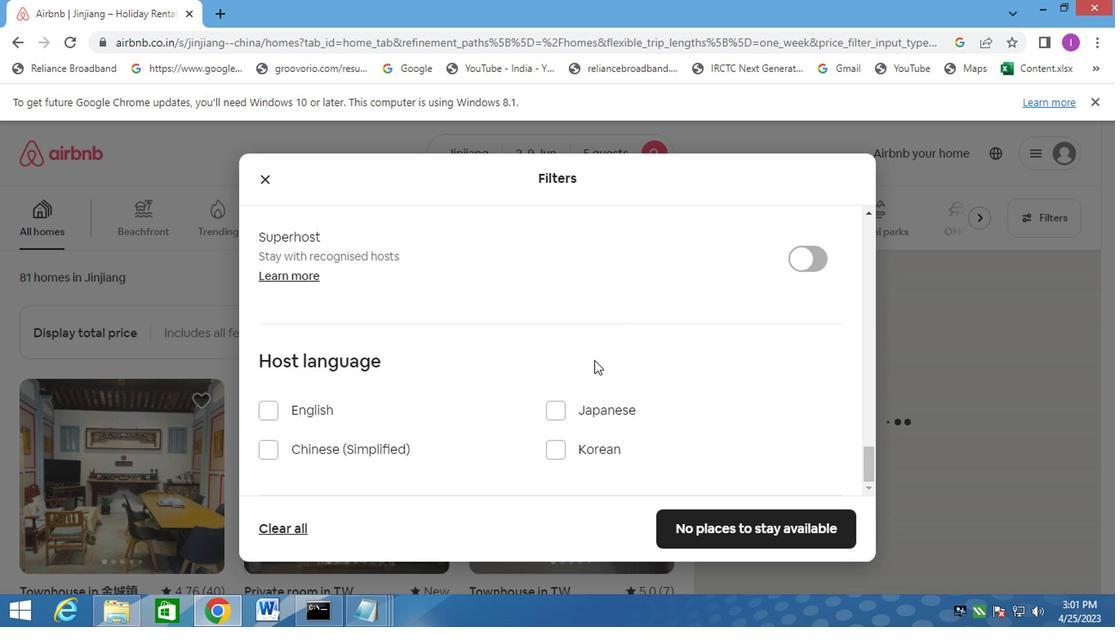 
Action: Mouse scrolled (592, 362) with delta (0, 0)
Screenshot: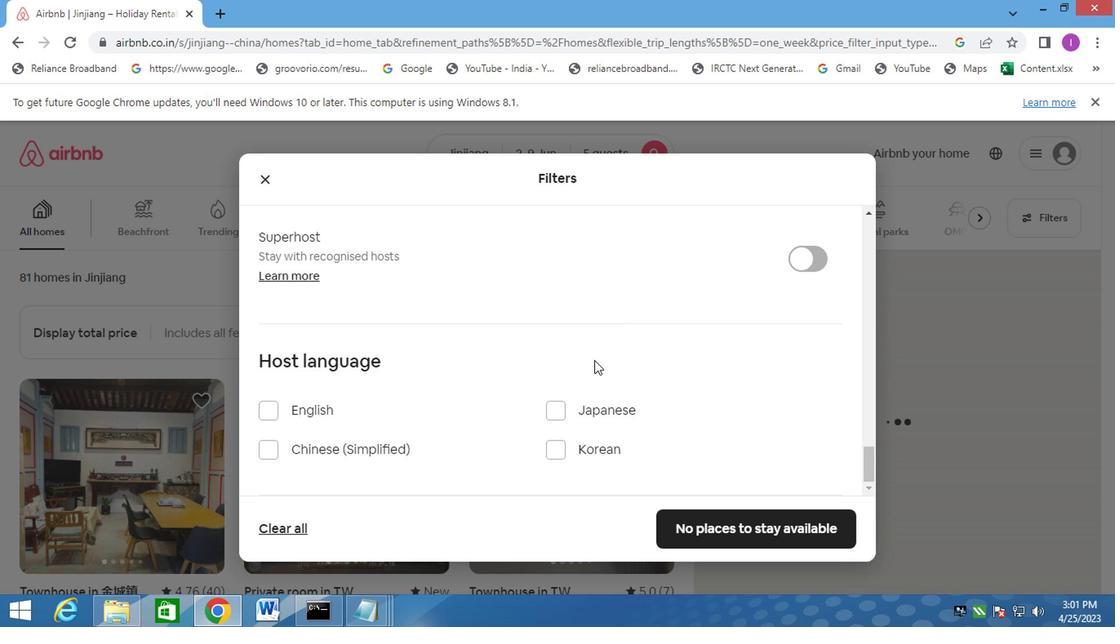 
Action: Mouse scrolled (592, 362) with delta (0, 0)
Screenshot: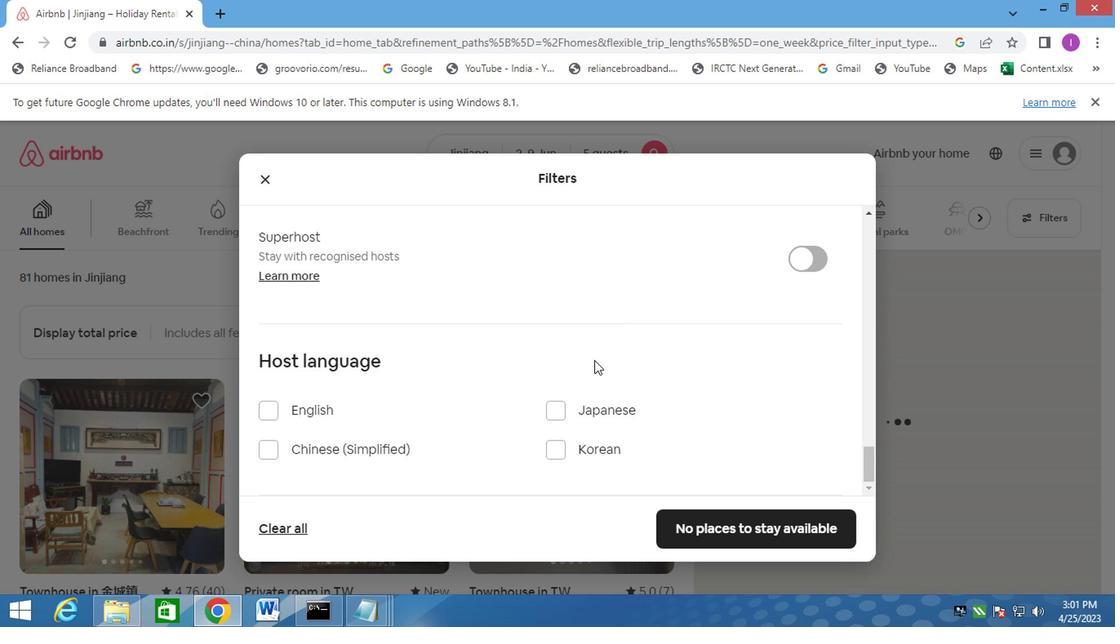 
Action: Mouse scrolled (592, 362) with delta (0, 0)
Screenshot: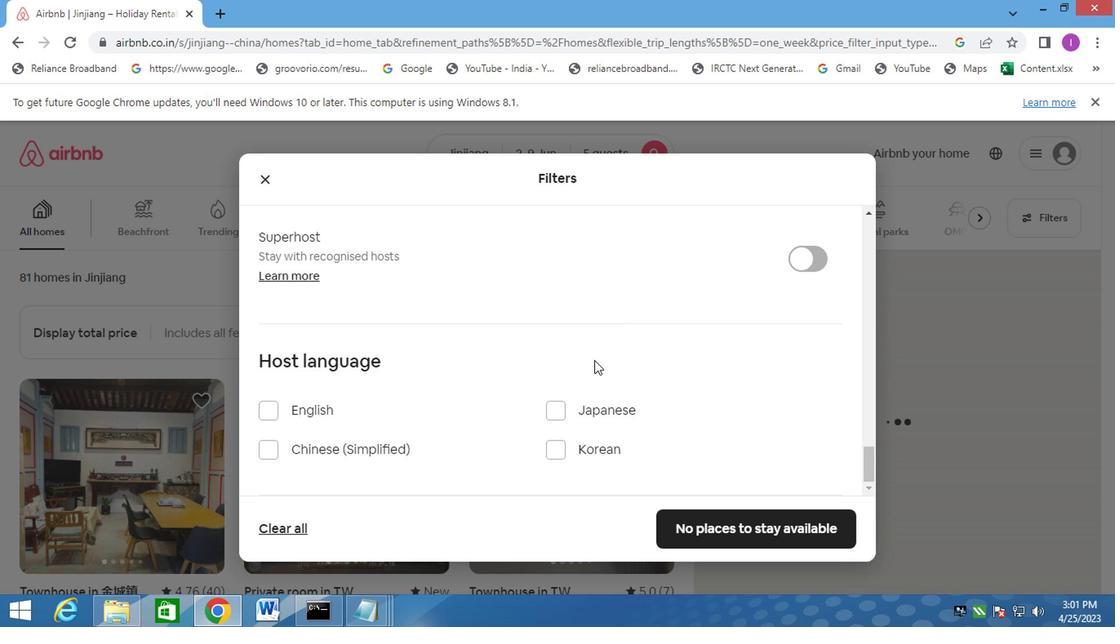 
Action: Mouse moved to (256, 449)
Screenshot: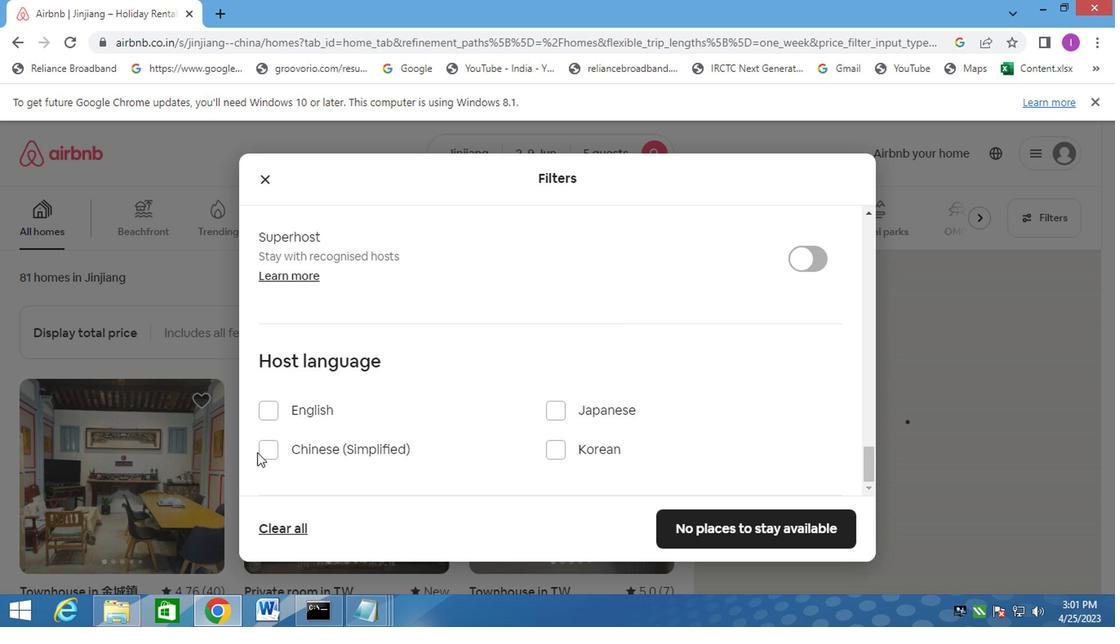 
Action: Mouse pressed left at (256, 449)
Screenshot: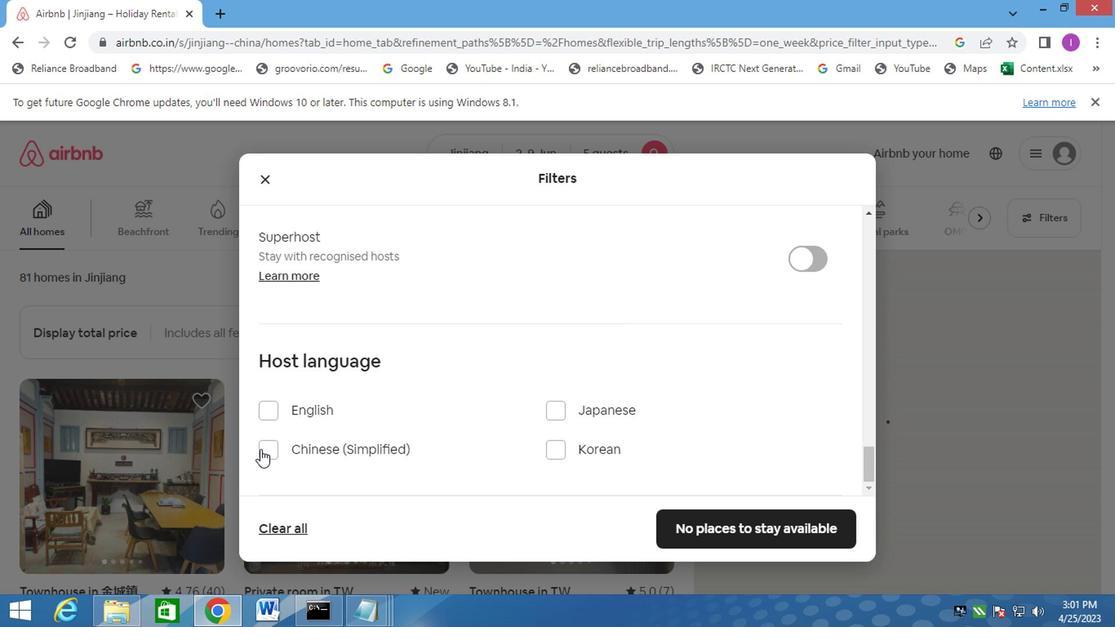 
Action: Mouse moved to (710, 527)
Screenshot: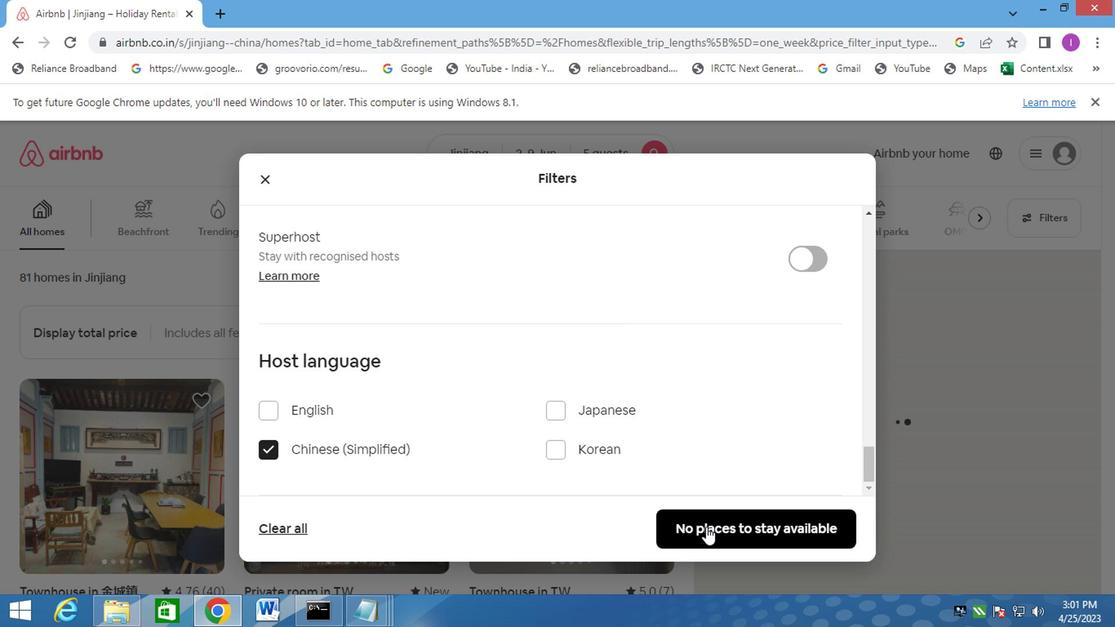
Action: Mouse pressed left at (710, 527)
Screenshot: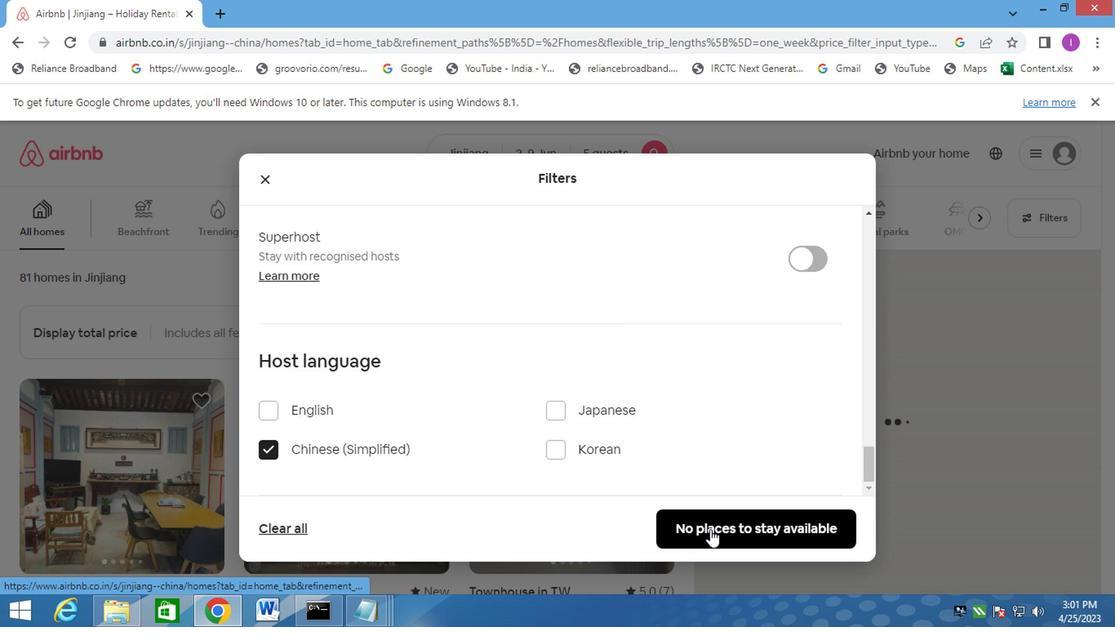 
Action: Mouse moved to (384, 361)
Screenshot: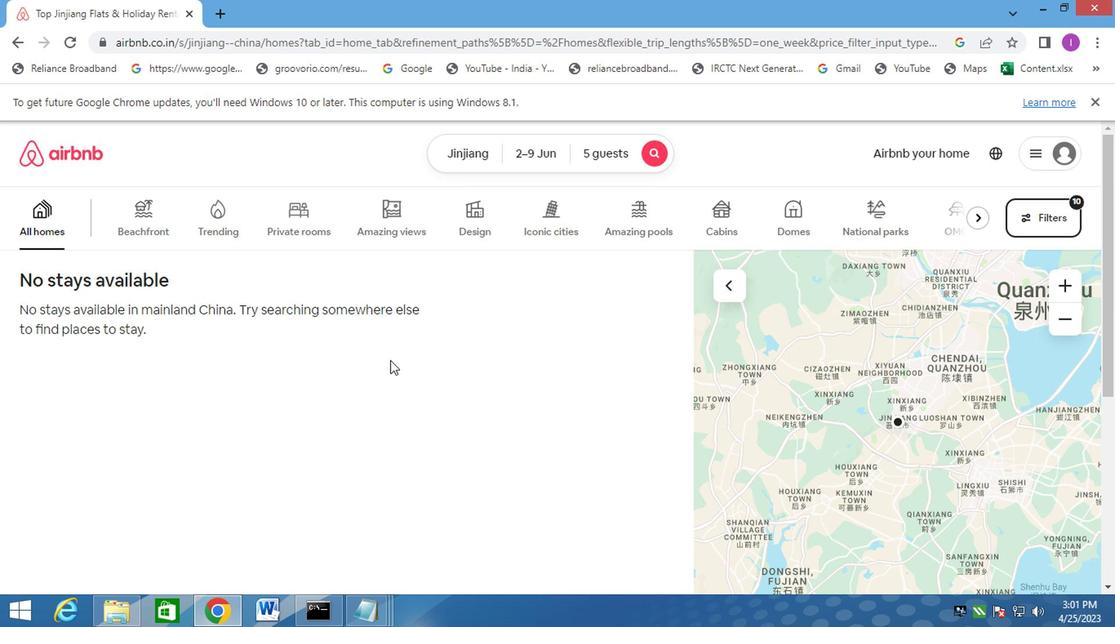 
